 Task: Look for space in Taboão da Serra, Brazil from 12th  August, 2023 to 15th August, 2023 for 3 adults in price range Rs.12000 to Rs.16000. Place can be entire place with 2 bedrooms having 3 beds and 1 bathroom. Property type can be flat. Amenities needed are: washing machine, . Booking option can be shelf check-in. Required host language is Spanish.
Action: Mouse moved to (478, 130)
Screenshot: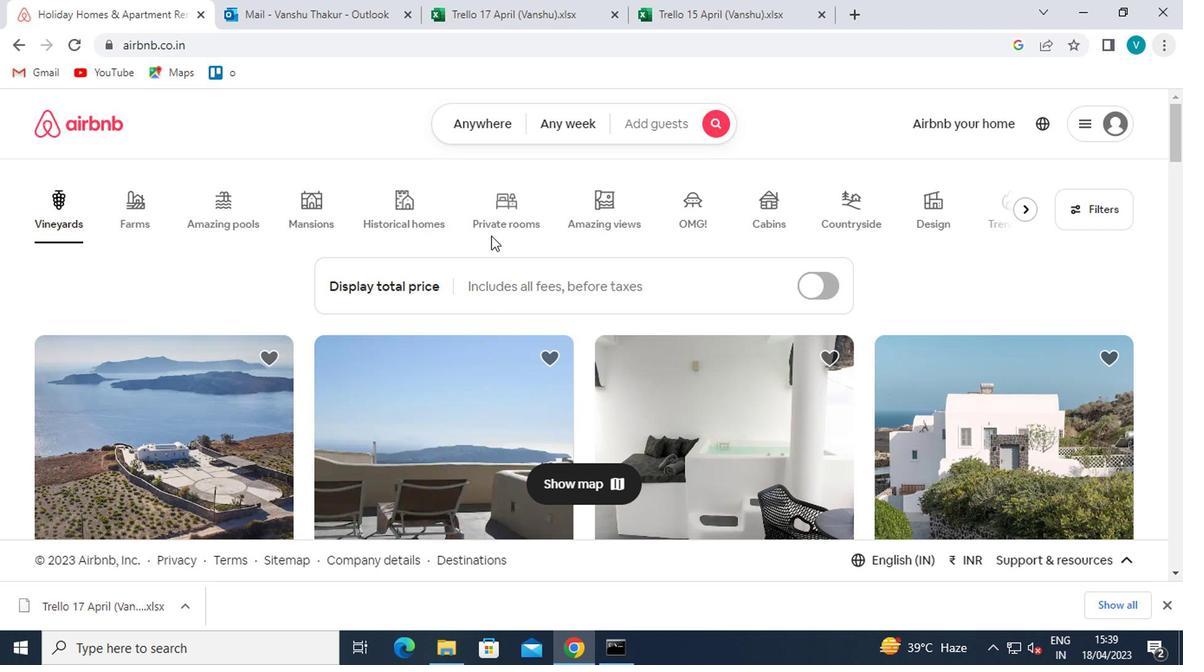 
Action: Mouse pressed left at (478, 130)
Screenshot: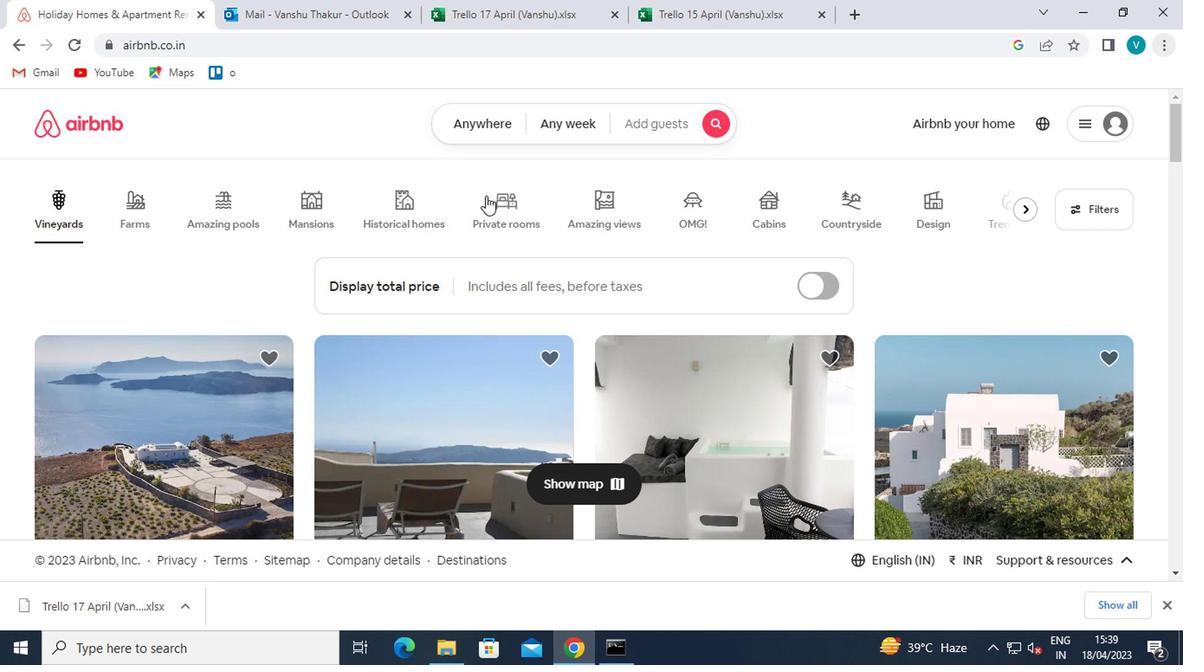 
Action: Mouse moved to (373, 205)
Screenshot: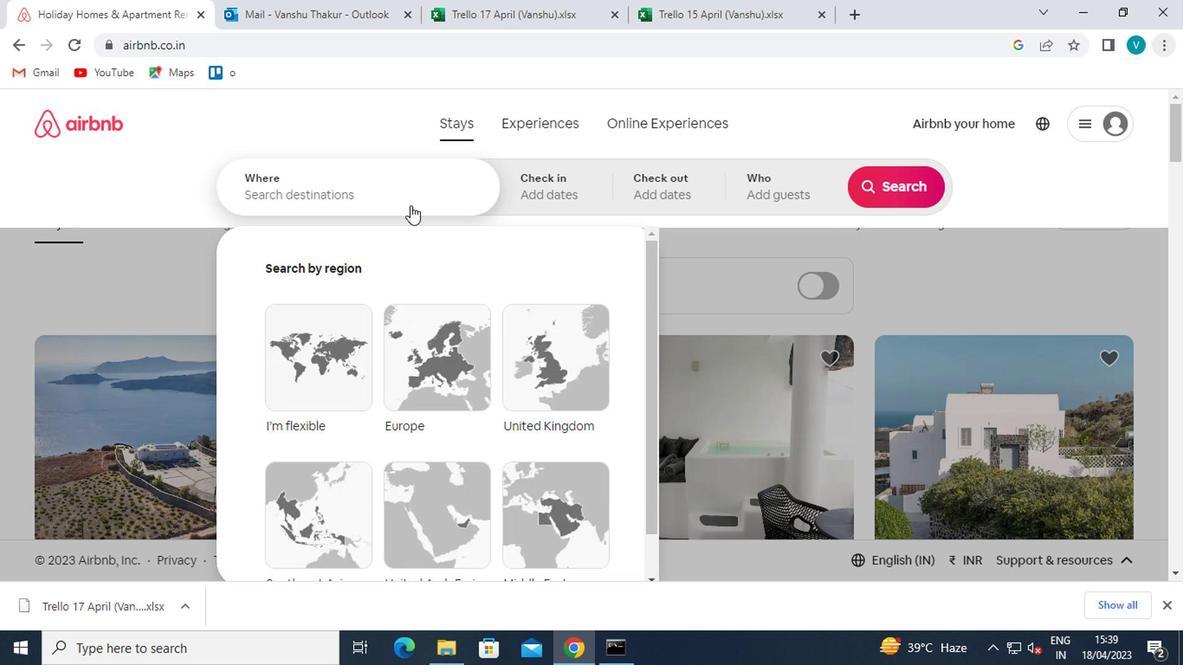 
Action: Mouse pressed left at (373, 205)
Screenshot: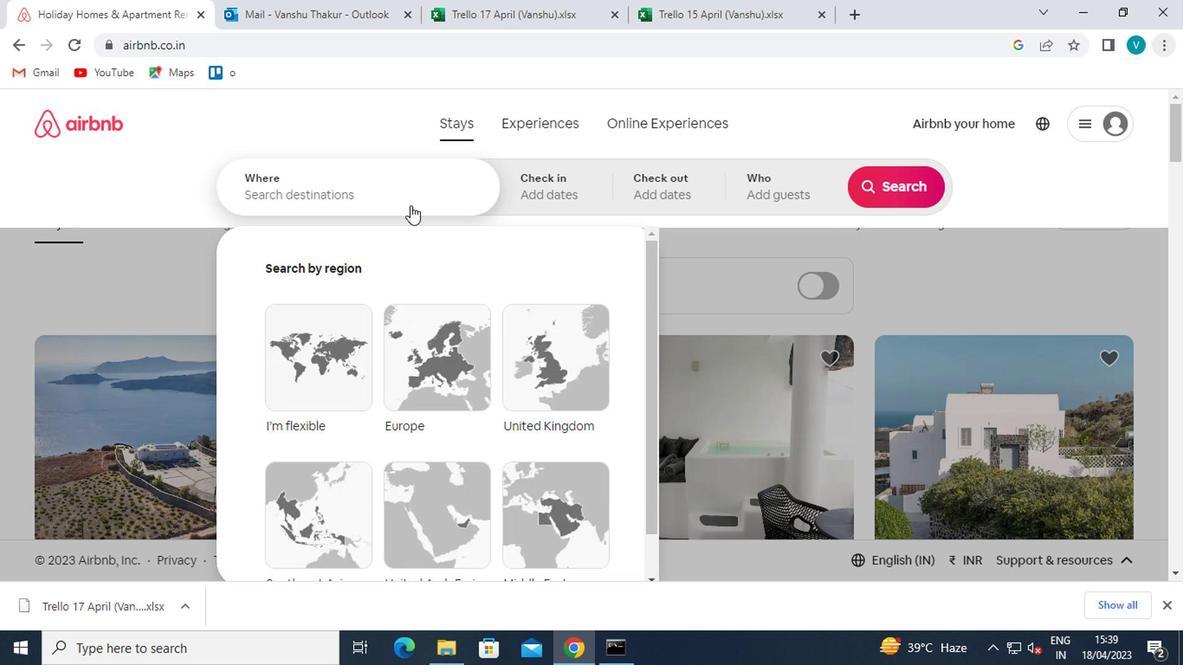 
Action: Mouse moved to (373, 205)
Screenshot: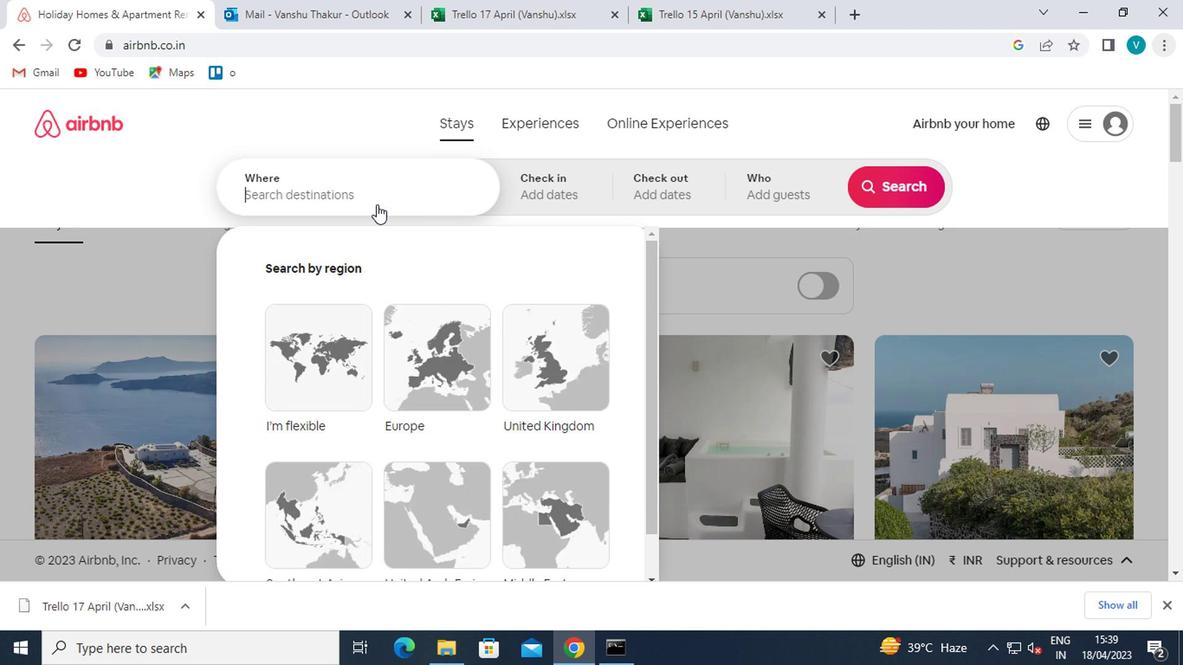 
Action: Key pressed <Key.shift>TABOAO
Screenshot: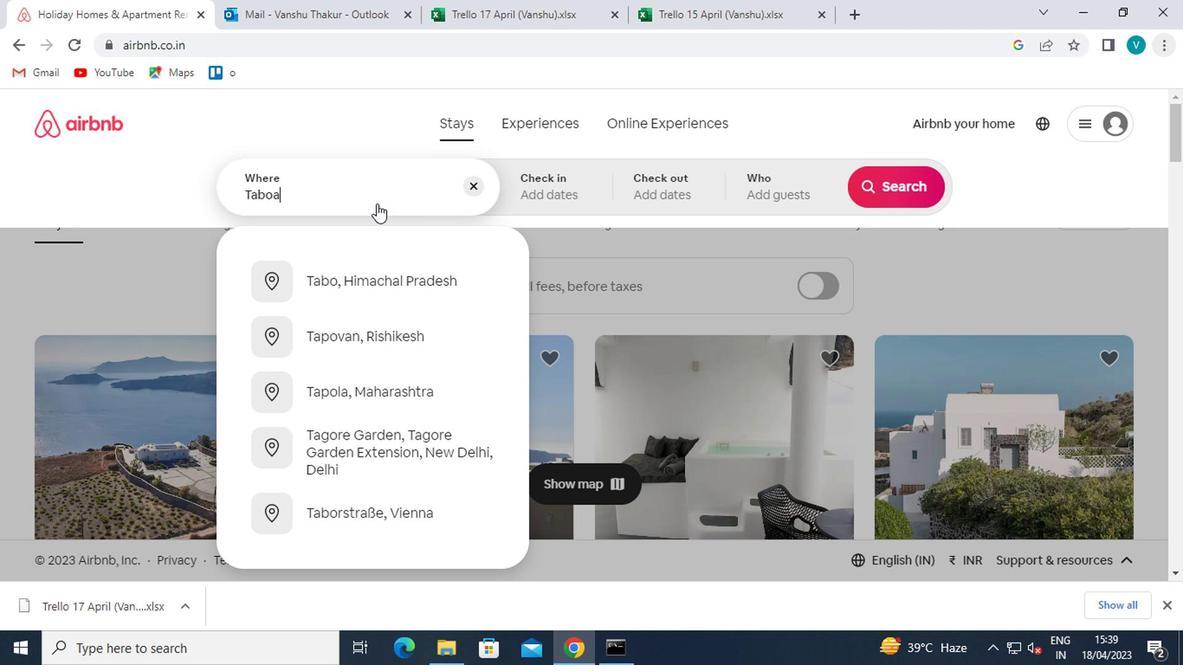 
Action: Mouse moved to (389, 252)
Screenshot: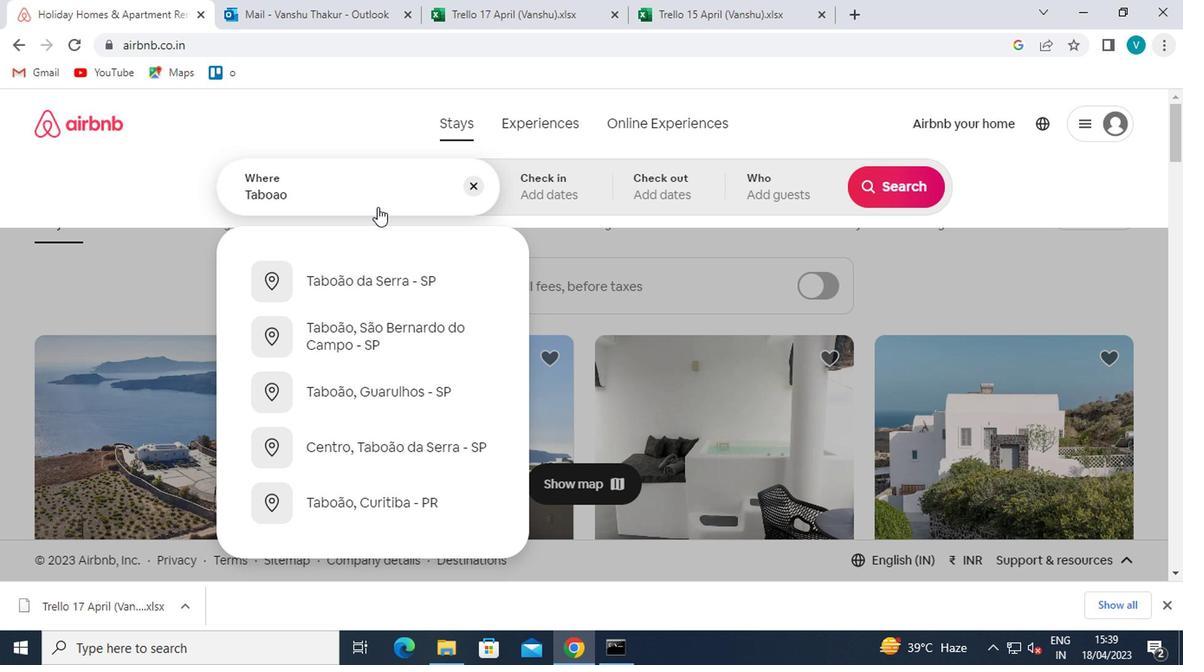 
Action: Mouse pressed left at (389, 252)
Screenshot: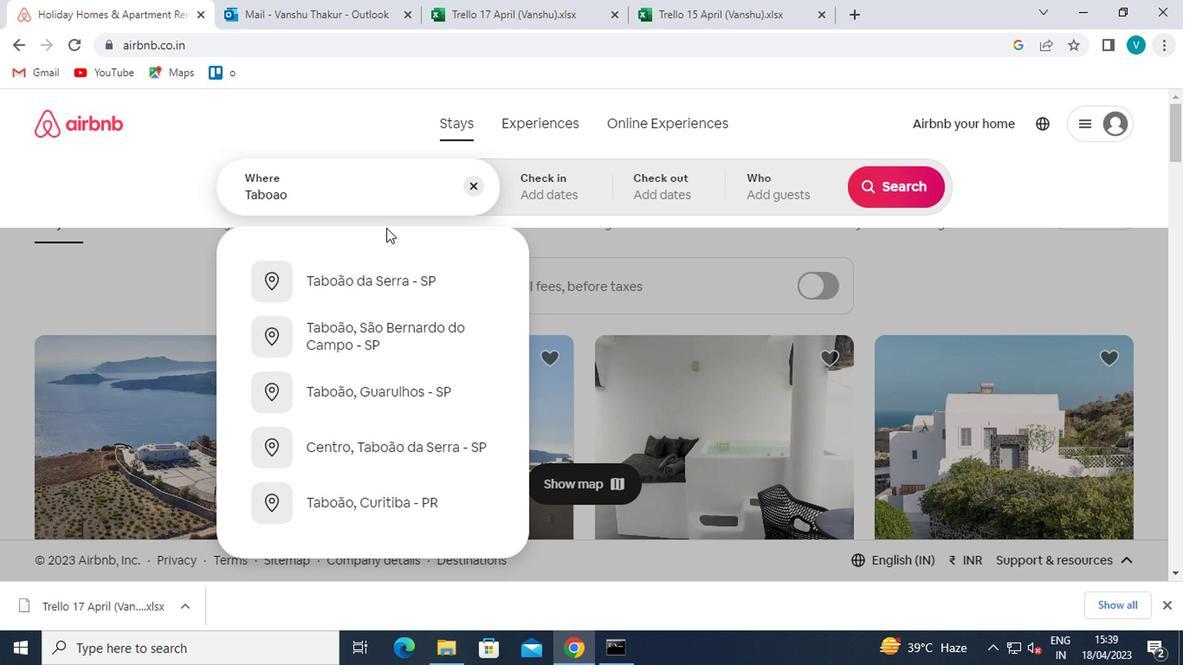 
Action: Mouse moved to (355, 208)
Screenshot: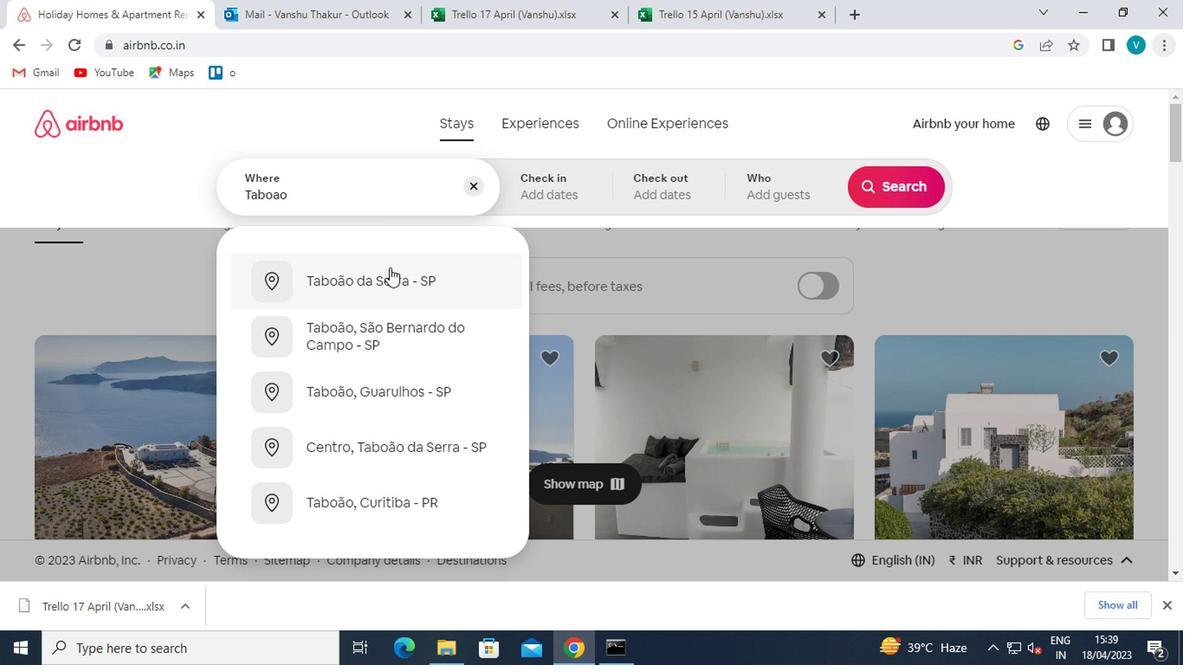 
Action: Mouse pressed left at (355, 208)
Screenshot: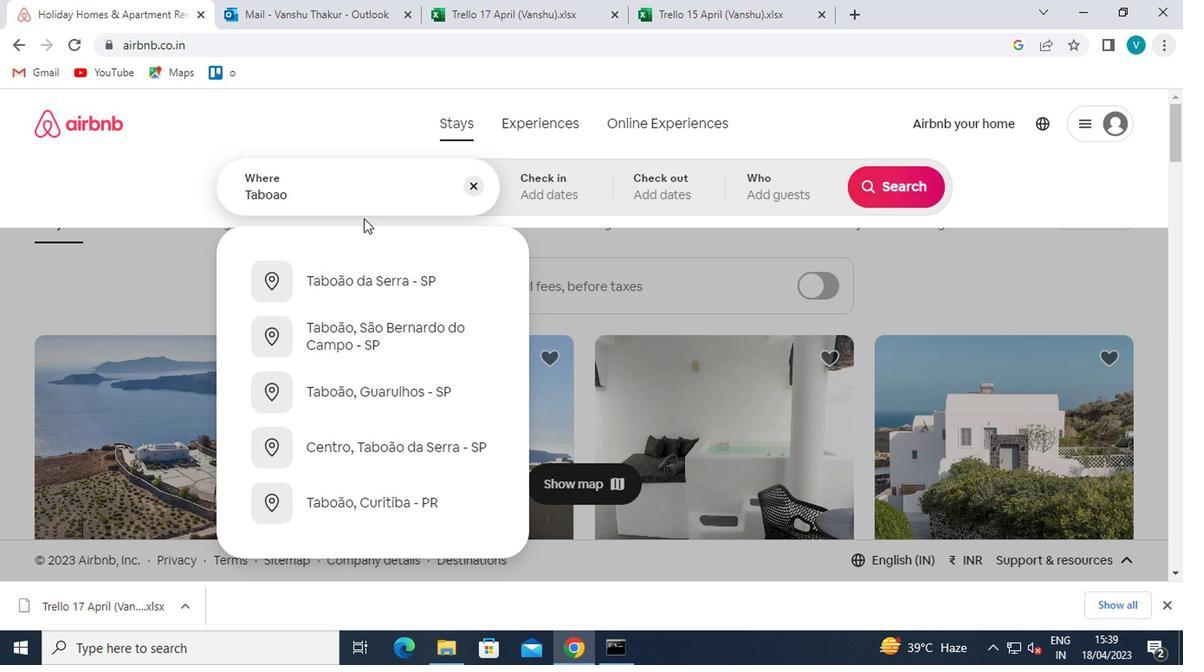 
Action: Mouse moved to (355, 203)
Screenshot: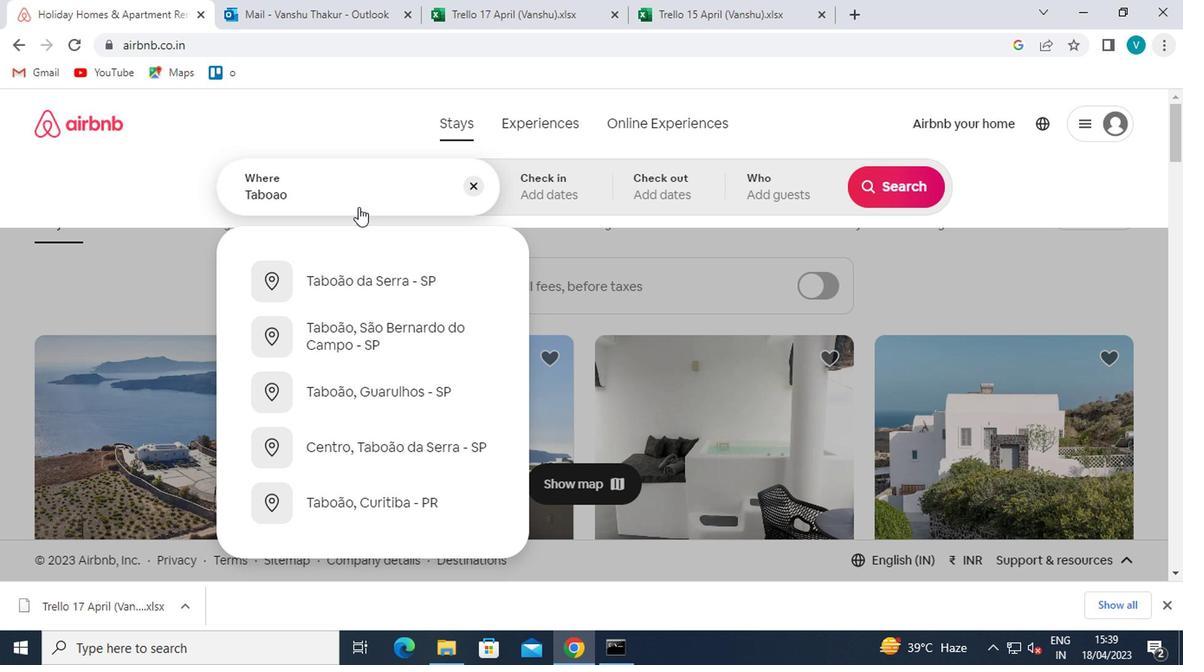 
Action: Mouse pressed left at (355, 203)
Screenshot: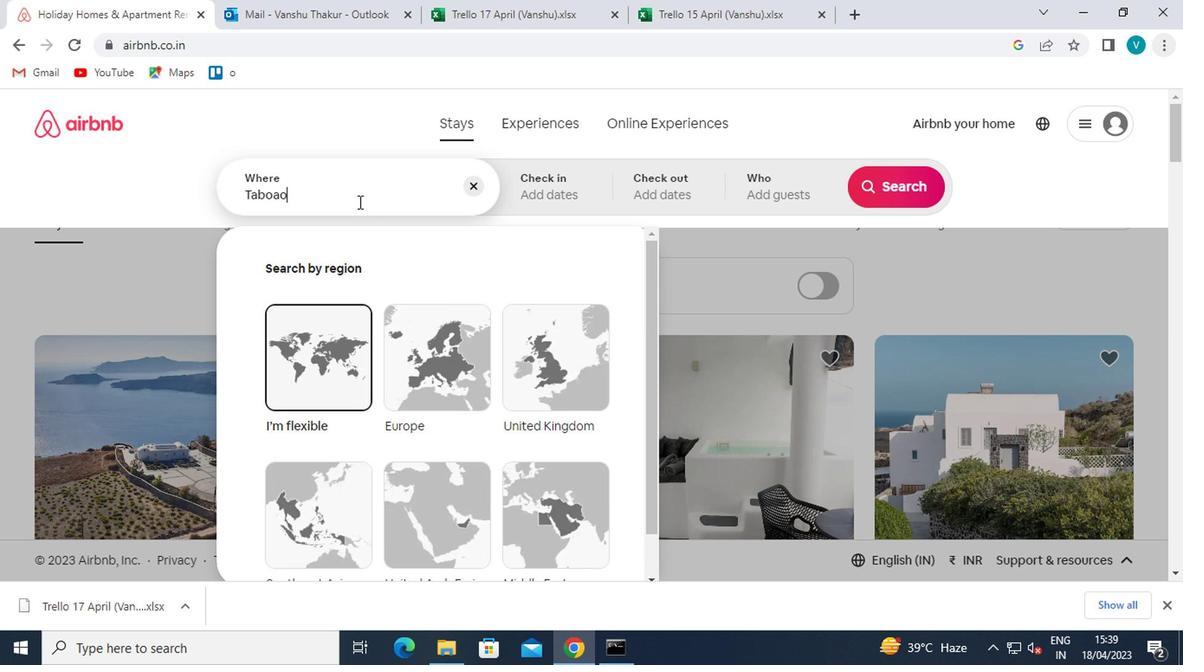 
Action: Key pressed <Key.space>DA<Key.space><Key.shift>SERRA
Screenshot: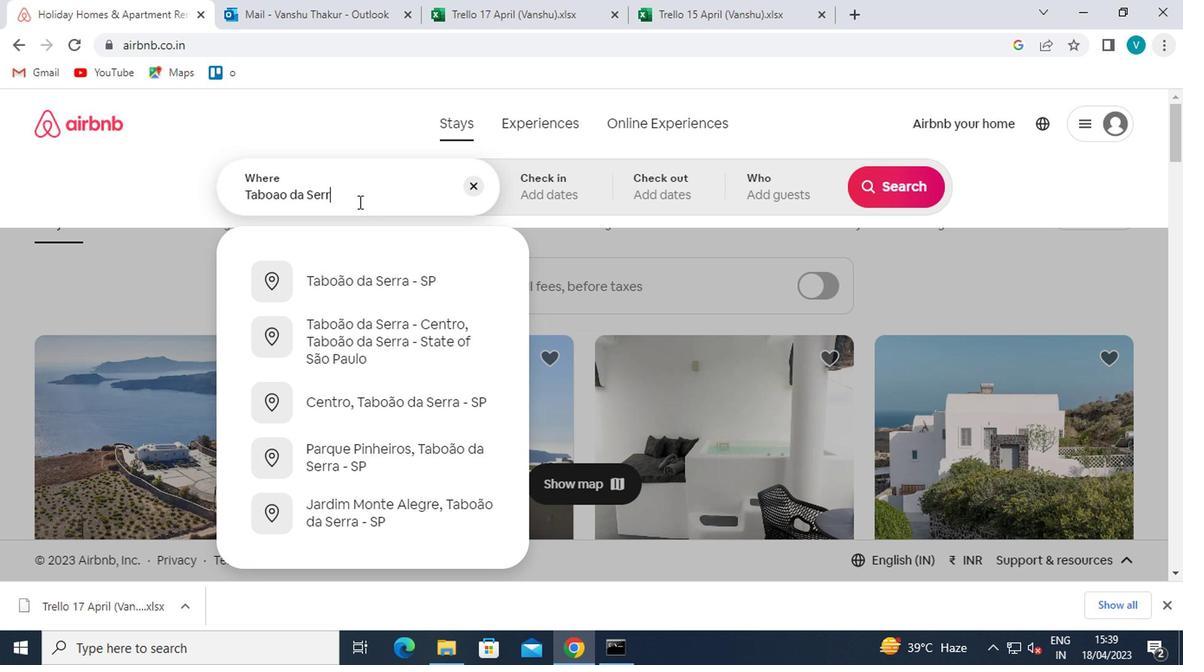 
Action: Mouse moved to (369, 279)
Screenshot: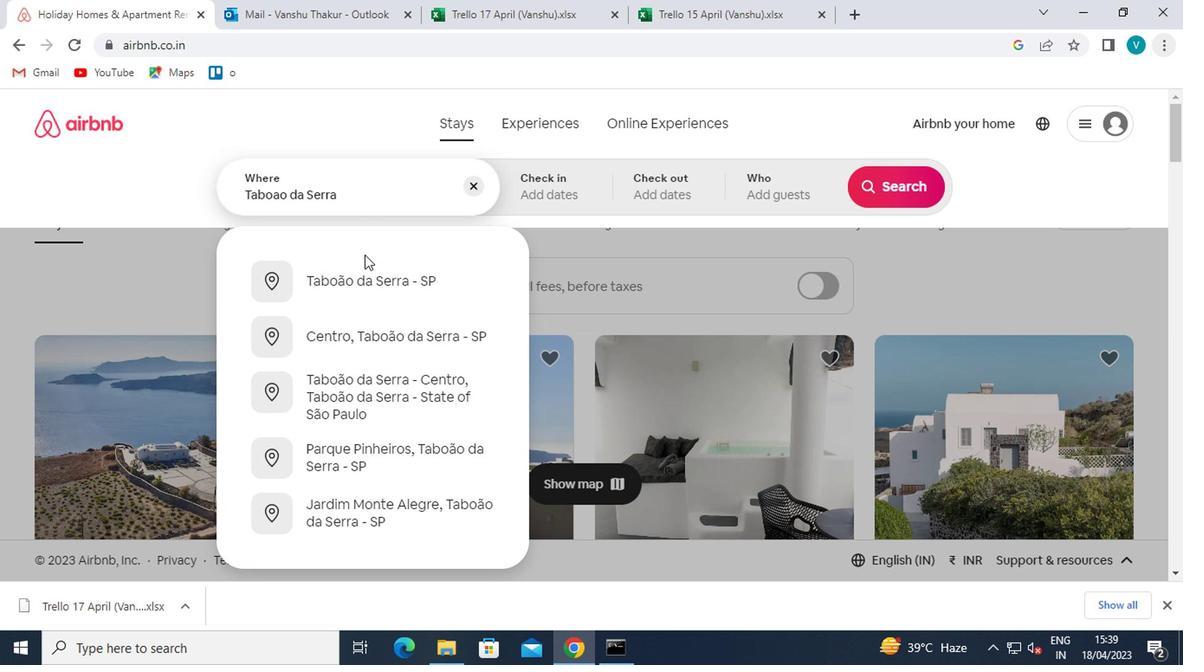 
Action: Mouse pressed left at (369, 279)
Screenshot: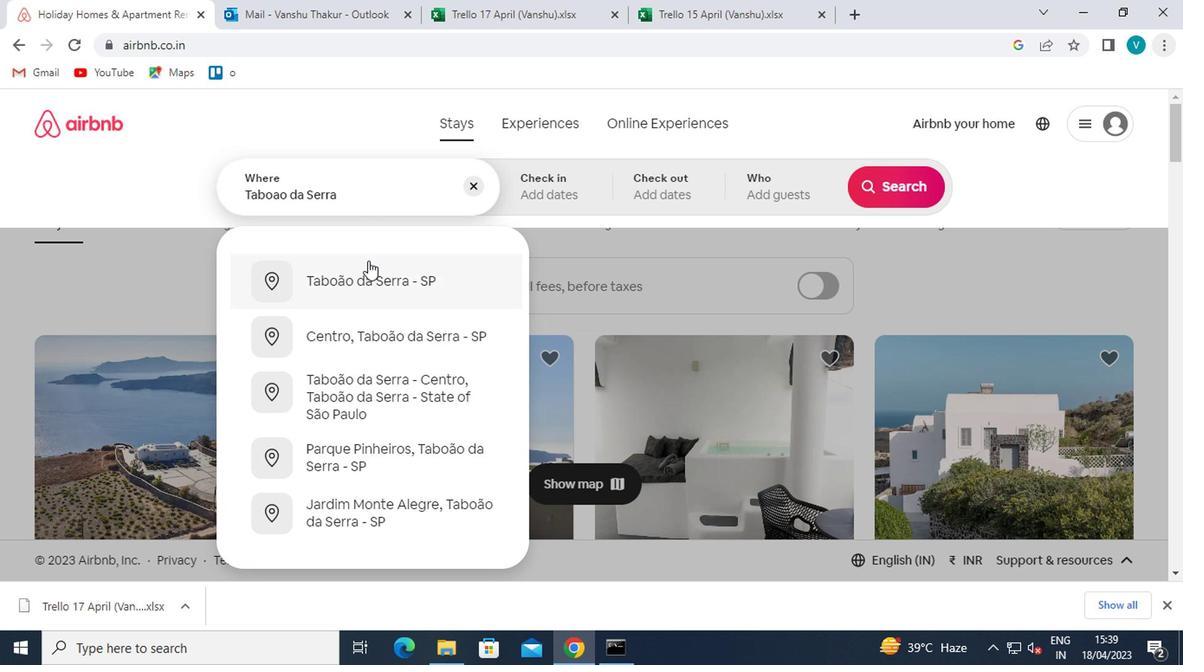 
Action: Mouse moved to (877, 323)
Screenshot: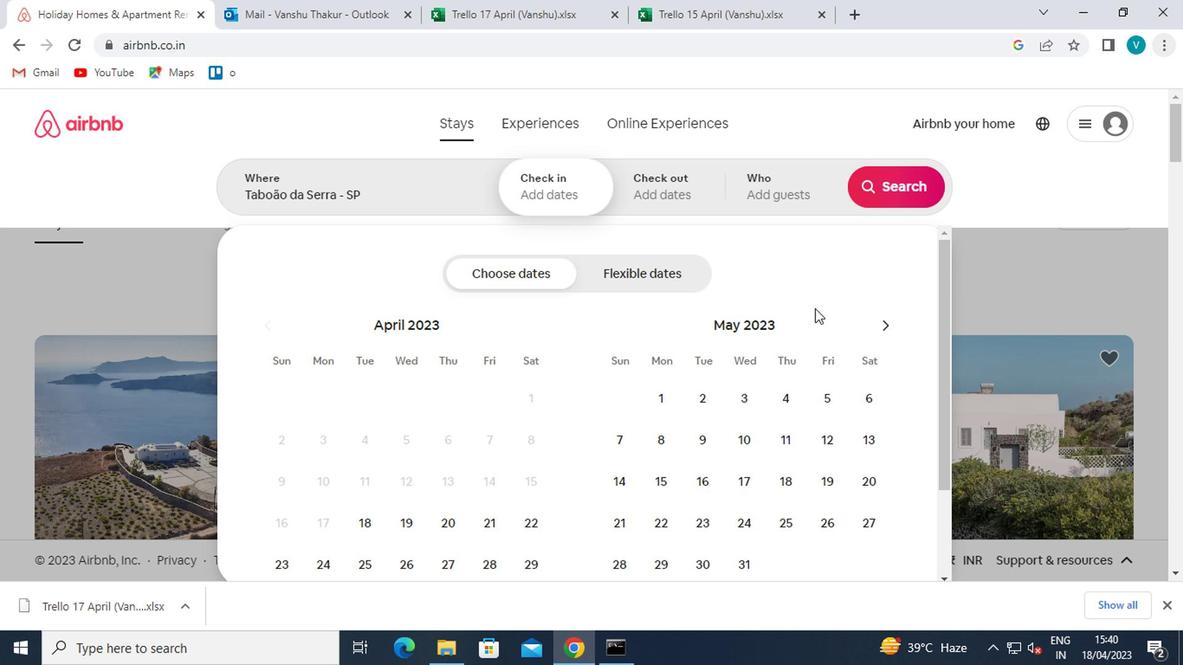 
Action: Mouse pressed left at (877, 323)
Screenshot: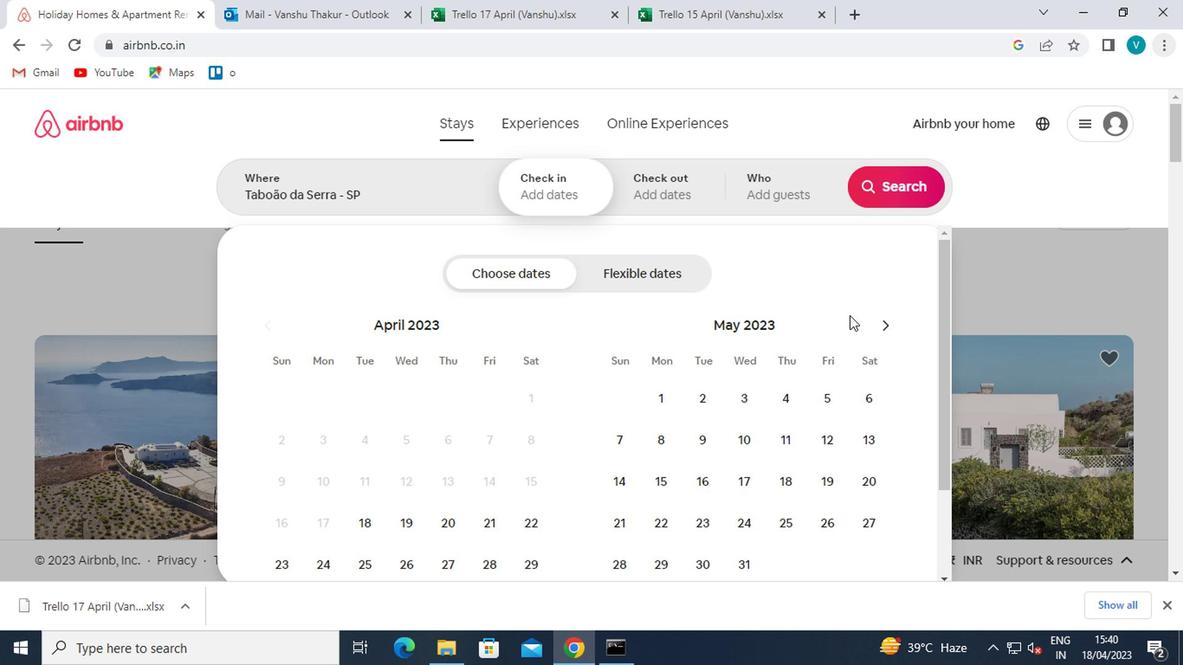 
Action: Mouse pressed left at (877, 323)
Screenshot: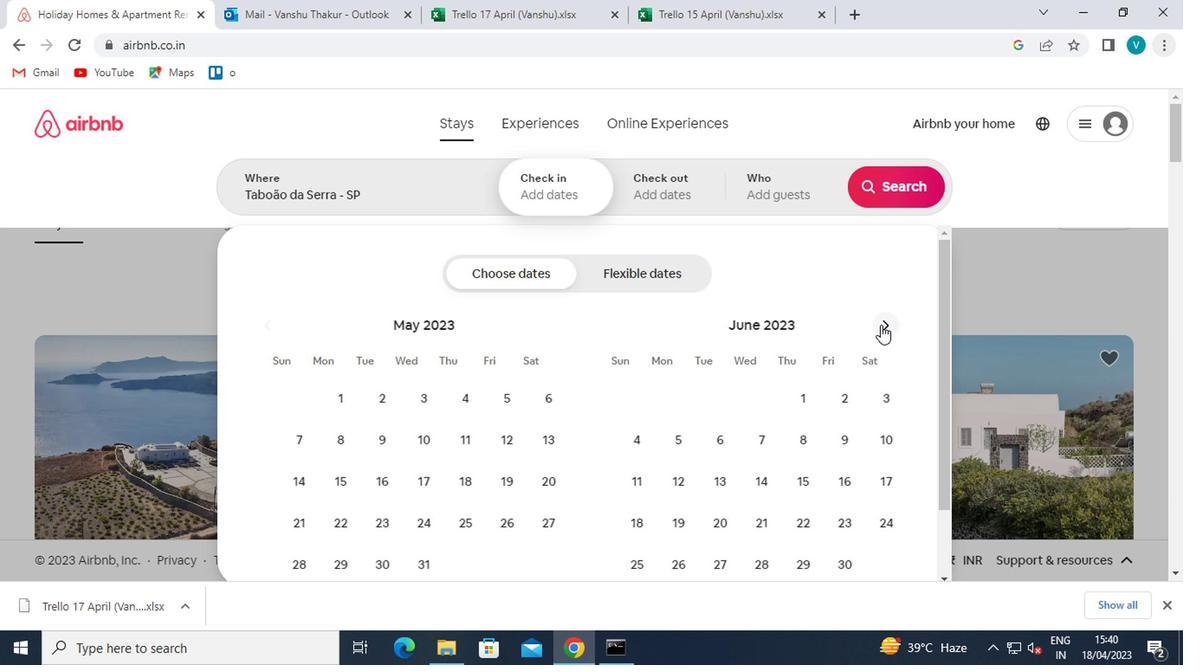
Action: Mouse pressed left at (877, 323)
Screenshot: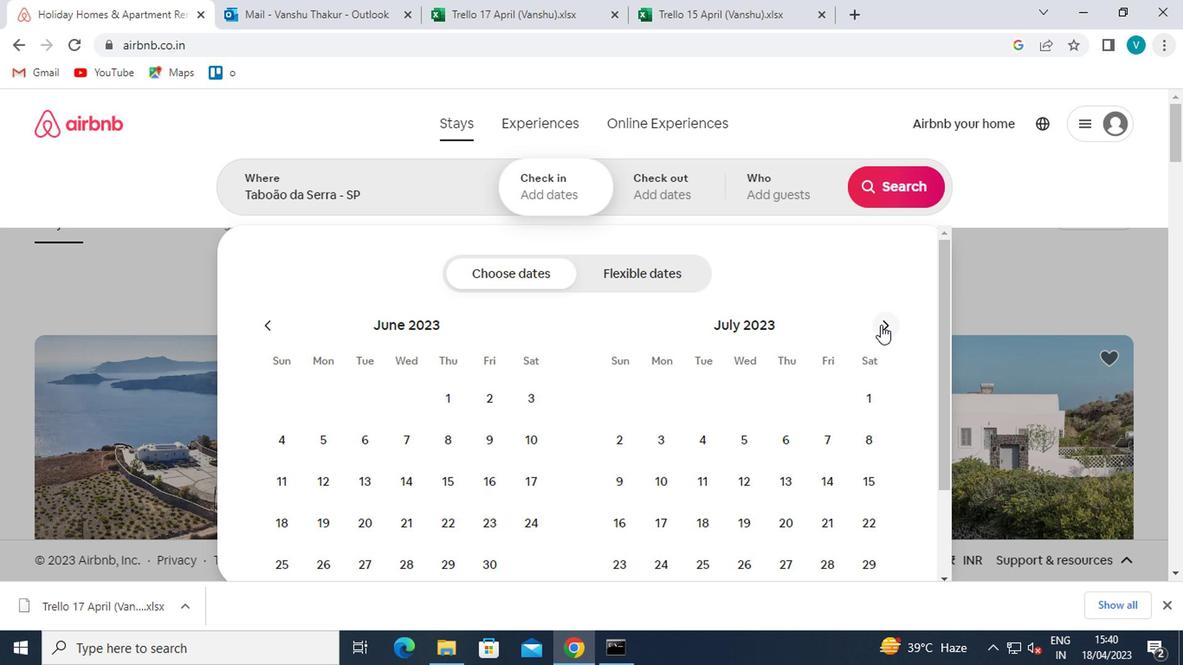 
Action: Mouse moved to (858, 438)
Screenshot: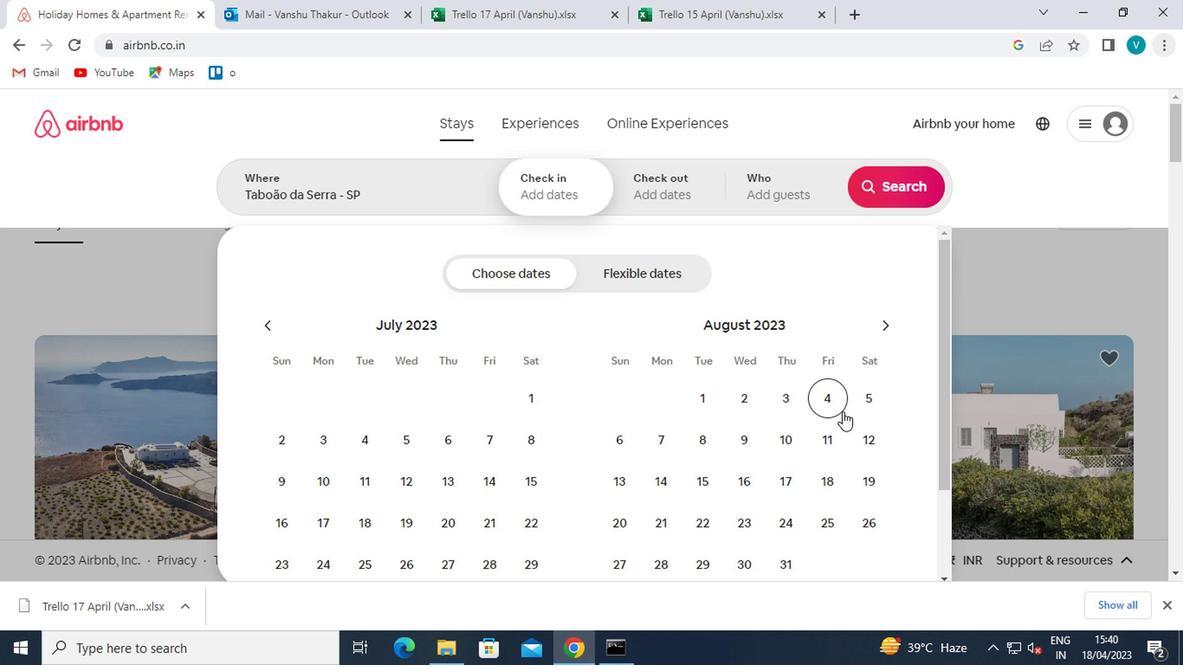 
Action: Mouse pressed left at (858, 438)
Screenshot: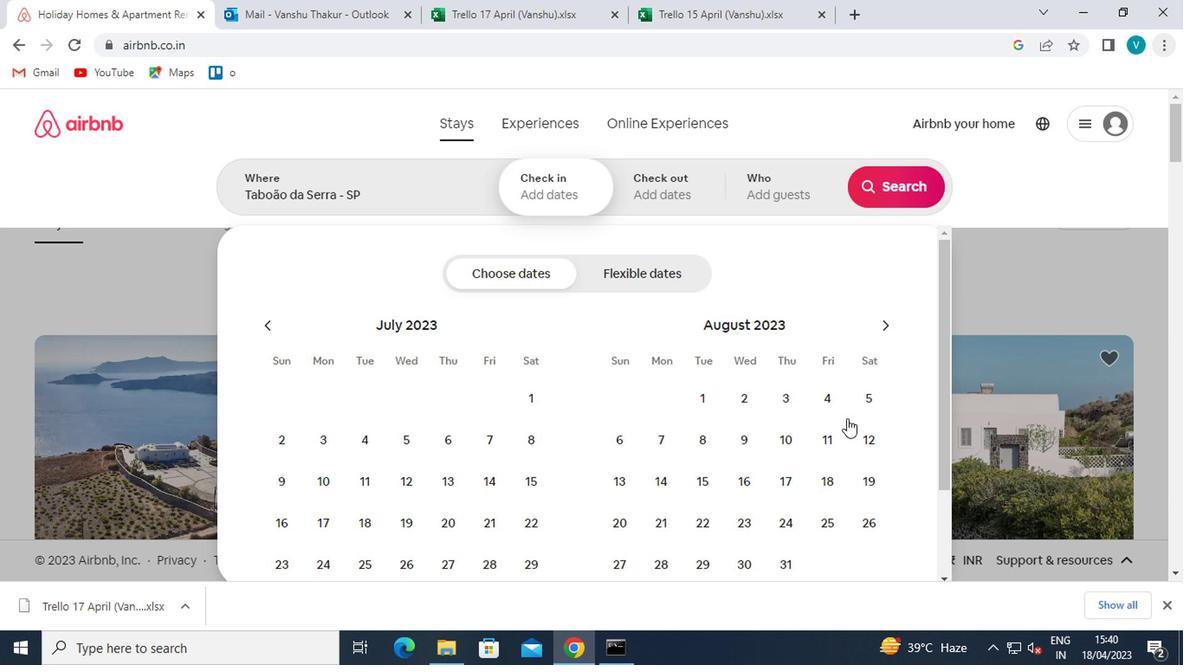 
Action: Mouse moved to (679, 479)
Screenshot: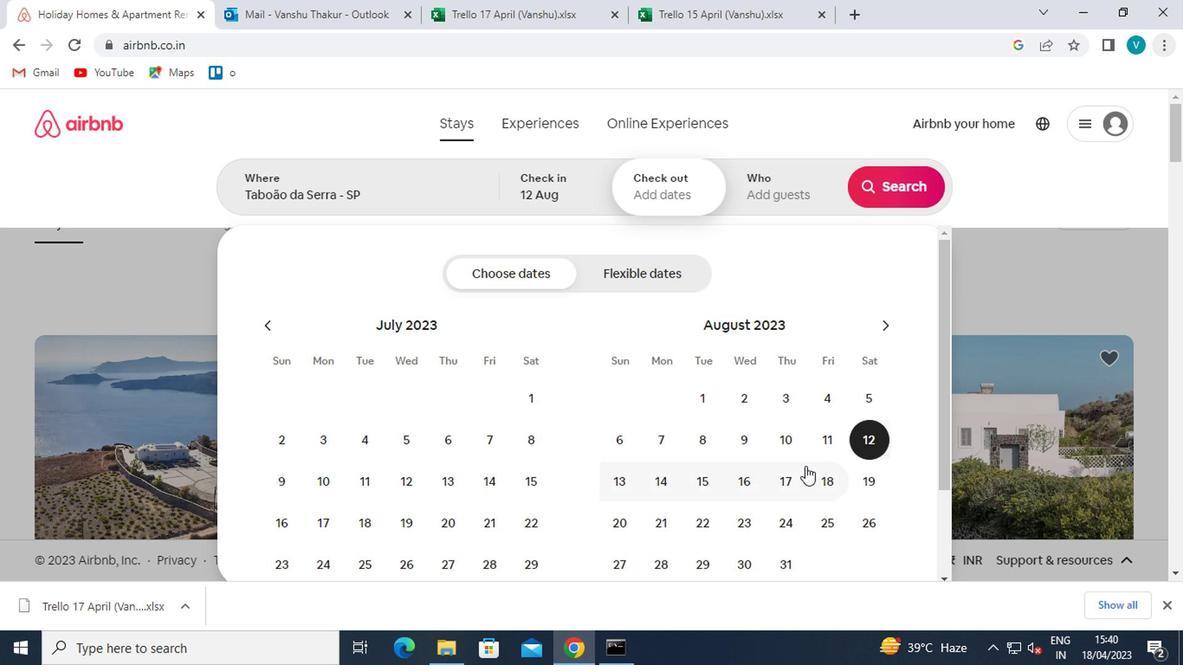 
Action: Mouse pressed left at (679, 479)
Screenshot: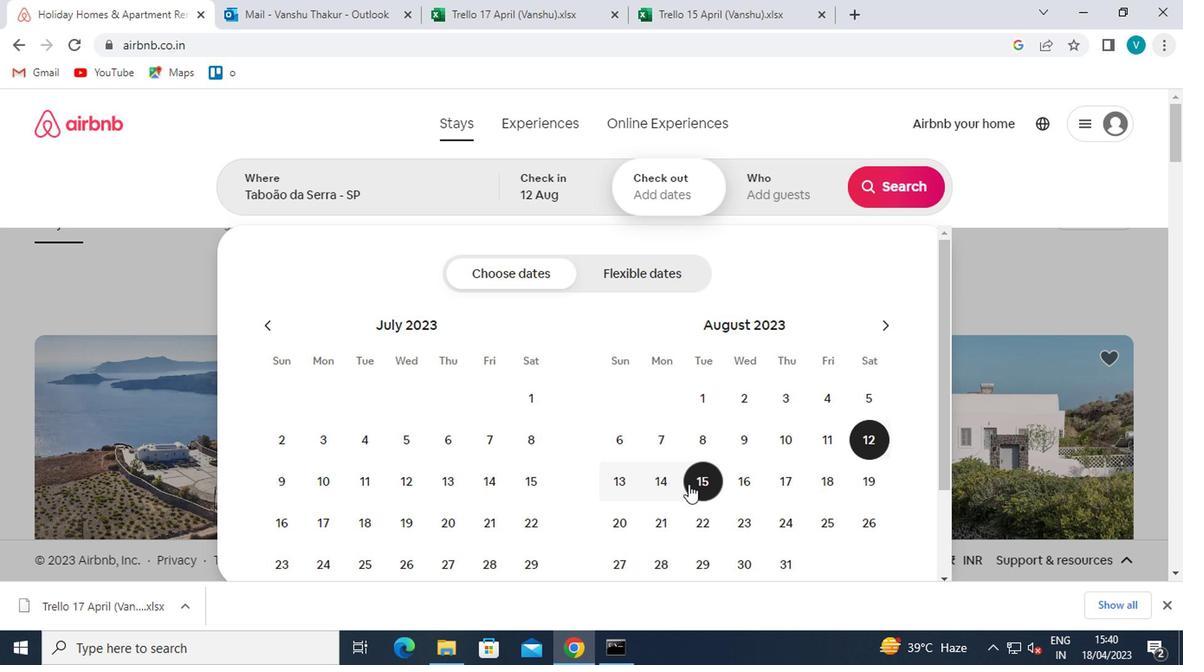 
Action: Mouse moved to (805, 187)
Screenshot: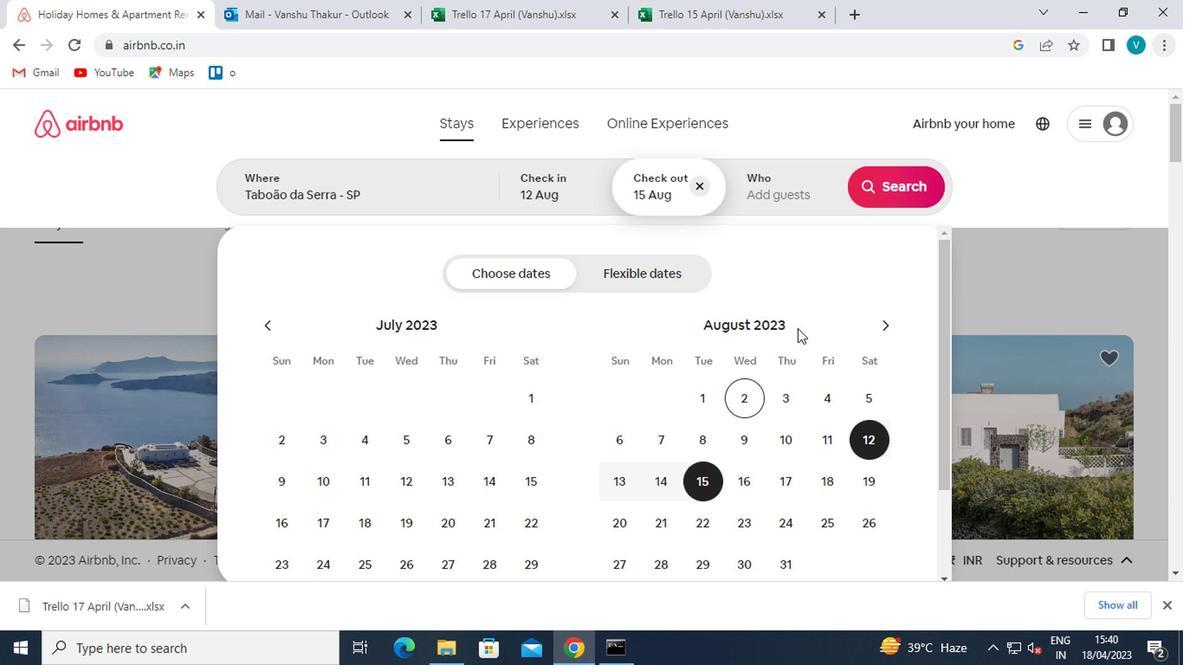 
Action: Mouse pressed left at (805, 187)
Screenshot: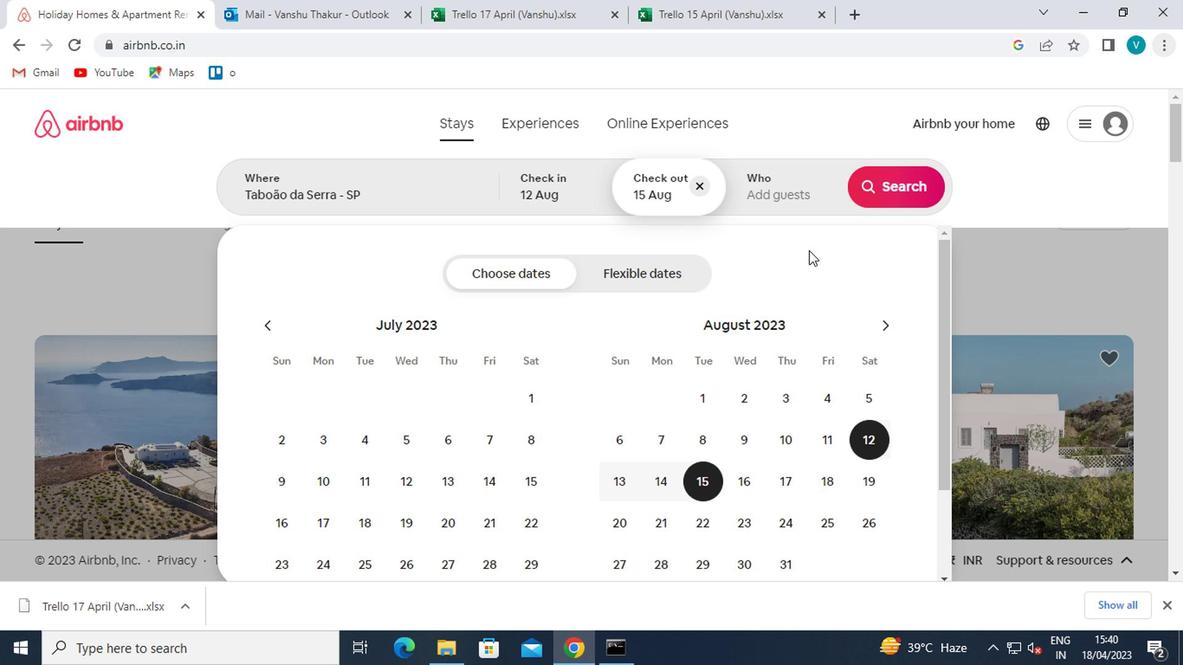 
Action: Mouse moved to (901, 285)
Screenshot: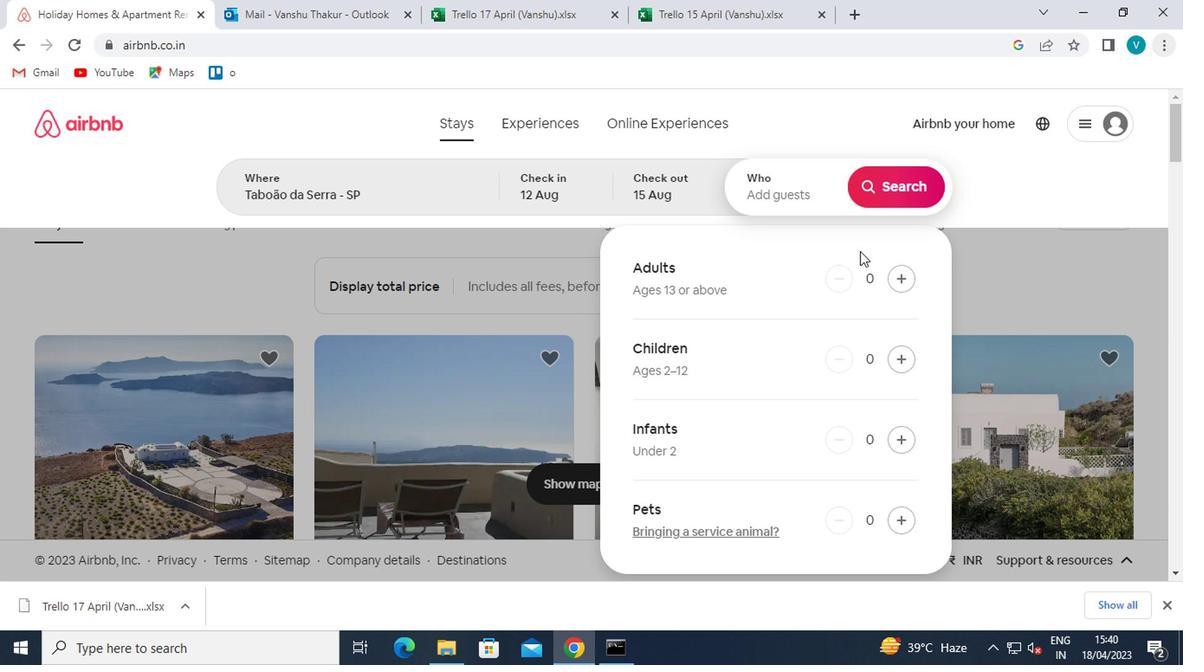 
Action: Mouse pressed left at (901, 285)
Screenshot: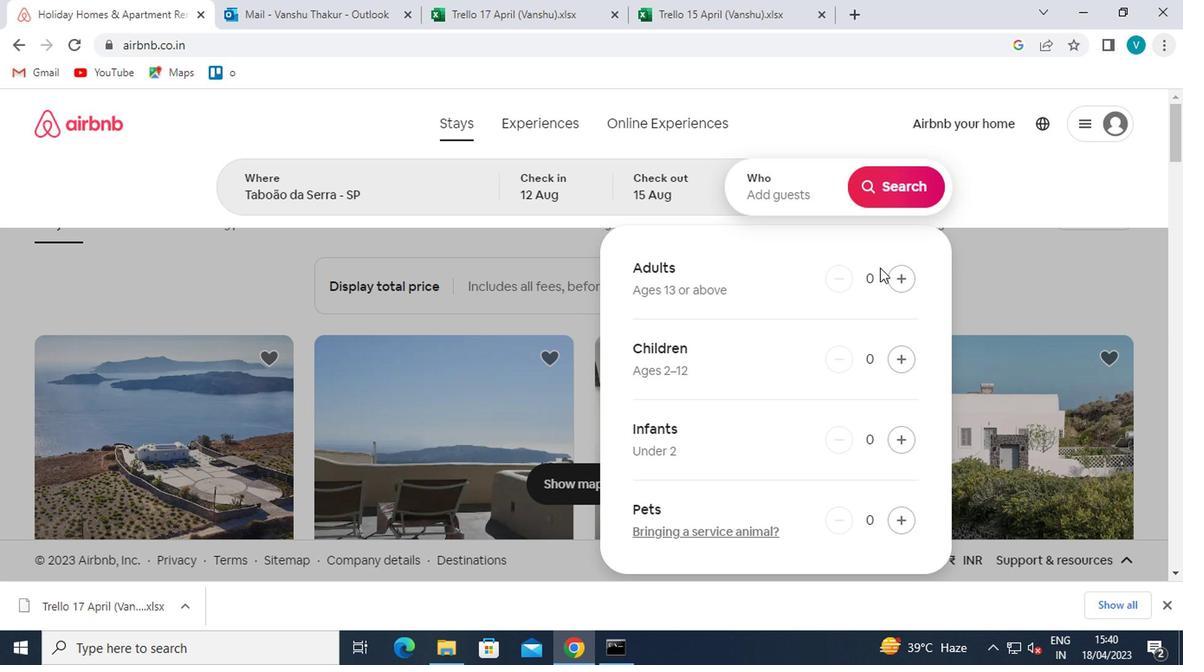 
Action: Mouse pressed left at (901, 285)
Screenshot: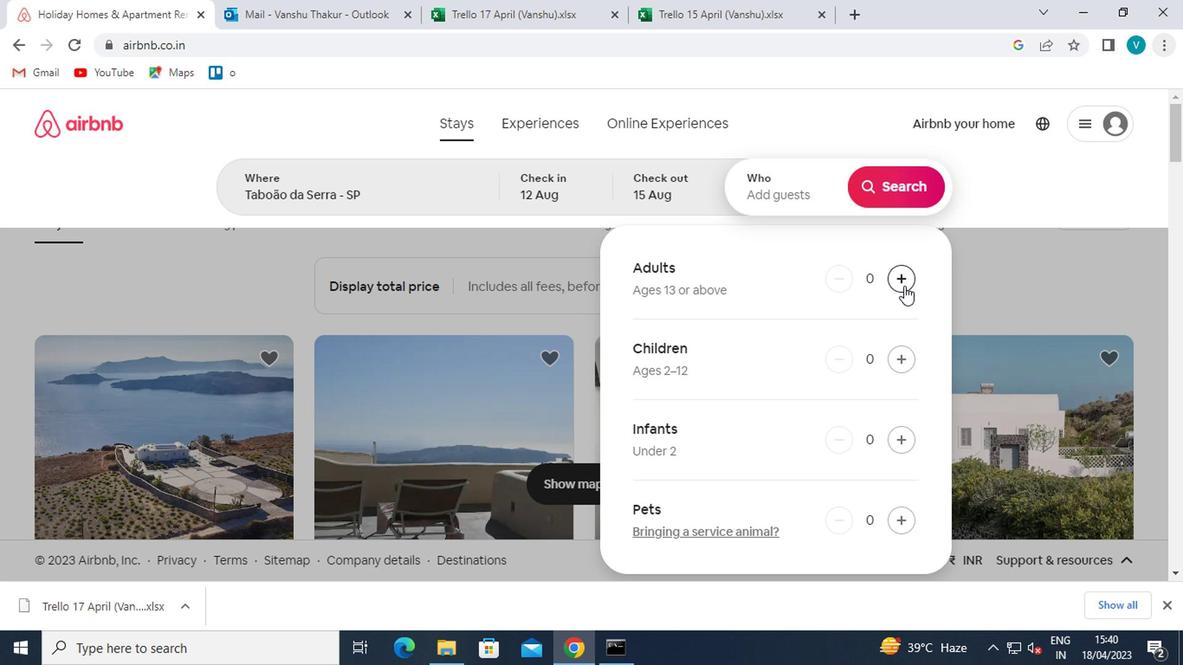 
Action: Mouse pressed left at (901, 285)
Screenshot: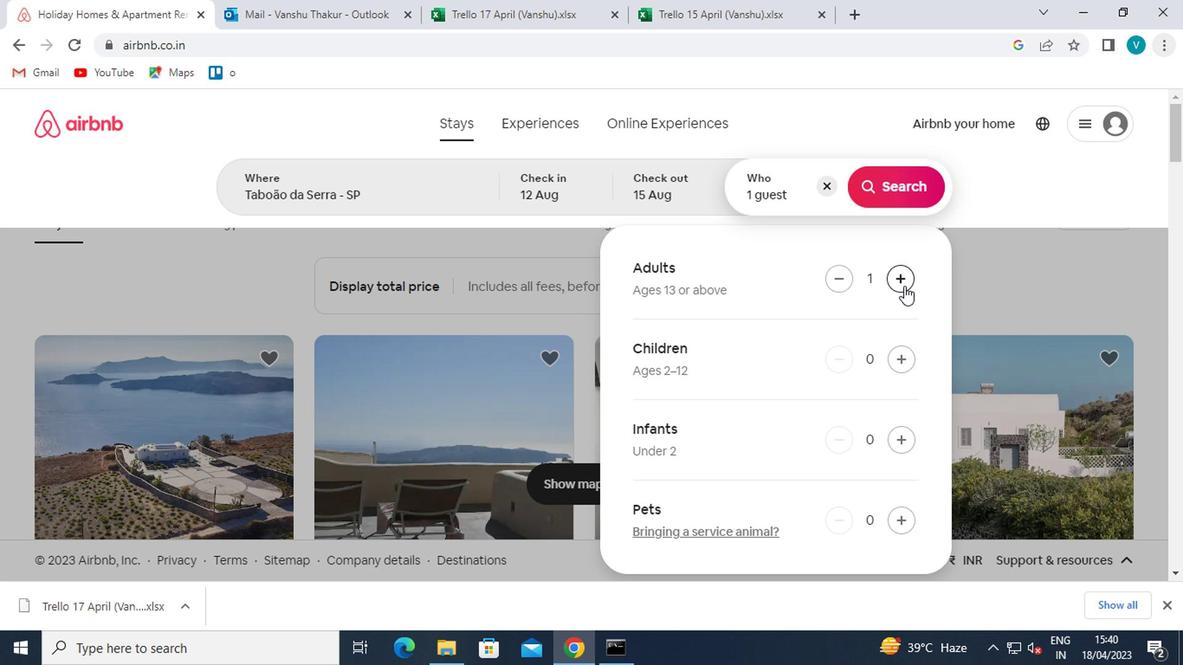 
Action: Mouse moved to (924, 194)
Screenshot: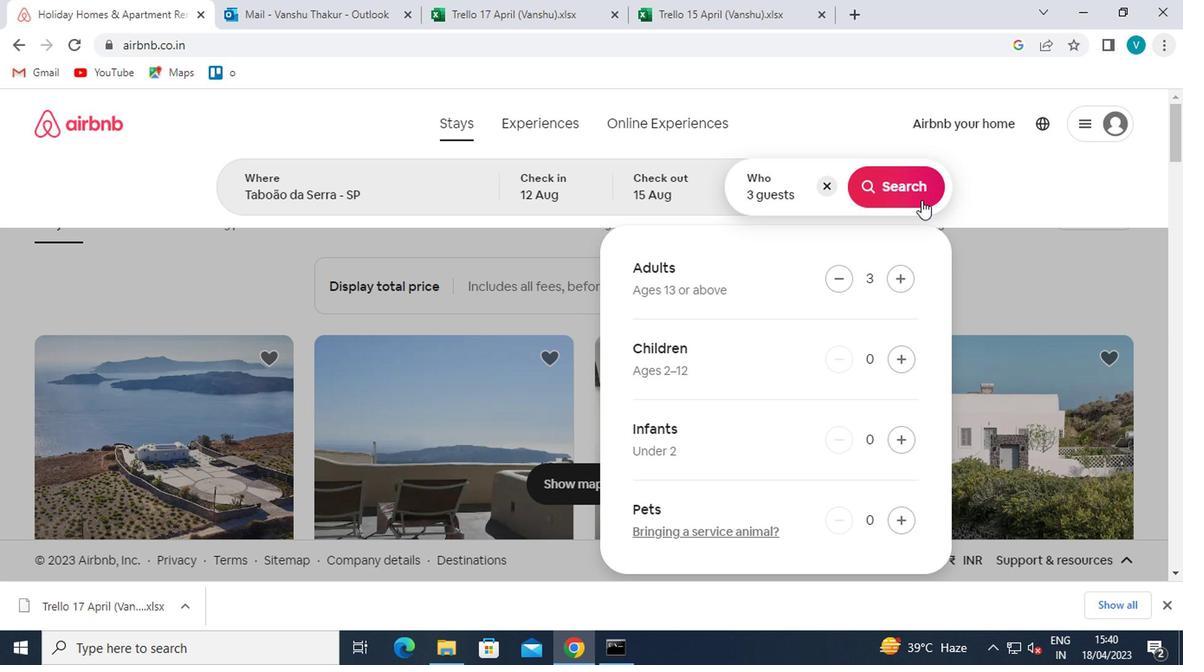 
Action: Mouse pressed left at (924, 194)
Screenshot: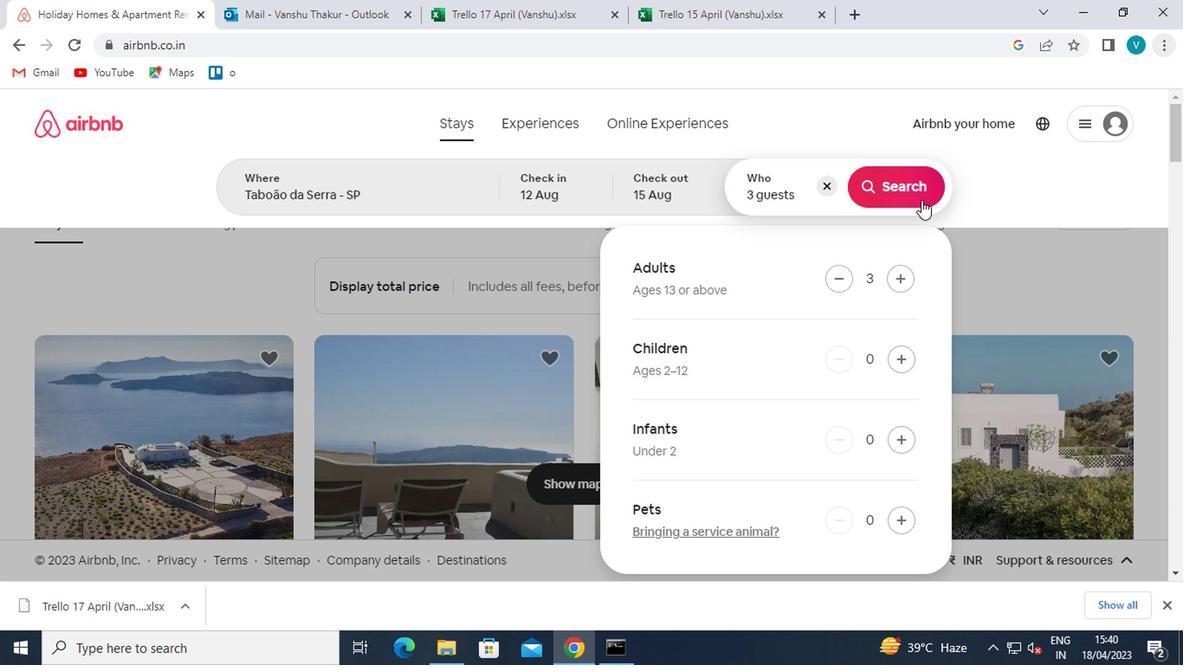 
Action: Mouse moved to (1086, 201)
Screenshot: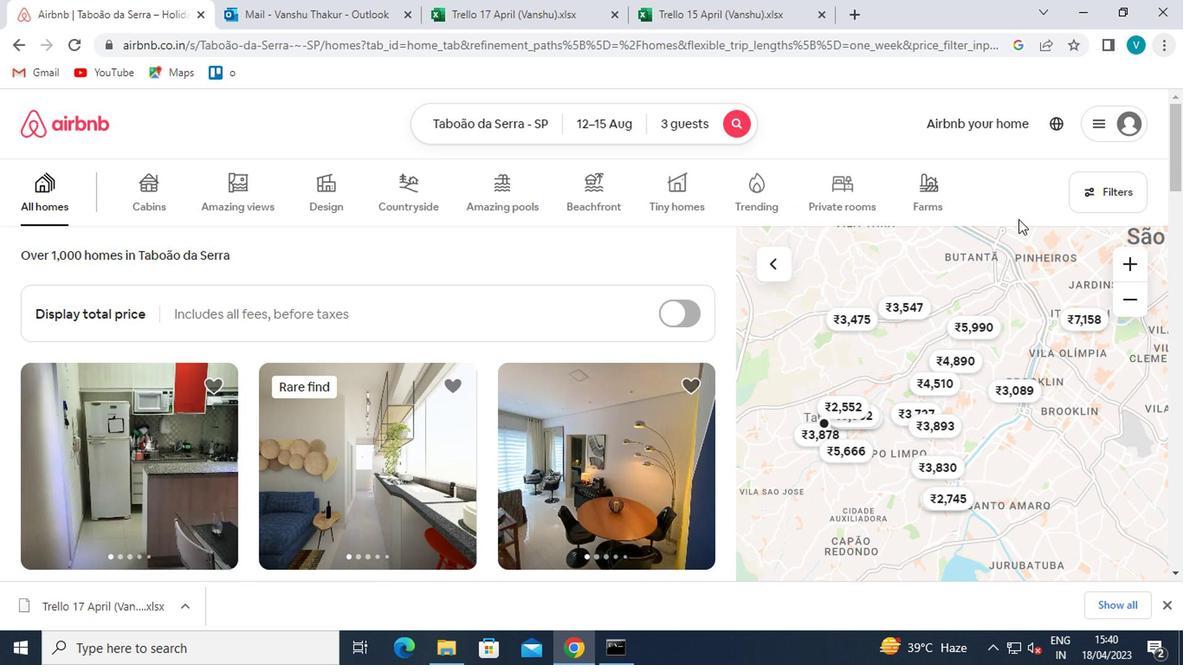 
Action: Mouse pressed left at (1086, 201)
Screenshot: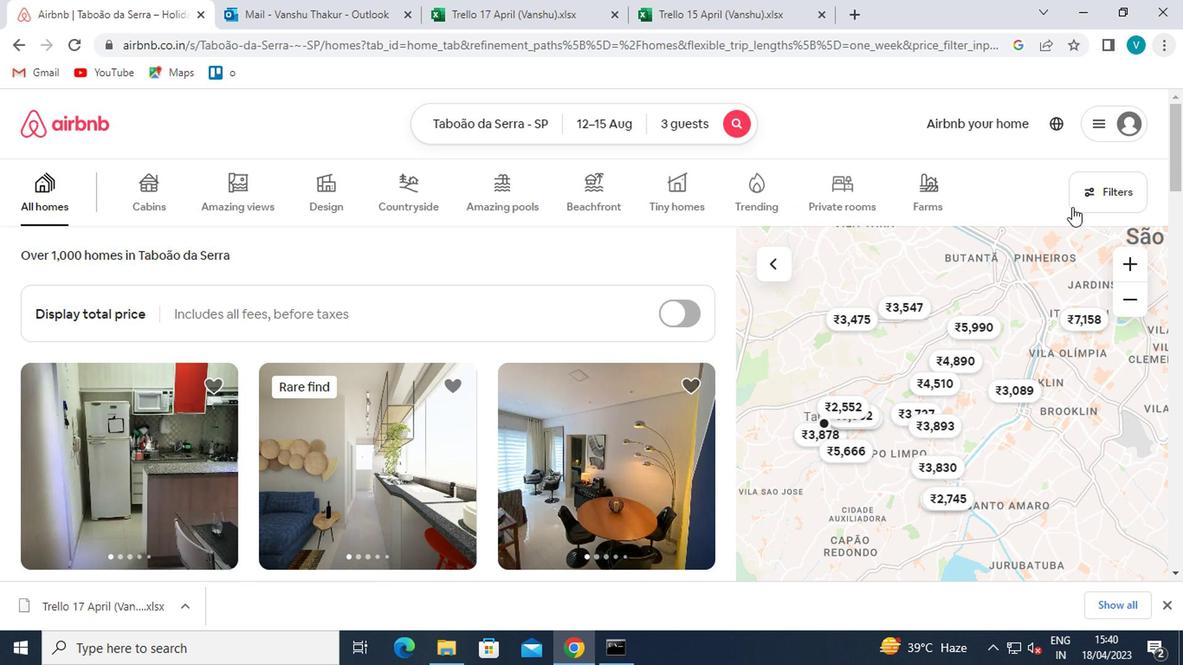 
Action: Mouse moved to (406, 427)
Screenshot: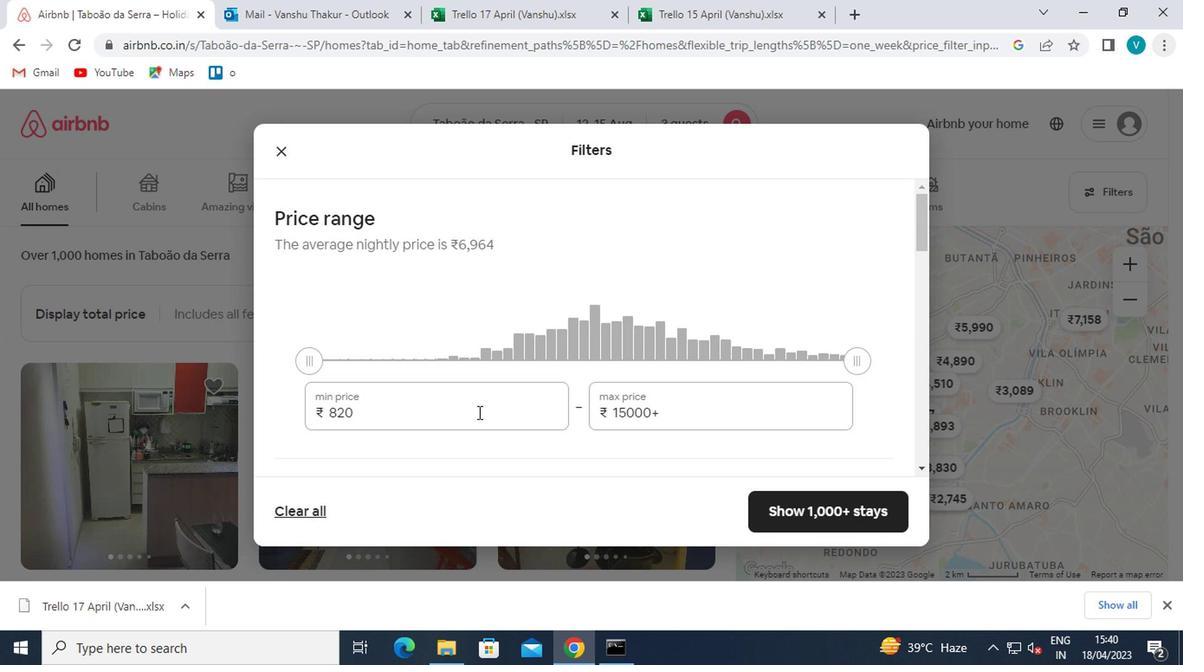 
Action: Mouse pressed left at (406, 427)
Screenshot: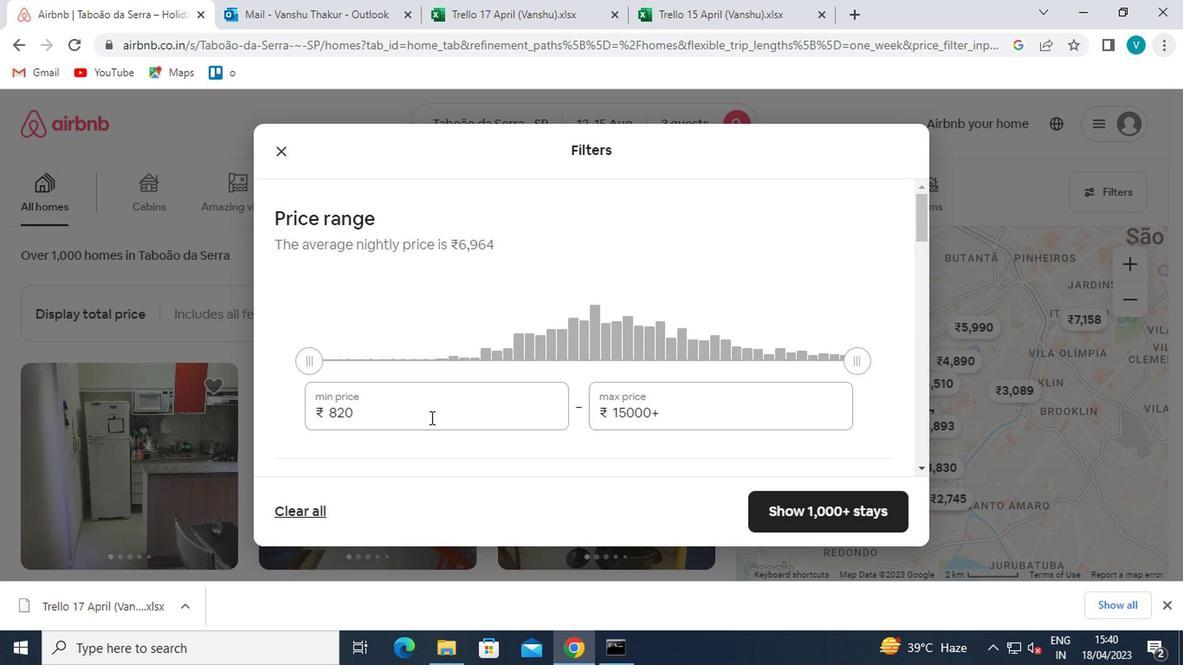 
Action: Mouse moved to (410, 420)
Screenshot: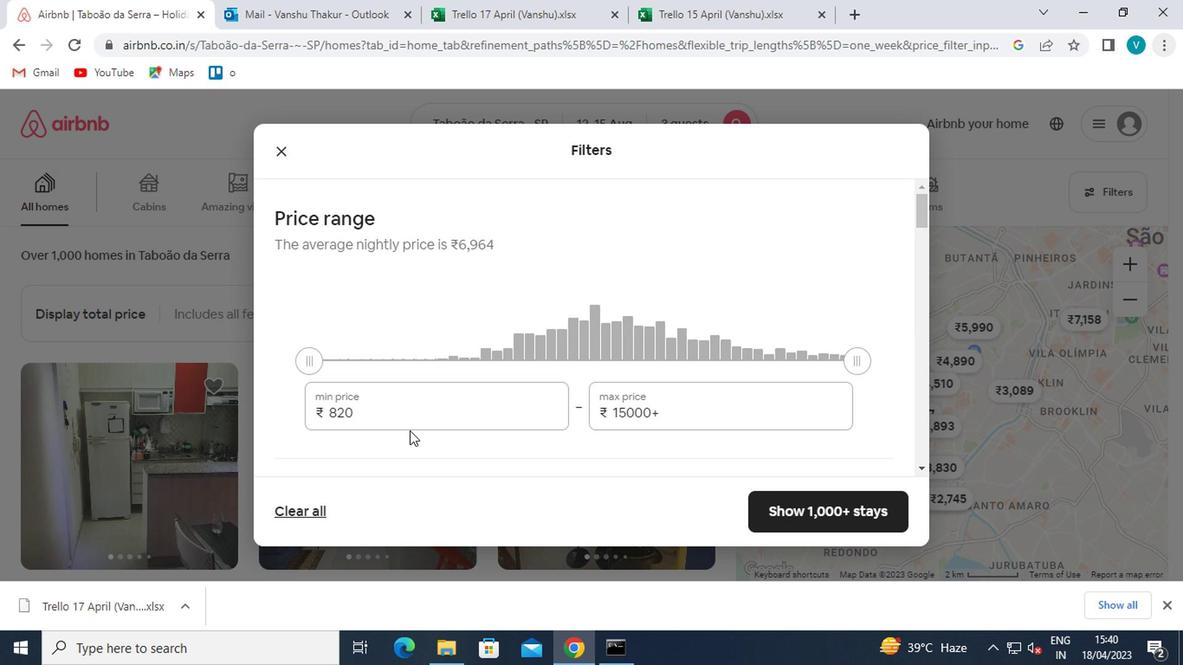 
Action: Mouse pressed left at (410, 420)
Screenshot: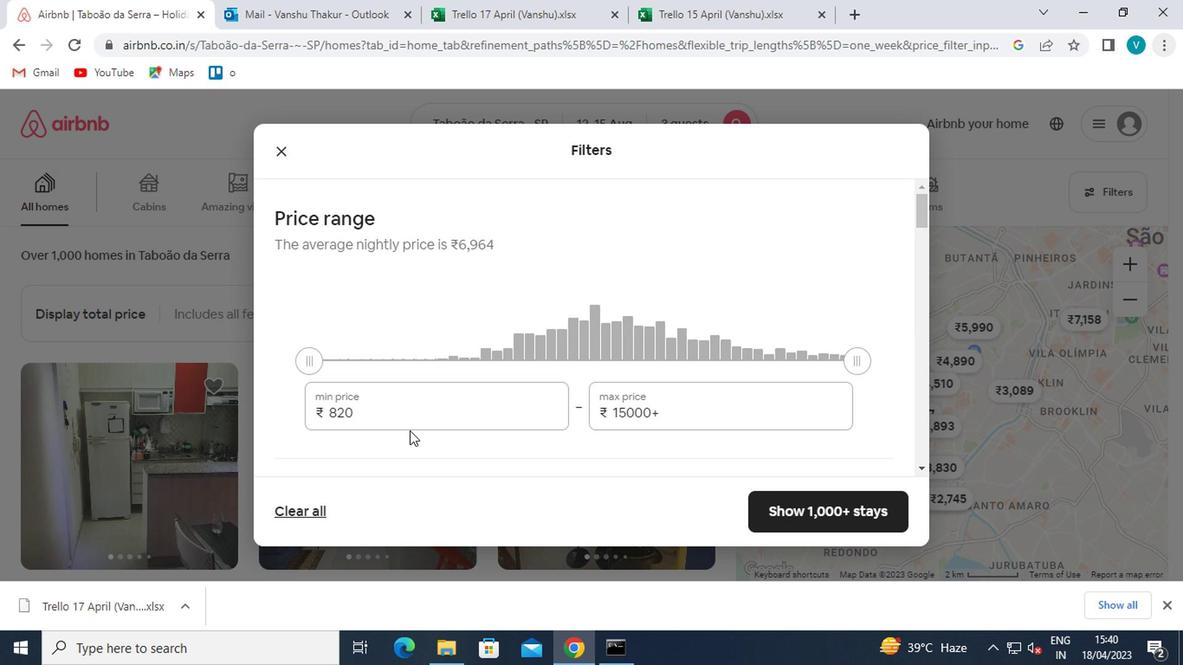 
Action: Mouse moved to (409, 415)
Screenshot: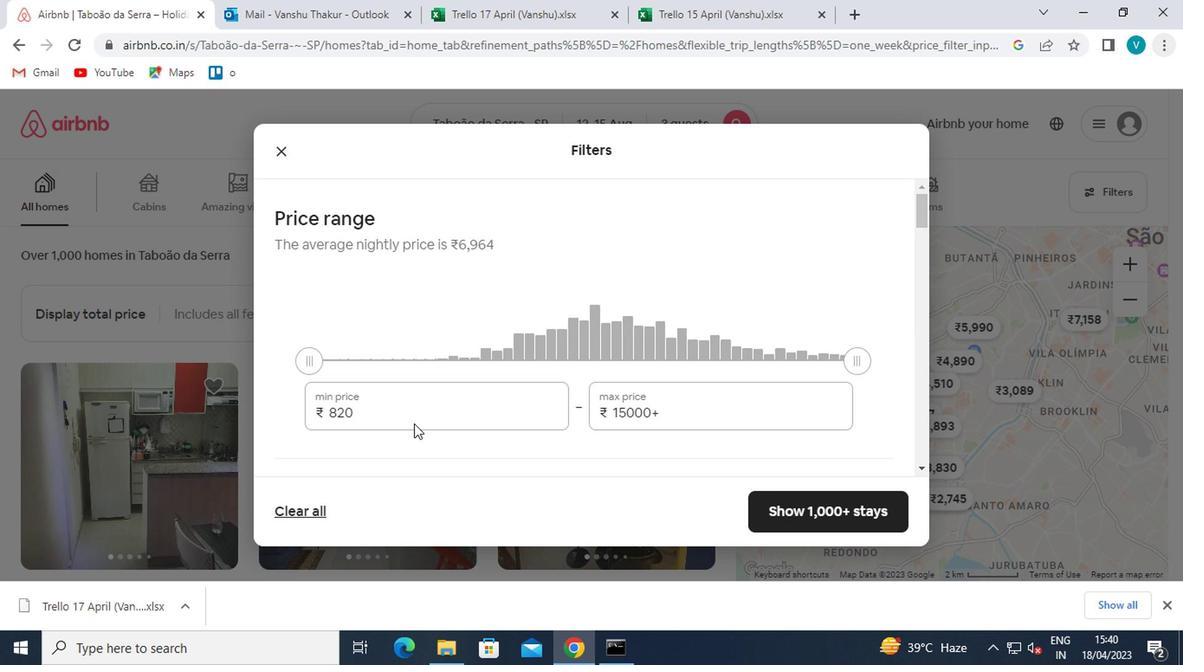 
Action: Key pressed <Key.backspace><Key.backspace><Key.backspace>12000
Screenshot: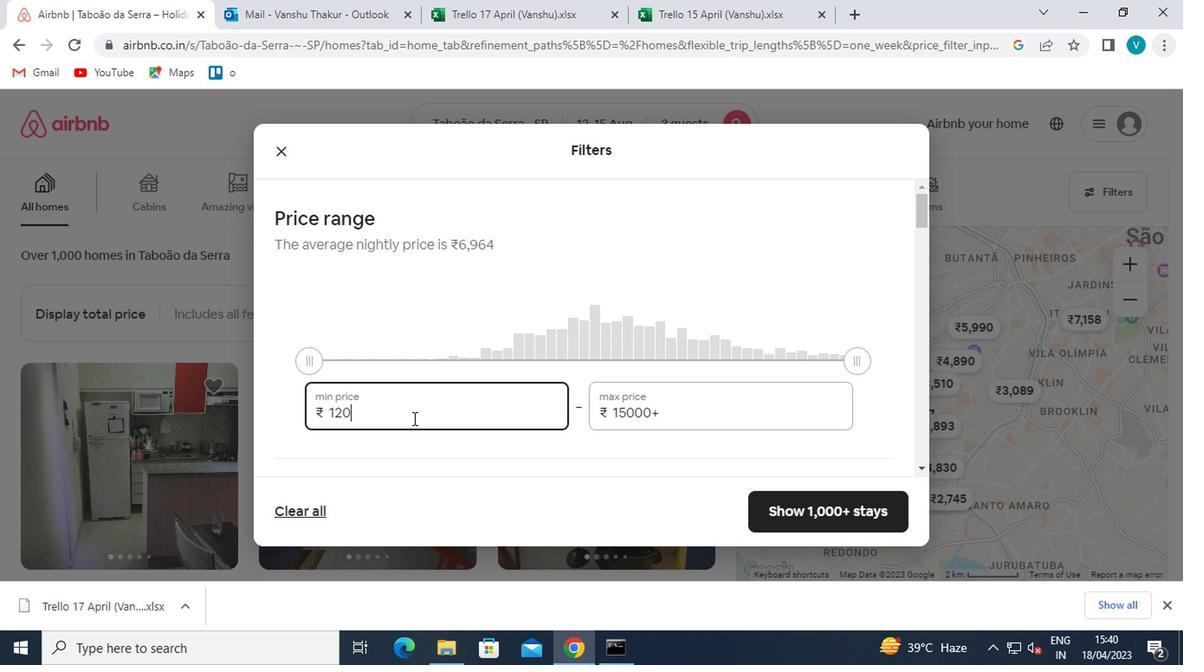 
Action: Mouse moved to (697, 409)
Screenshot: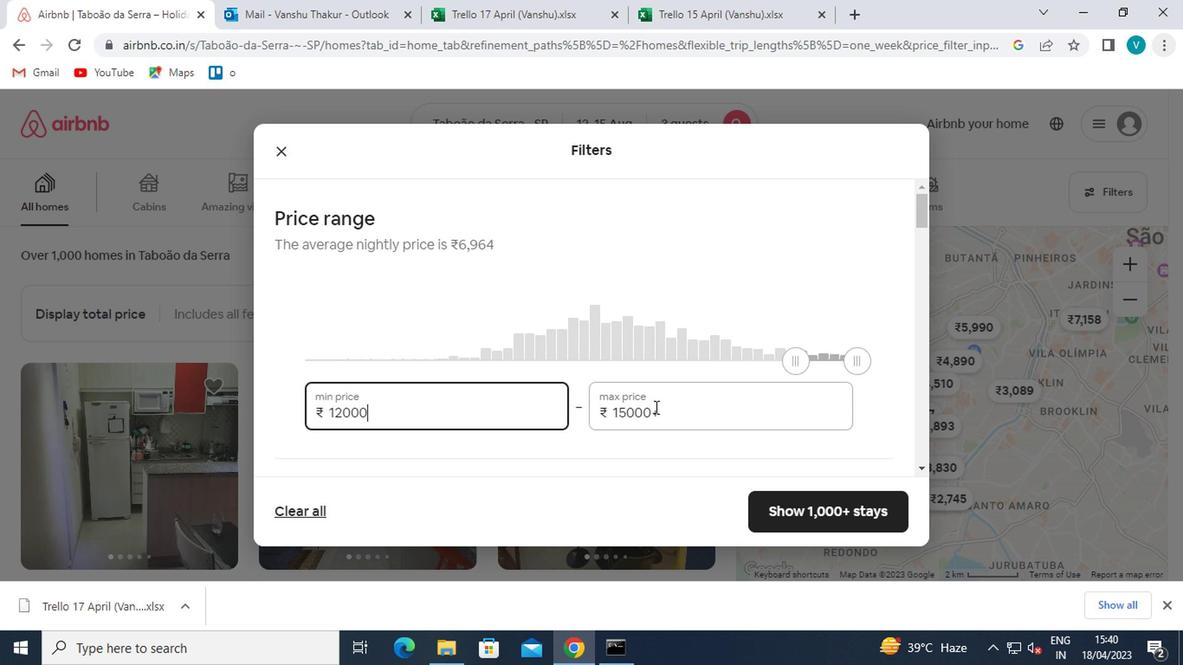 
Action: Mouse pressed left at (697, 409)
Screenshot: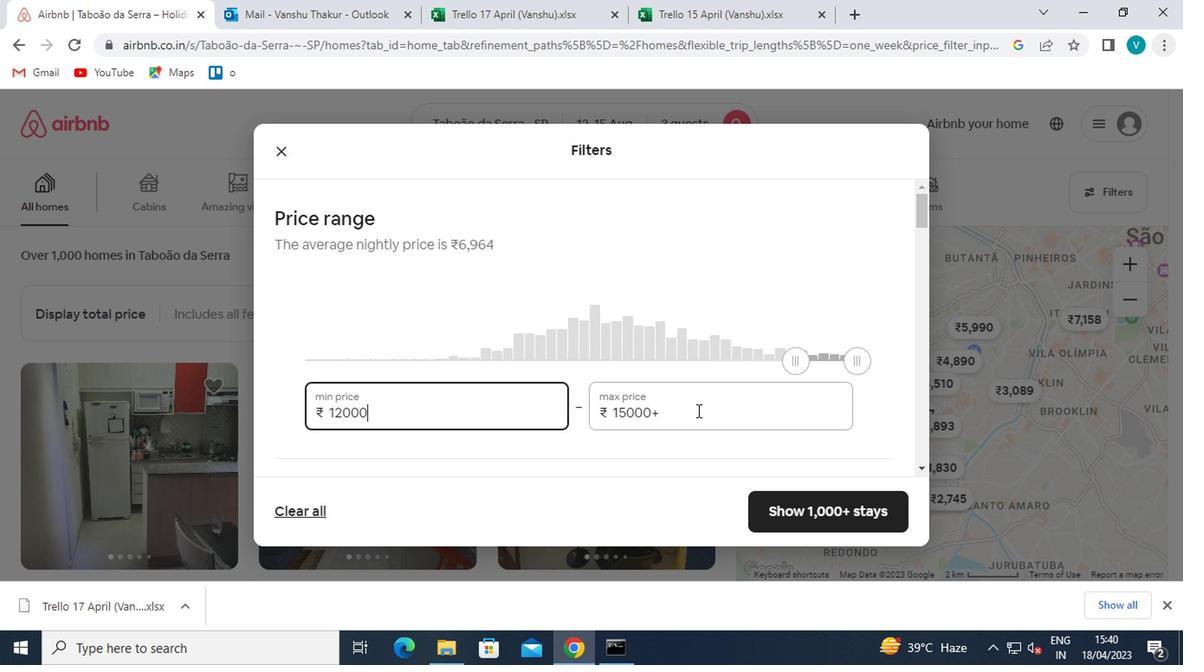 
Action: Mouse moved to (666, 403)
Screenshot: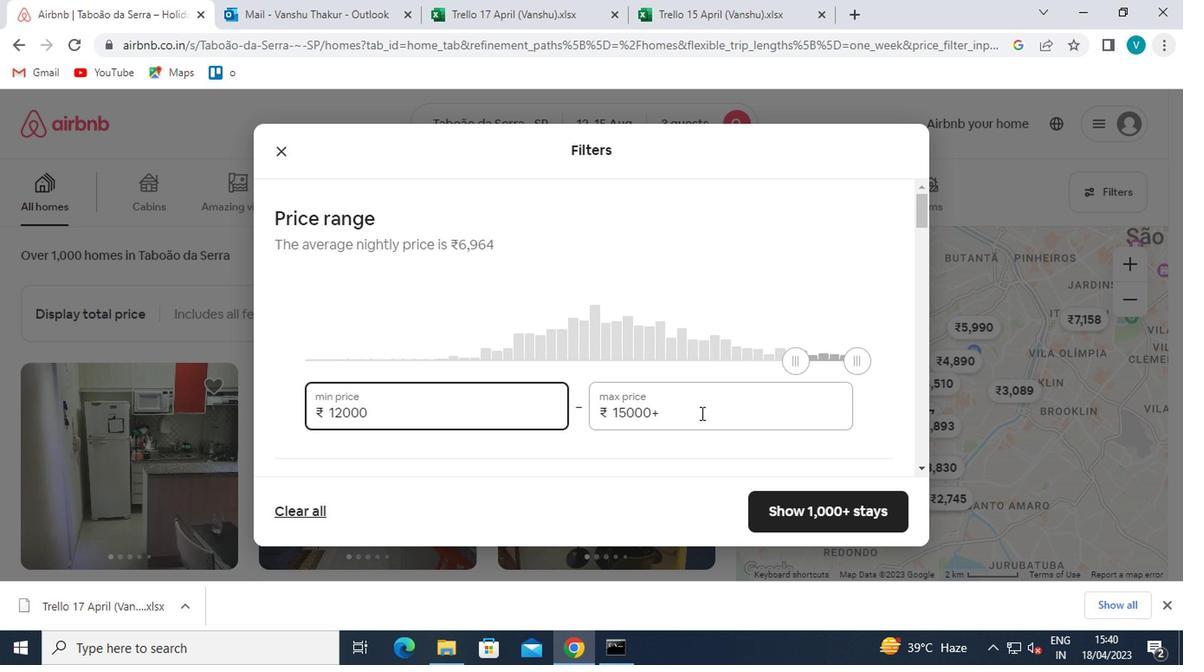 
Action: Key pressed <Key.backspace><Key.backspace><Key.backspace><Key.backspace><Key.backspace><Key.backspace>16000
Screenshot: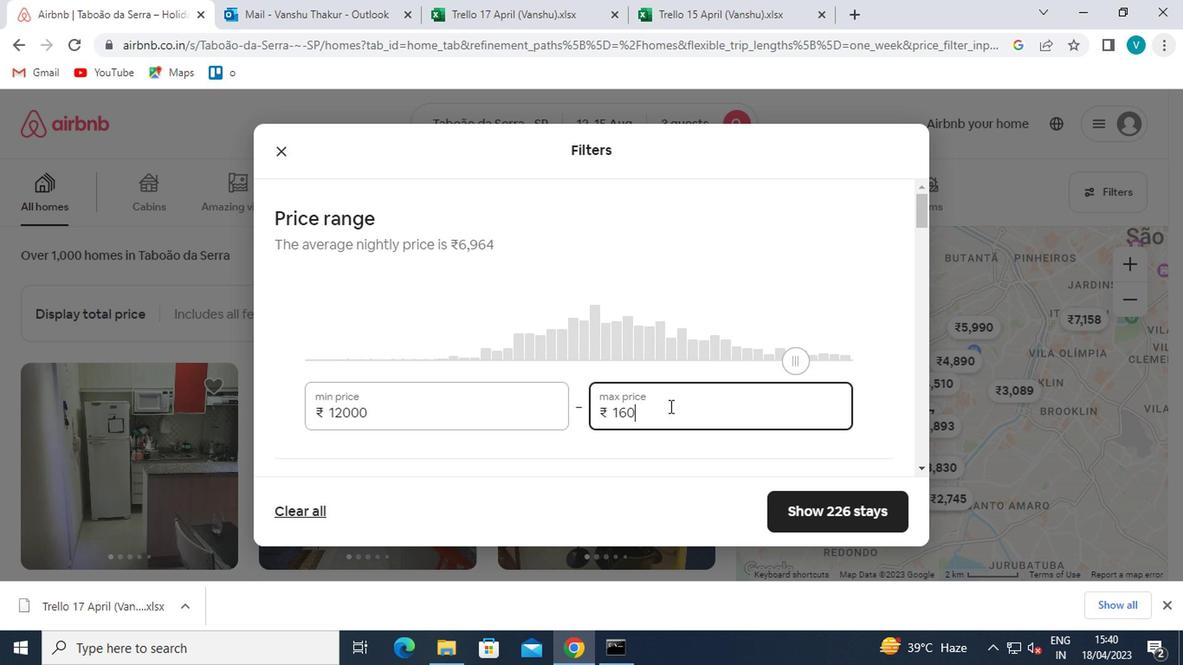 
Action: Mouse moved to (645, 413)
Screenshot: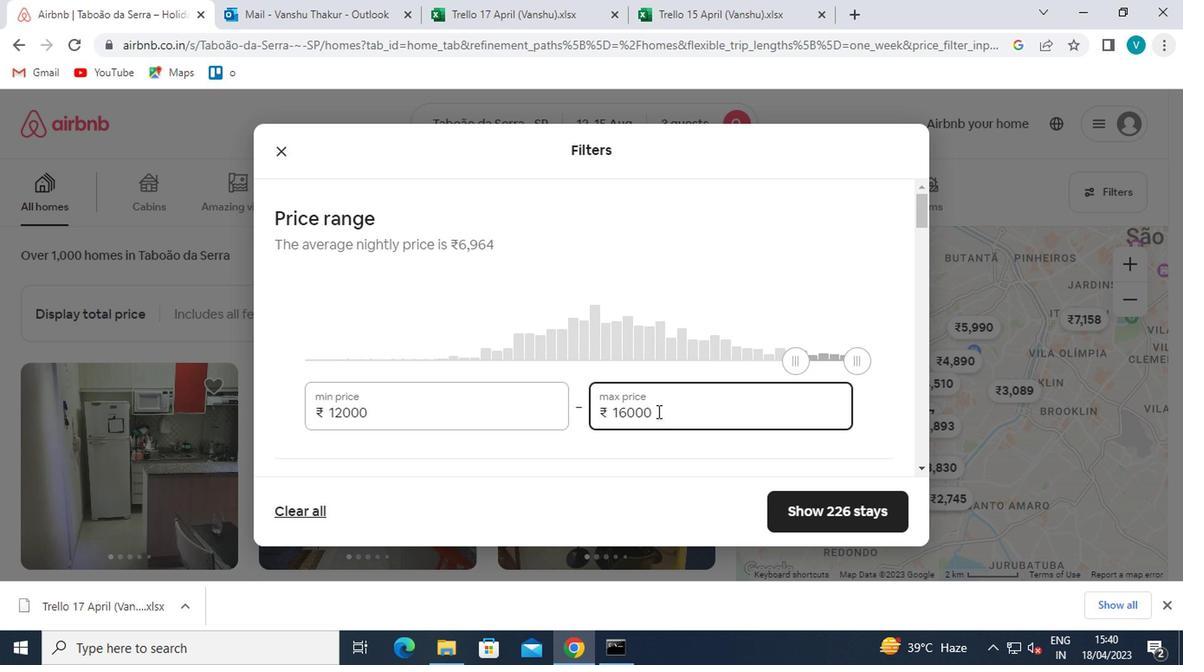 
Action: Mouse scrolled (645, 411) with delta (0, -1)
Screenshot: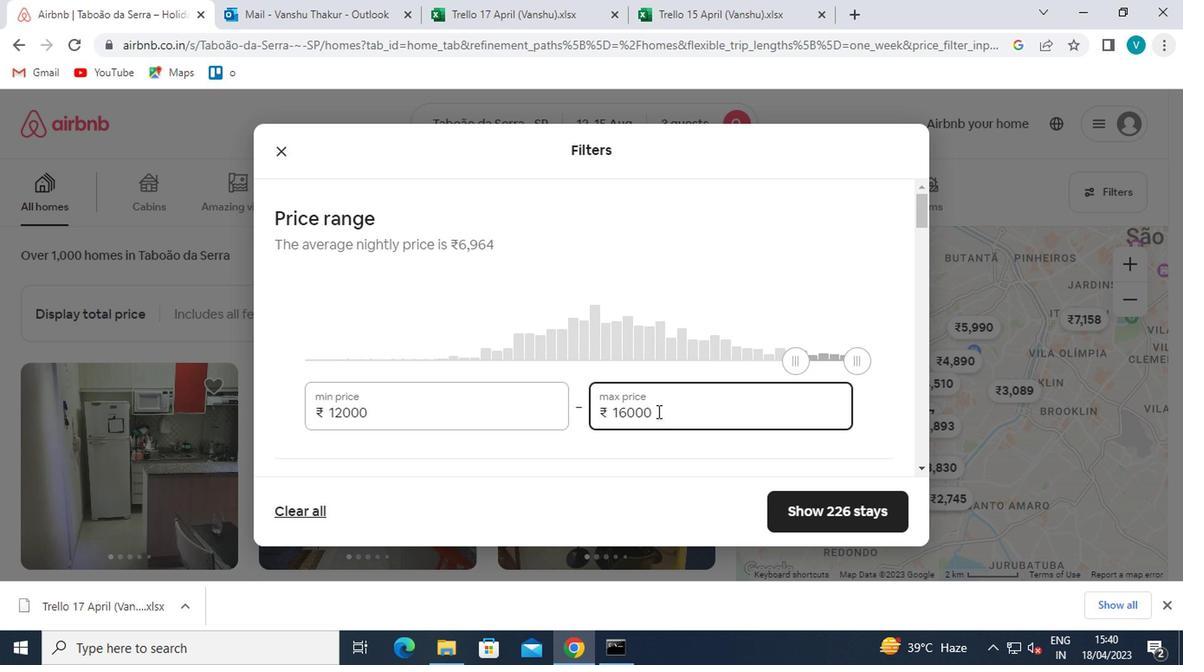 
Action: Mouse moved to (638, 414)
Screenshot: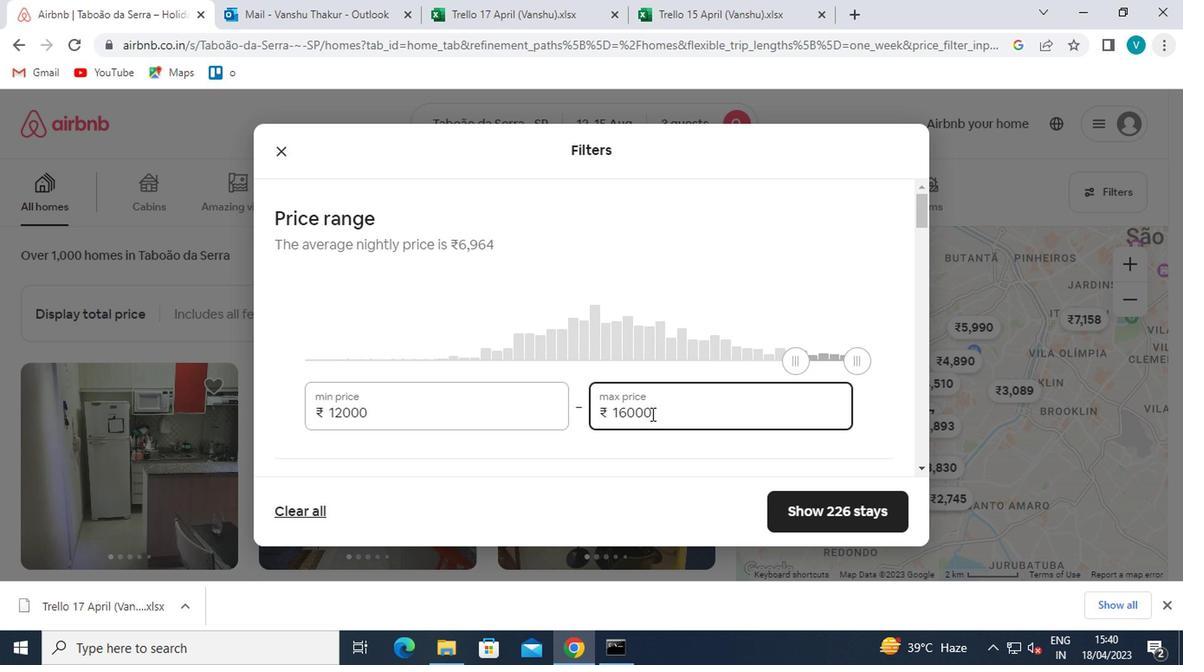 
Action: Mouse scrolled (638, 413) with delta (0, 0)
Screenshot: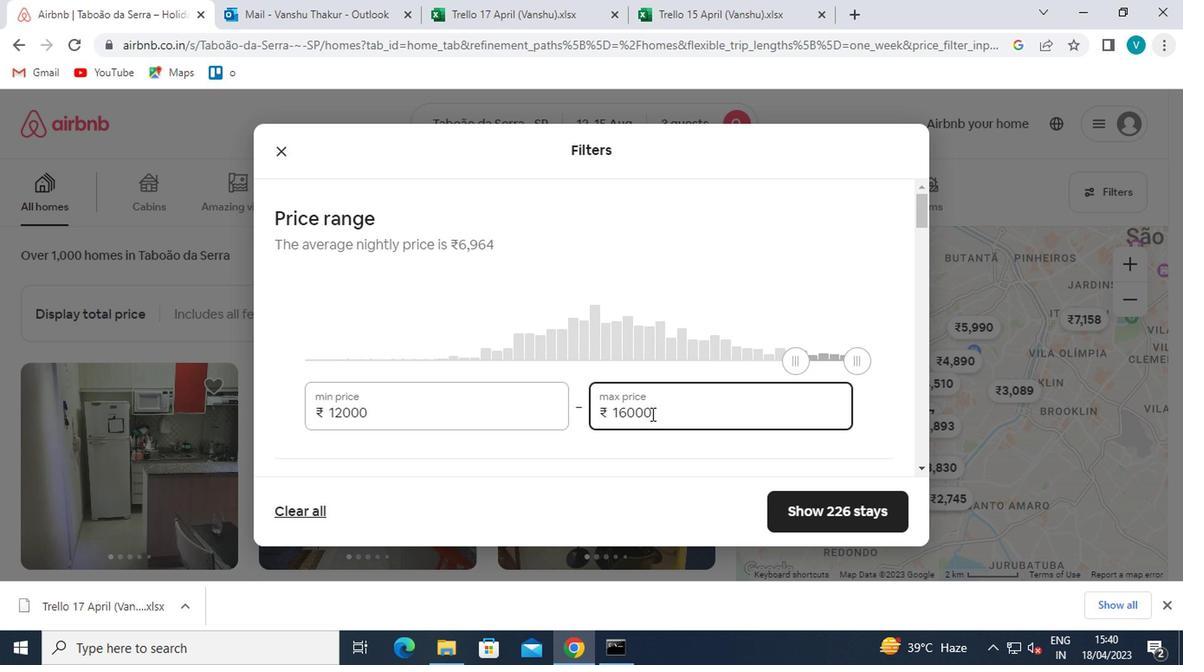 
Action: Mouse moved to (270, 379)
Screenshot: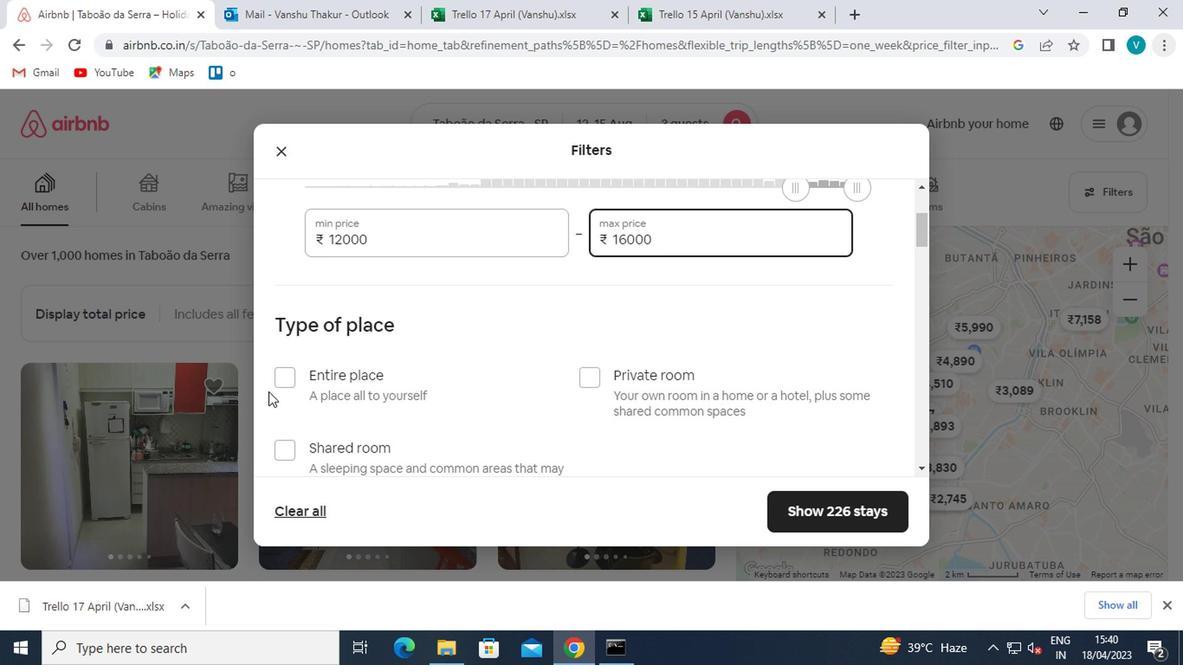 
Action: Mouse pressed left at (270, 379)
Screenshot: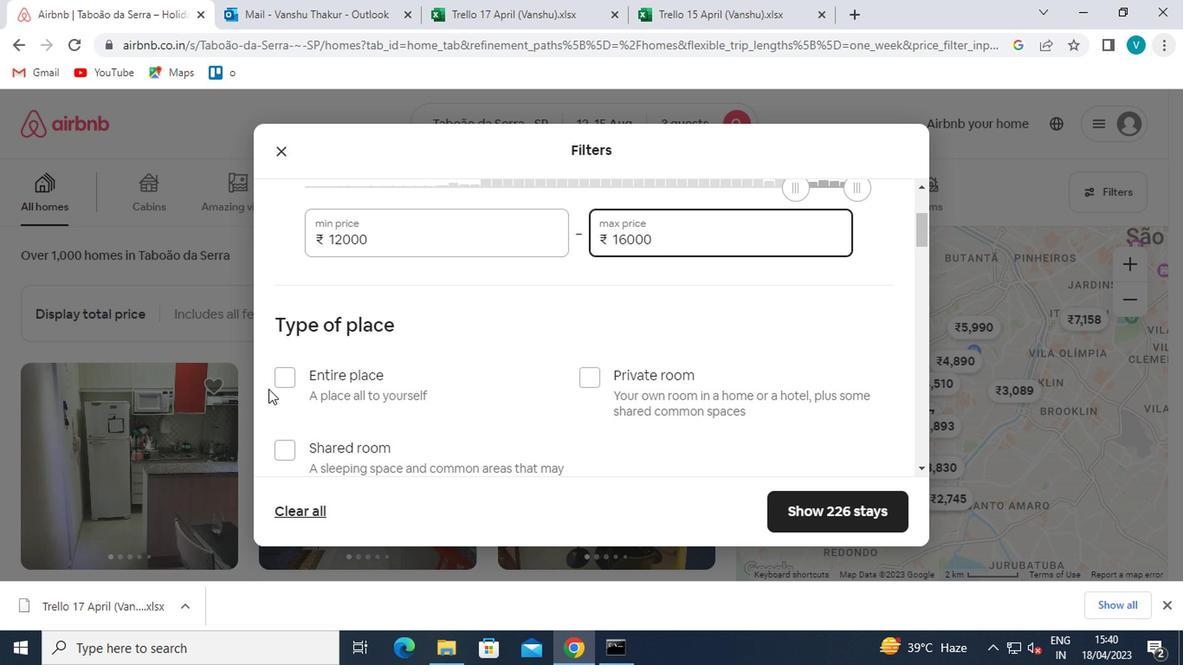 
Action: Mouse moved to (281, 379)
Screenshot: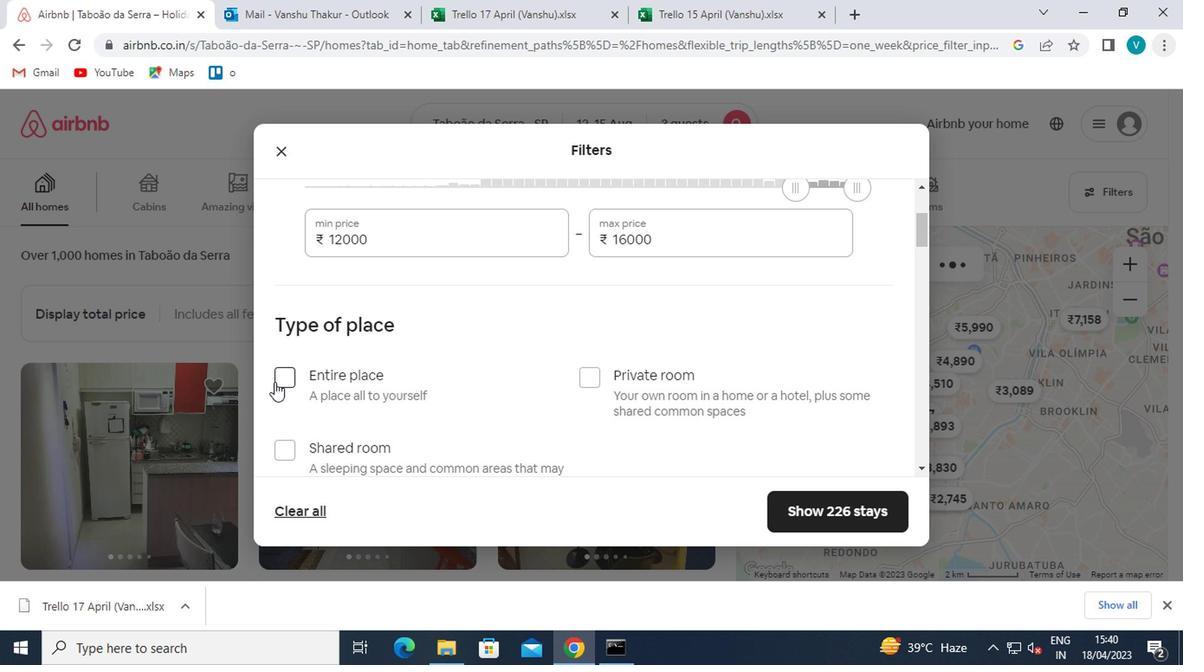 
Action: Mouse pressed left at (281, 379)
Screenshot: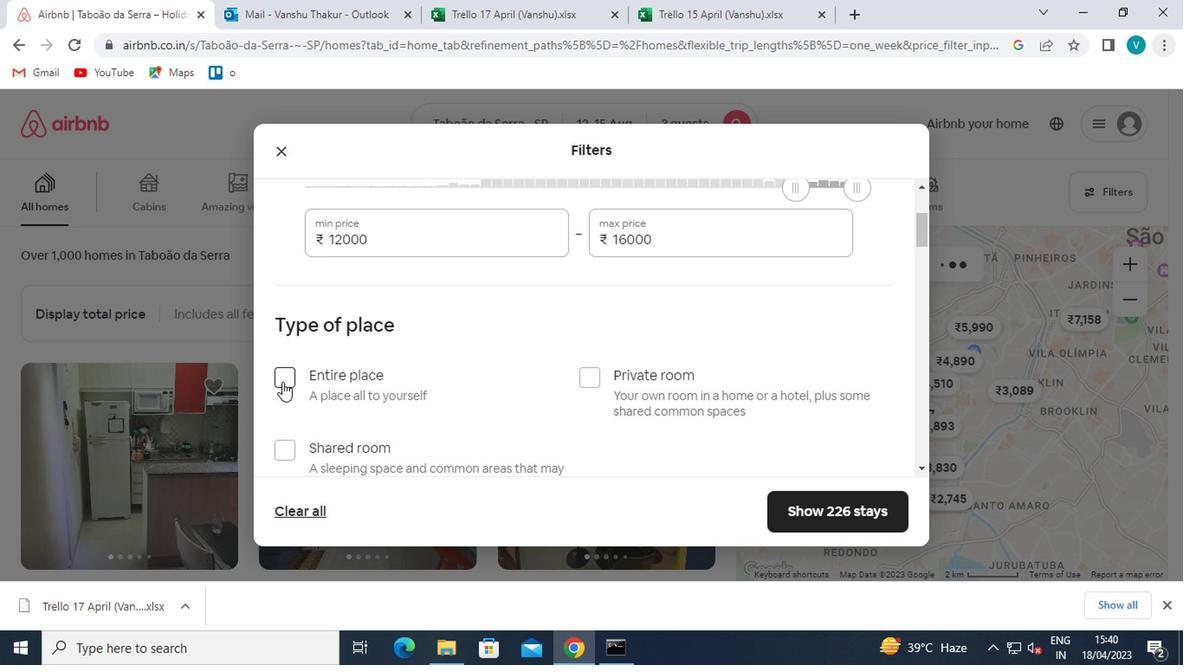 
Action: Mouse moved to (295, 379)
Screenshot: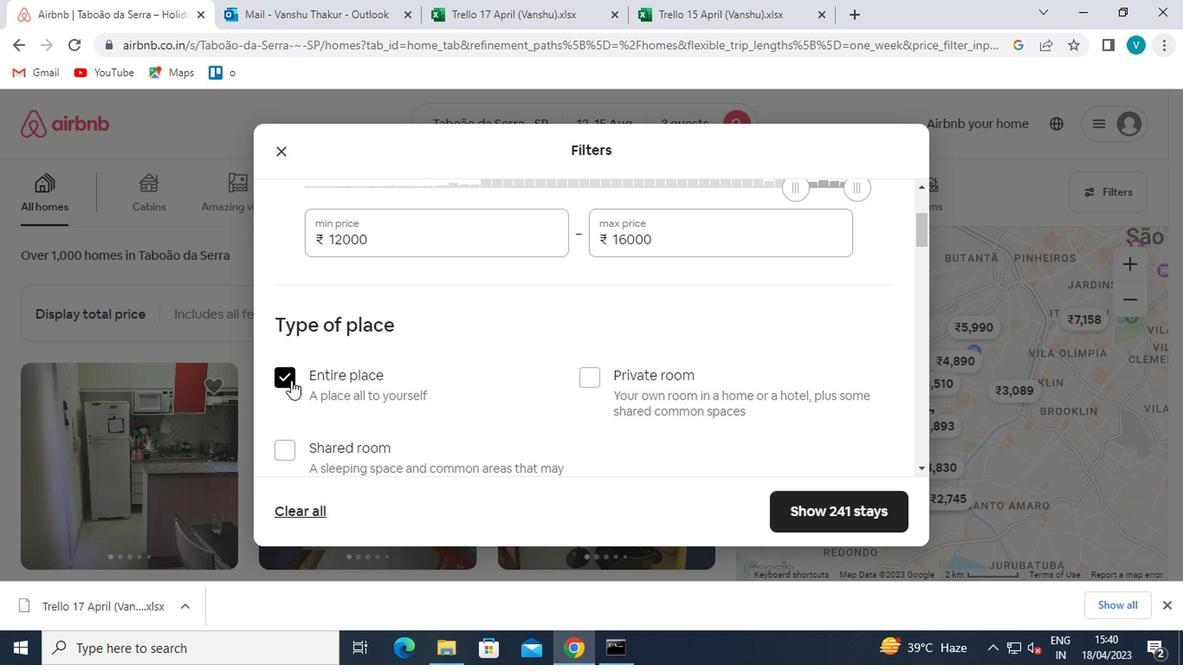 
Action: Mouse scrolled (295, 378) with delta (0, -1)
Screenshot: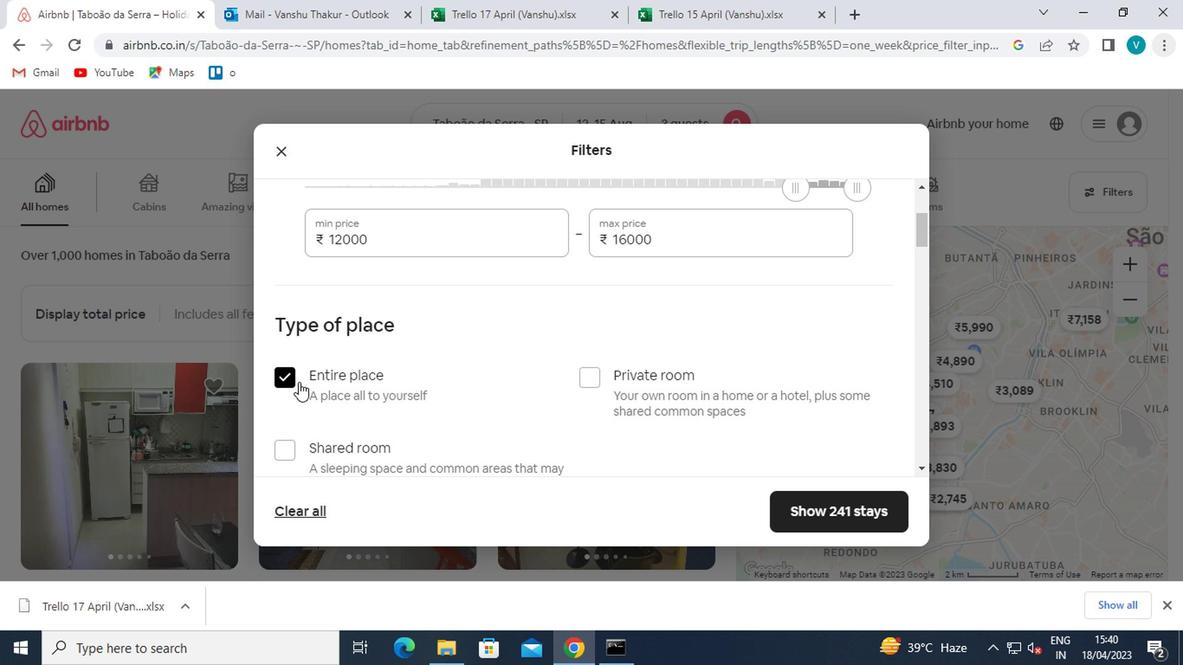 
Action: Mouse scrolled (295, 378) with delta (0, -1)
Screenshot: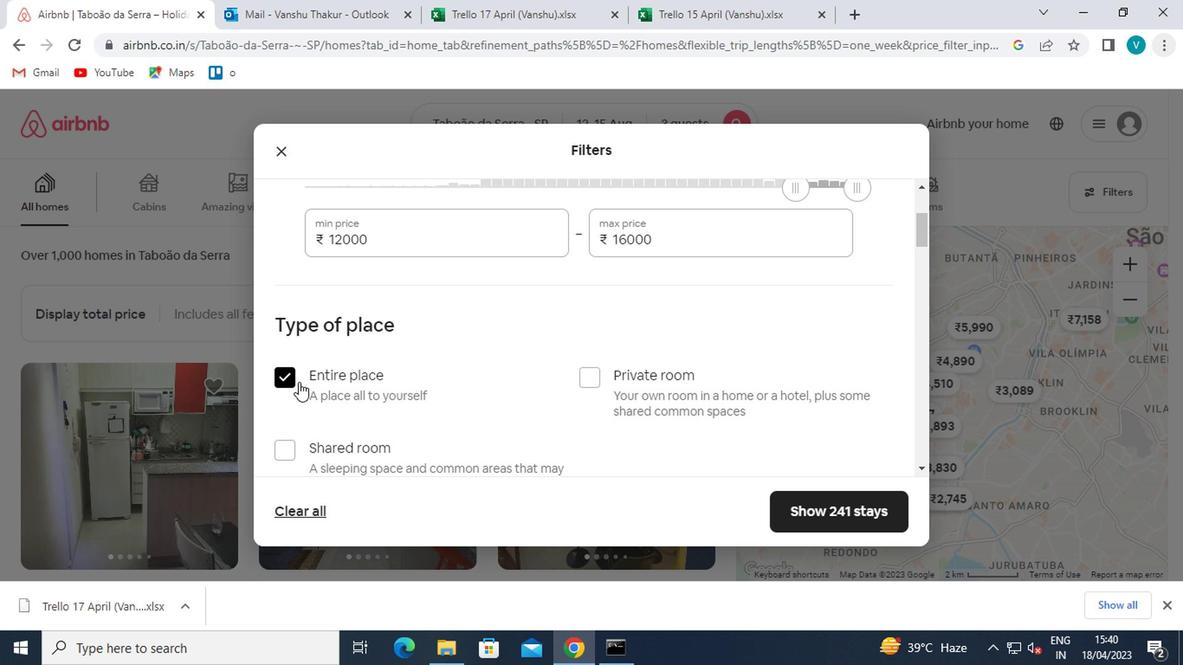 
Action: Mouse moved to (364, 393)
Screenshot: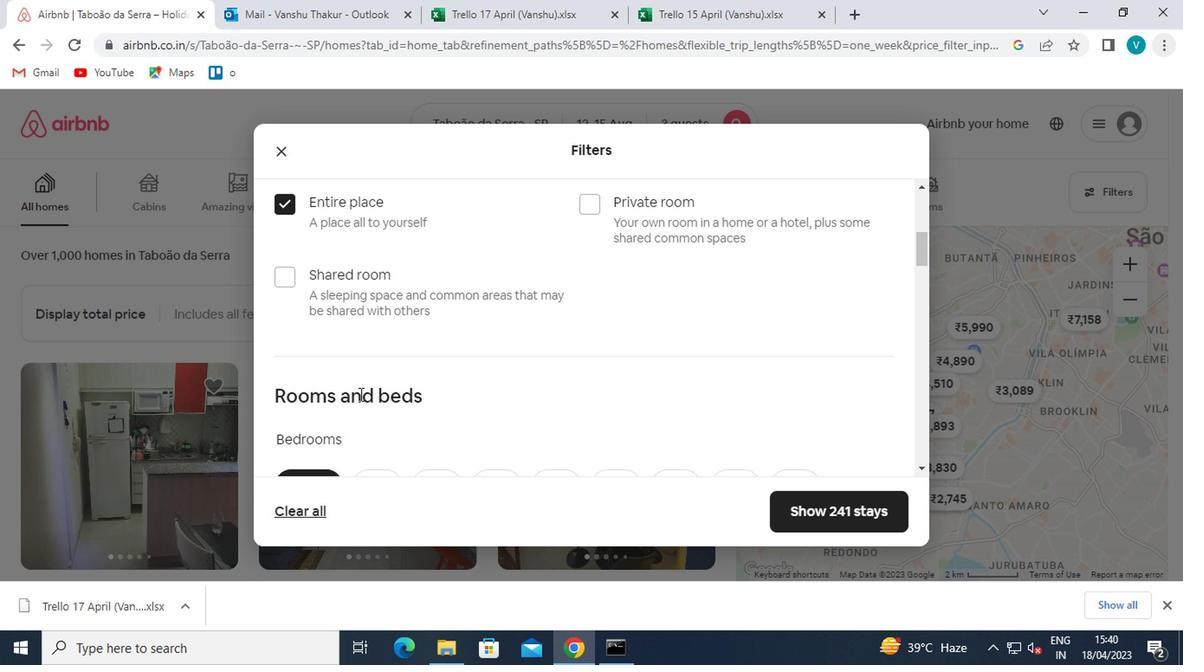 
Action: Mouse scrolled (364, 393) with delta (0, 0)
Screenshot: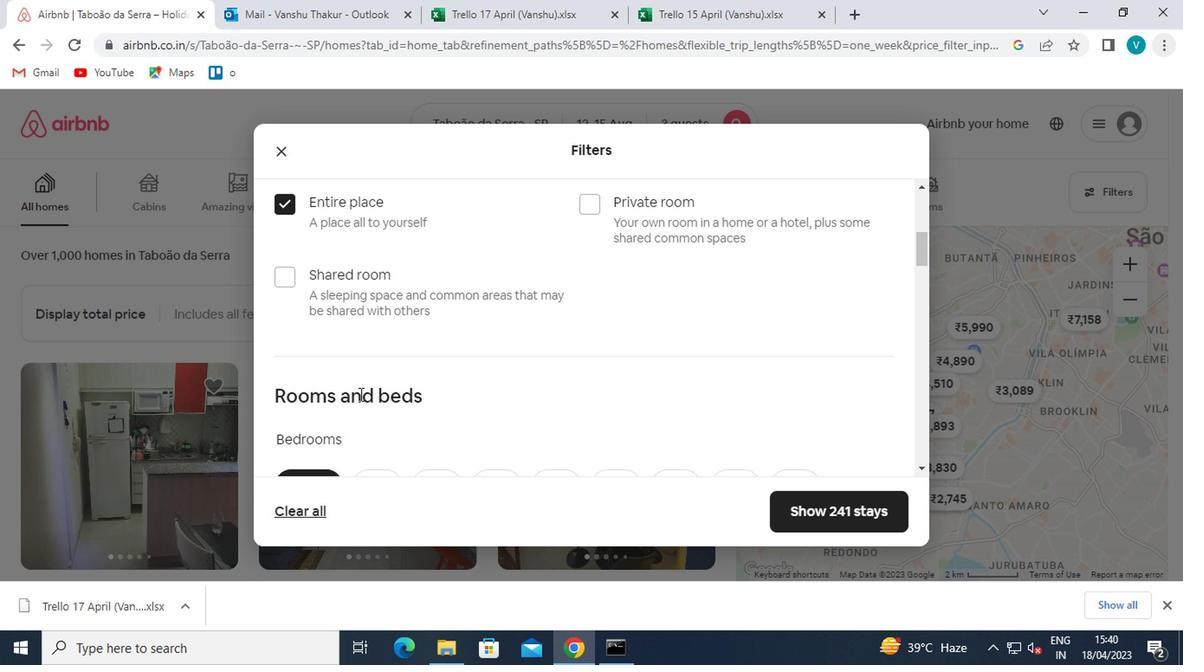
Action: Mouse moved to (366, 395)
Screenshot: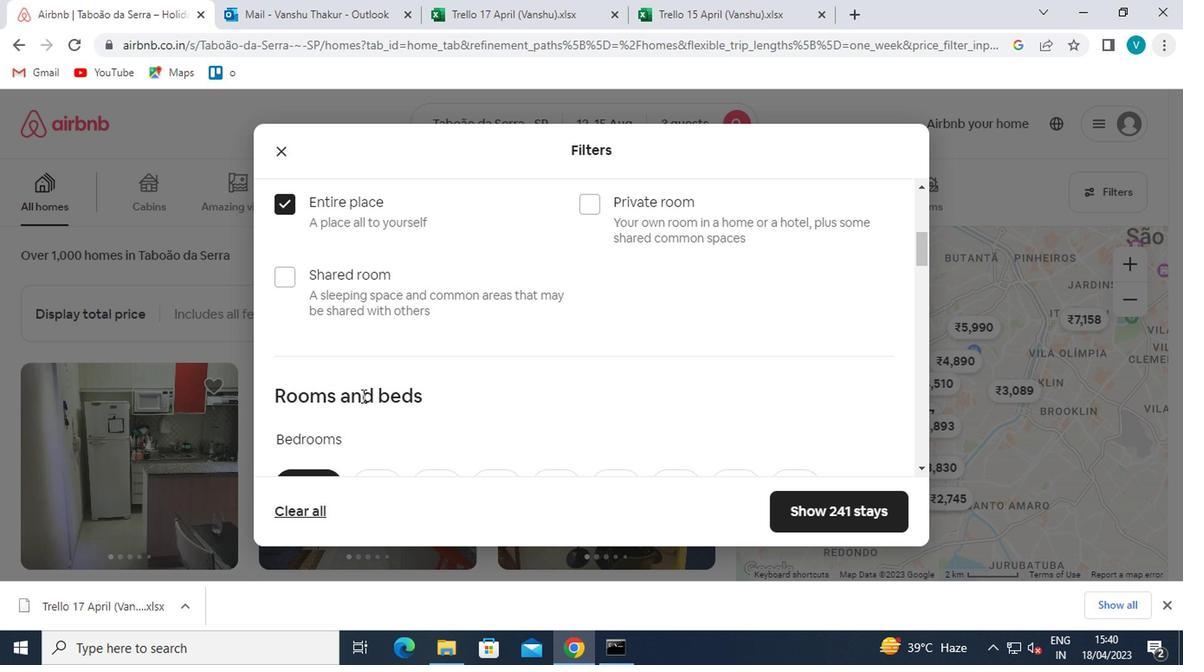 
Action: Mouse scrolled (366, 395) with delta (0, 0)
Screenshot: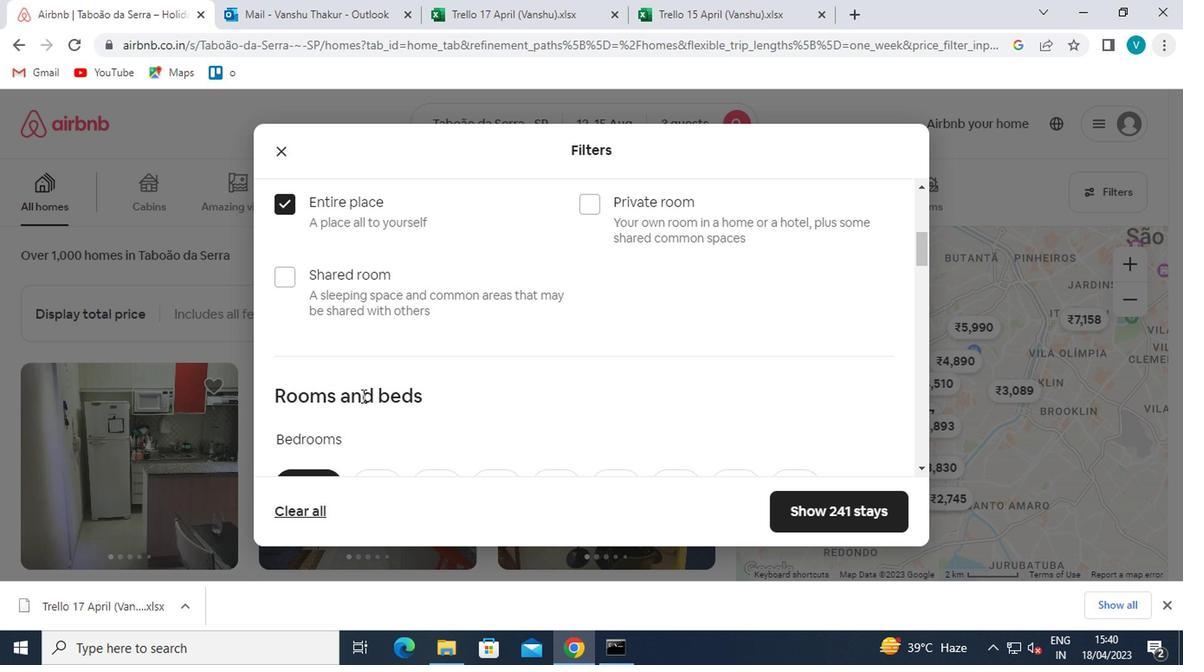 
Action: Mouse moved to (422, 320)
Screenshot: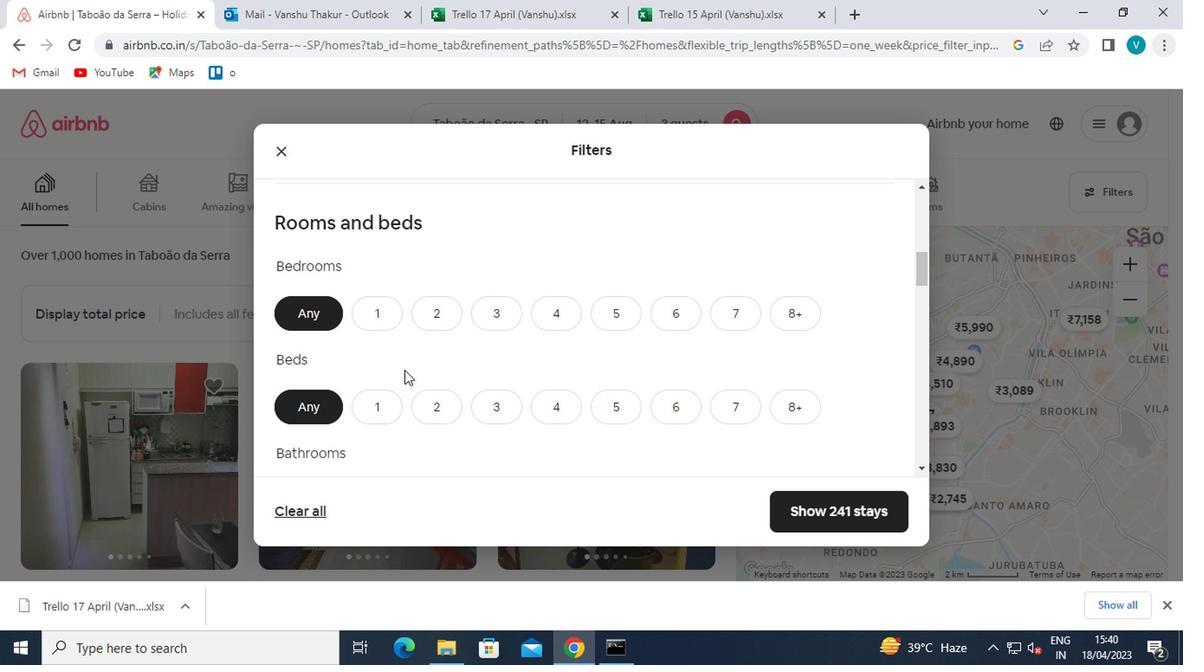 
Action: Mouse pressed left at (422, 320)
Screenshot: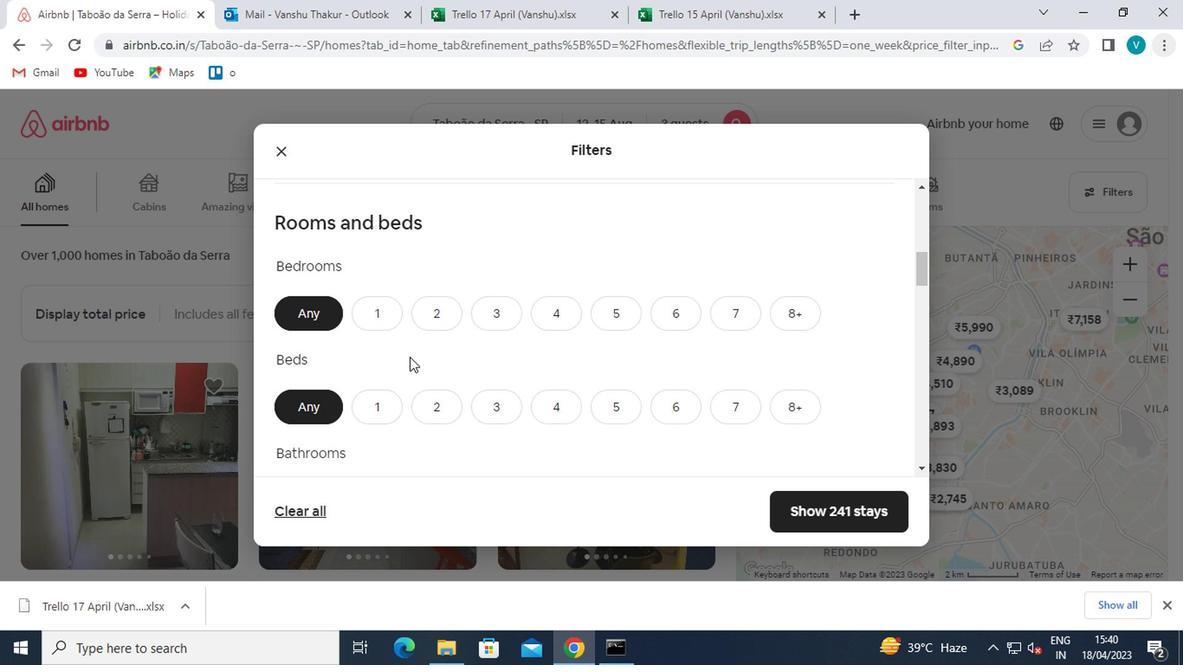 
Action: Mouse moved to (427, 323)
Screenshot: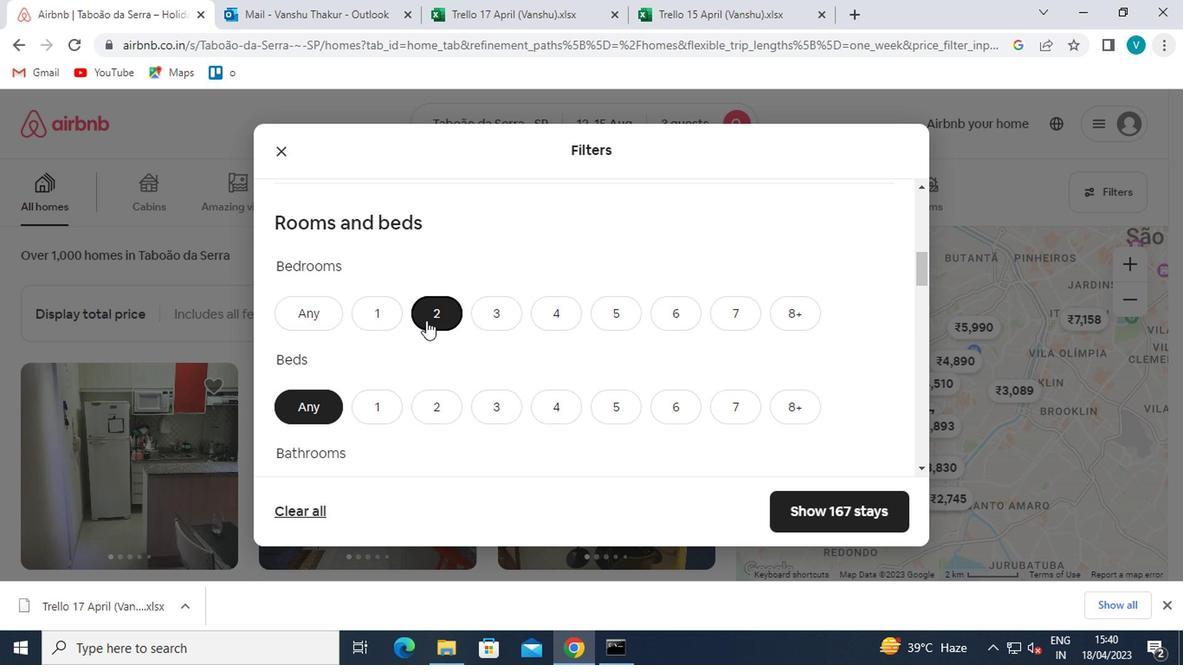 
Action: Mouse scrolled (427, 323) with delta (0, 0)
Screenshot: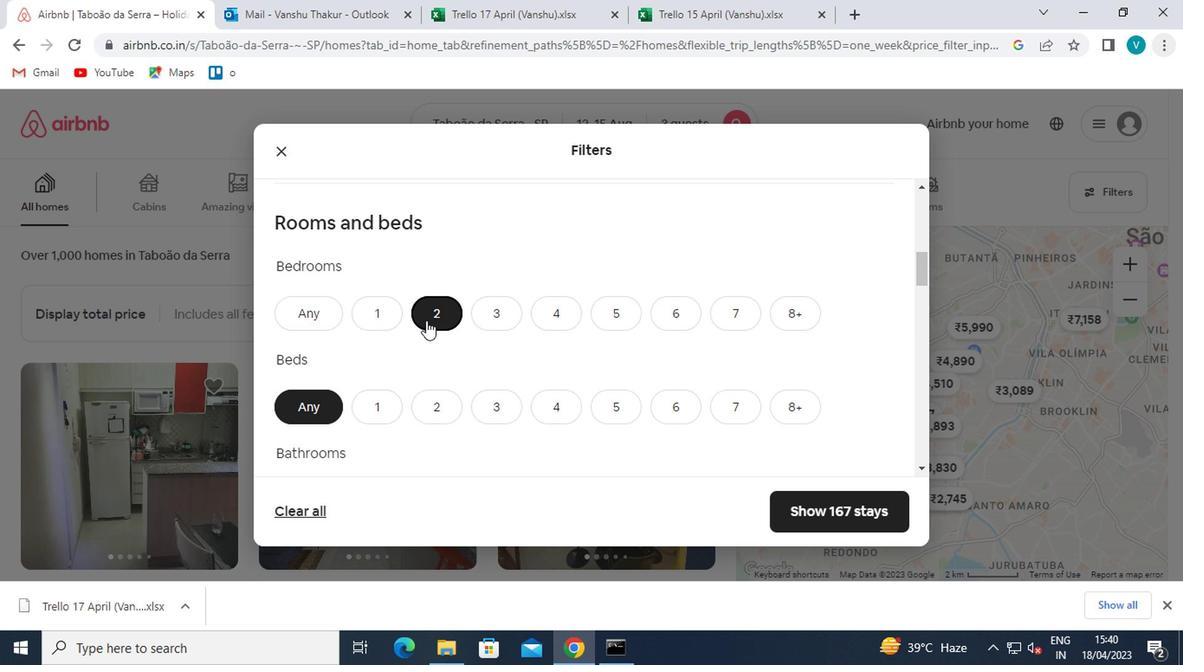 
Action: Mouse moved to (427, 326)
Screenshot: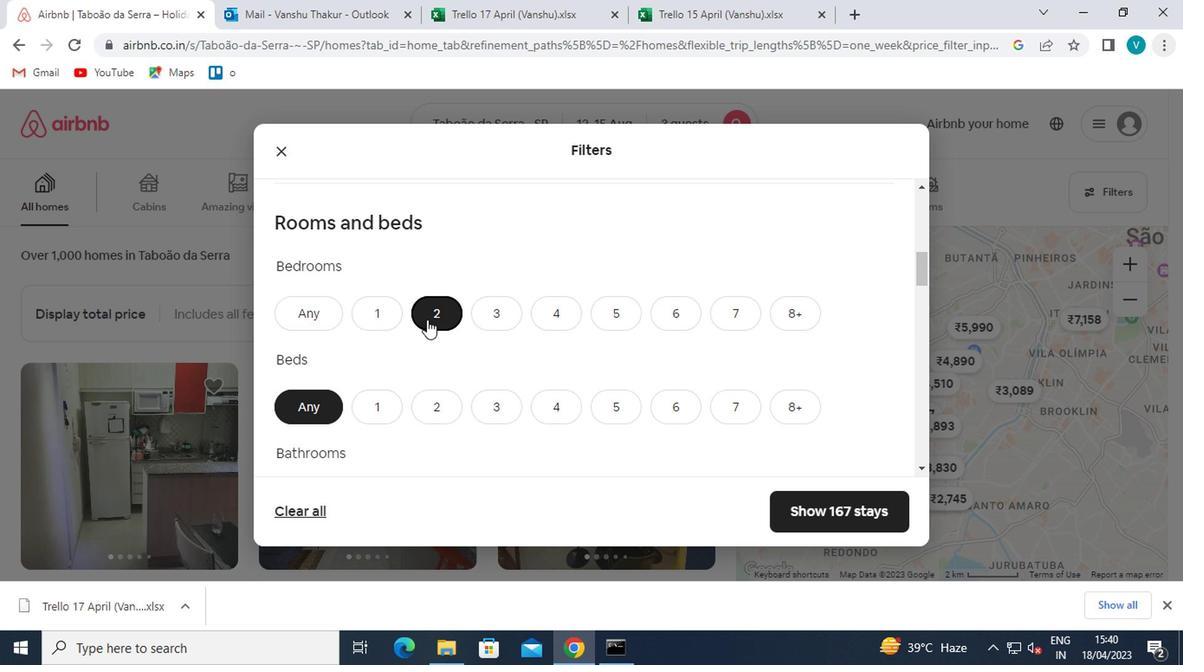 
Action: Mouse scrolled (427, 325) with delta (0, 0)
Screenshot: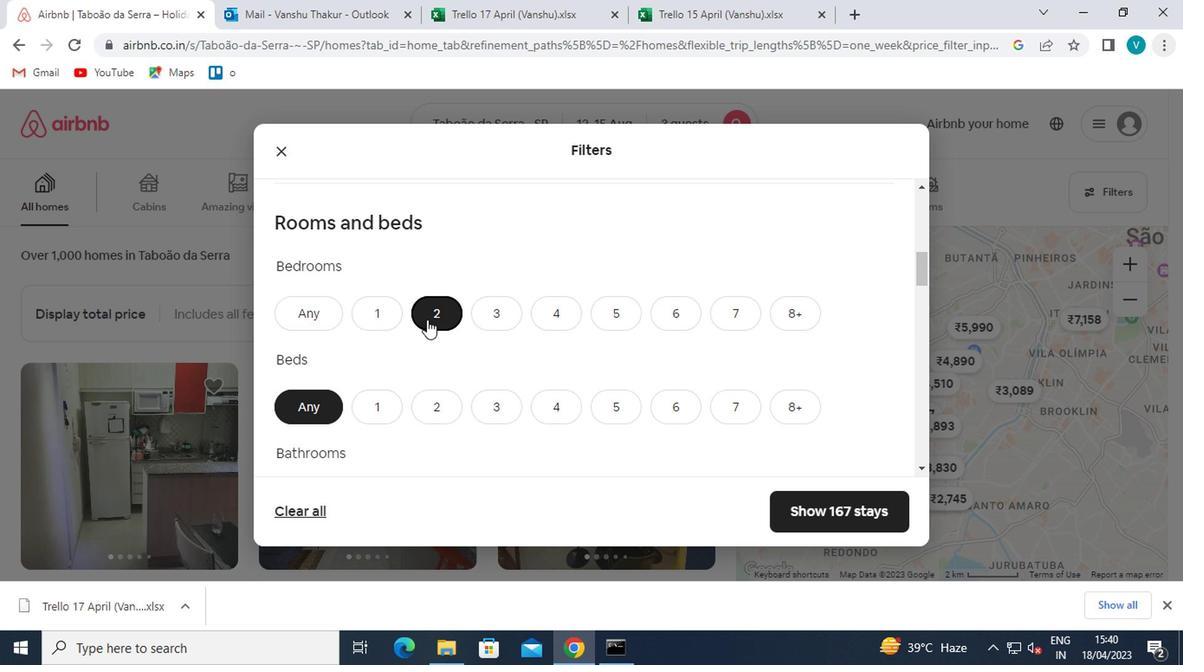 
Action: Mouse moved to (497, 244)
Screenshot: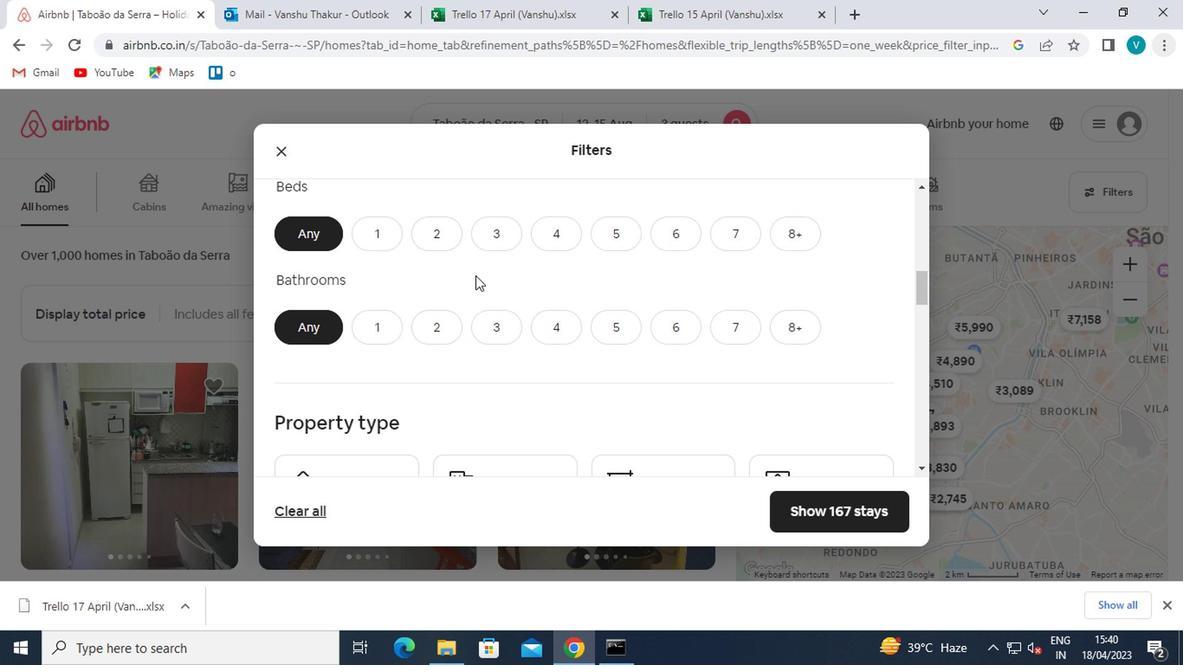 
Action: Mouse pressed left at (497, 244)
Screenshot: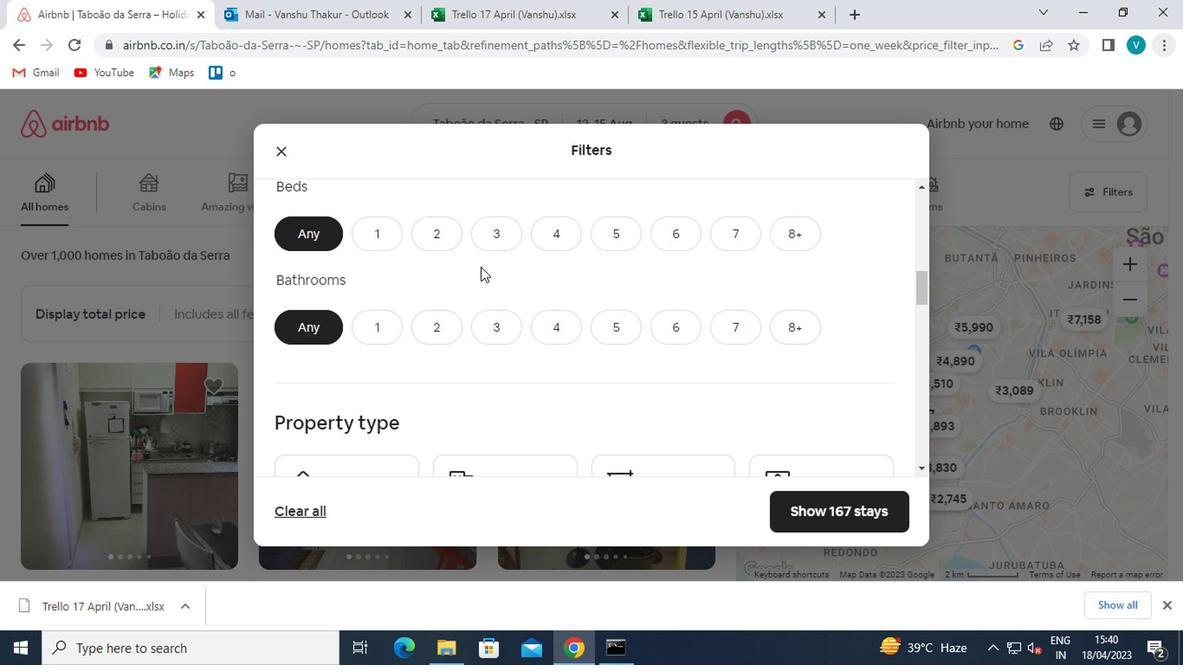 
Action: Mouse moved to (499, 248)
Screenshot: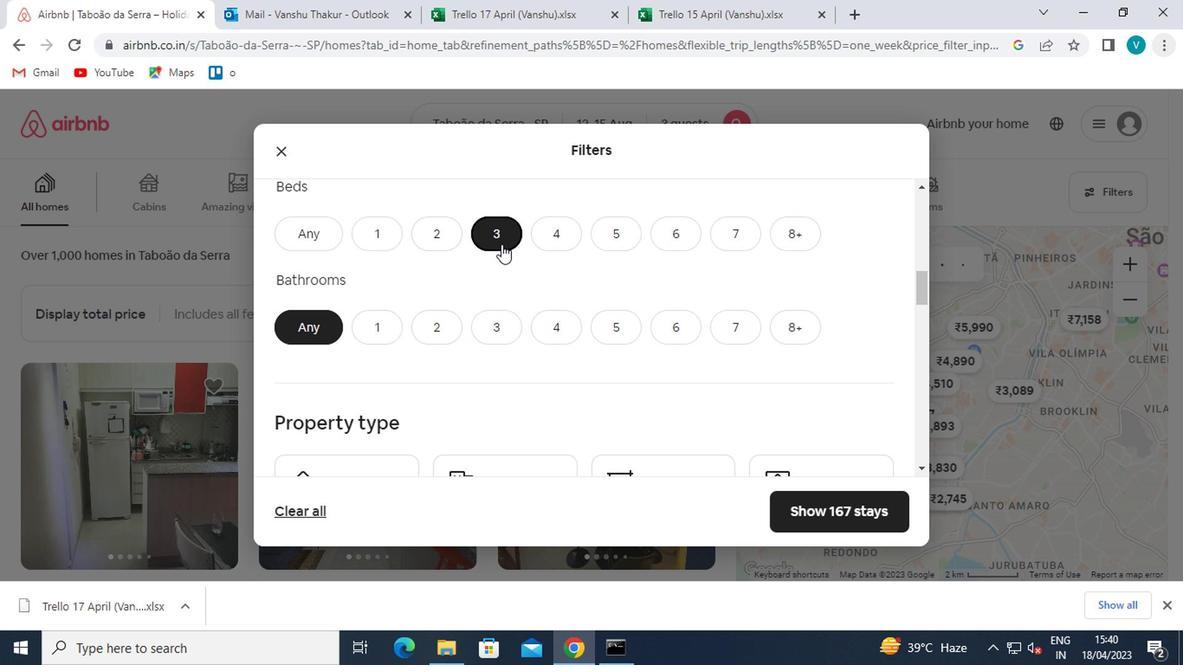 
Action: Mouse scrolled (499, 247) with delta (0, -1)
Screenshot: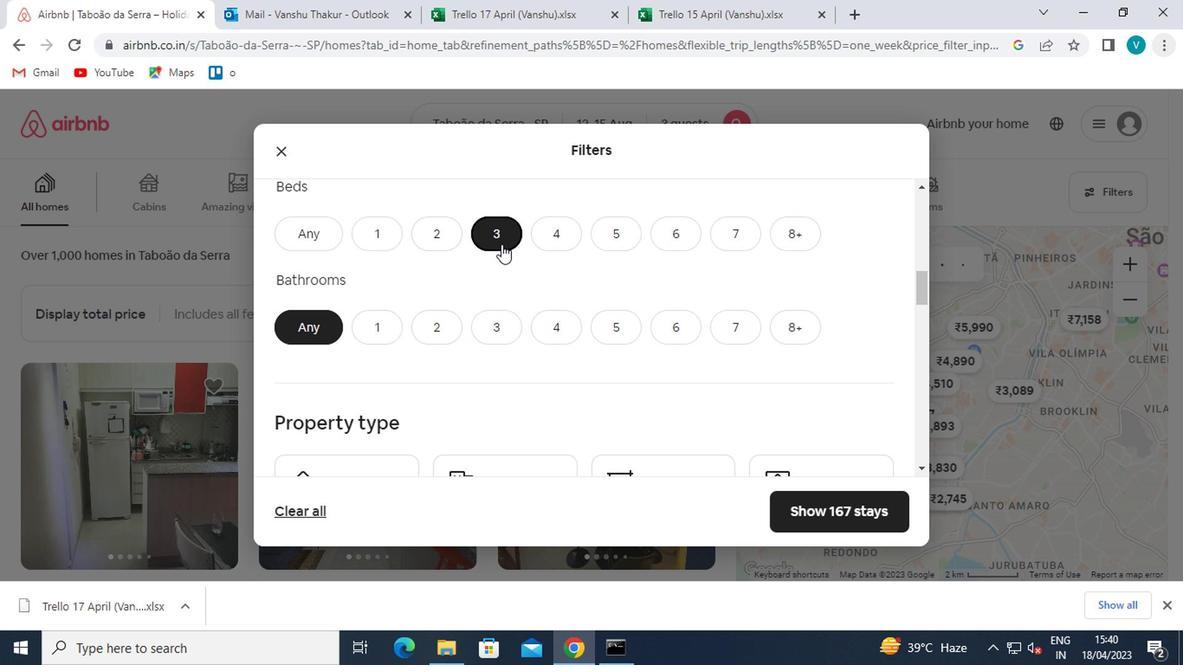 
Action: Mouse moved to (373, 233)
Screenshot: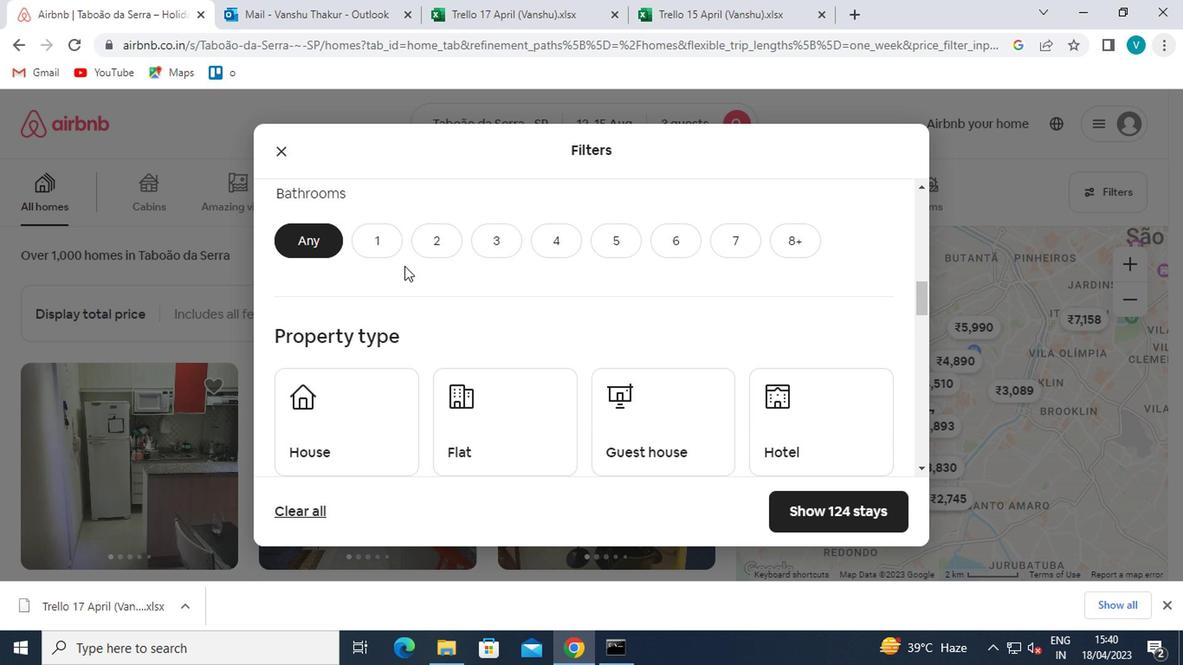 
Action: Mouse pressed left at (373, 233)
Screenshot: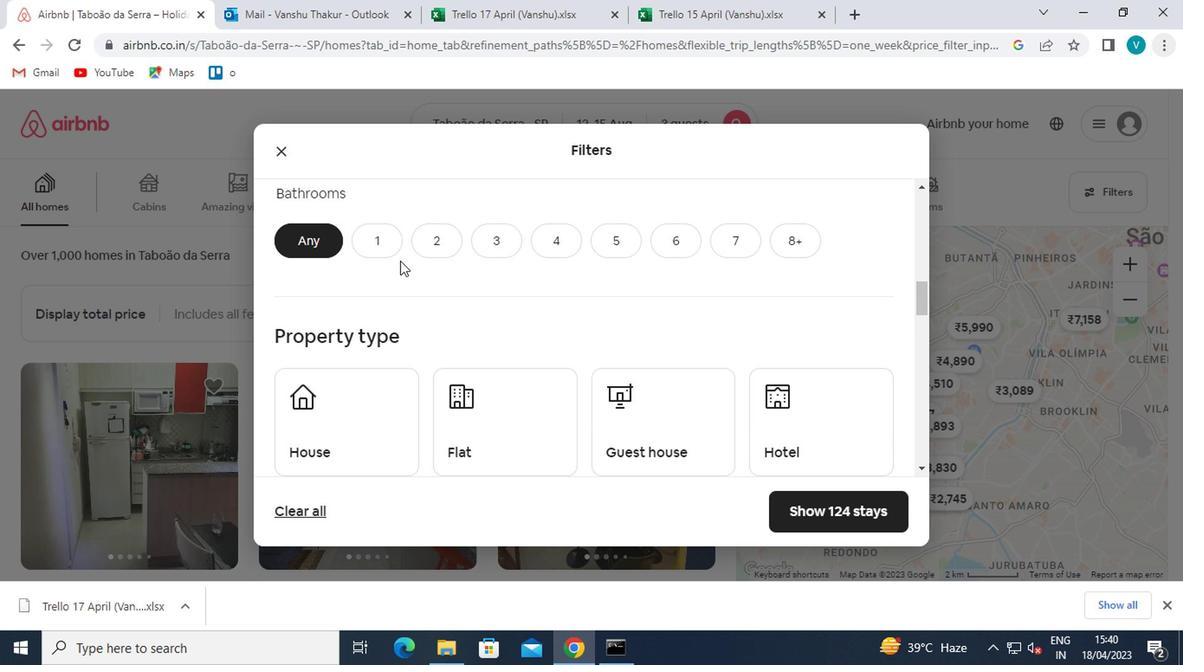 
Action: Mouse moved to (429, 237)
Screenshot: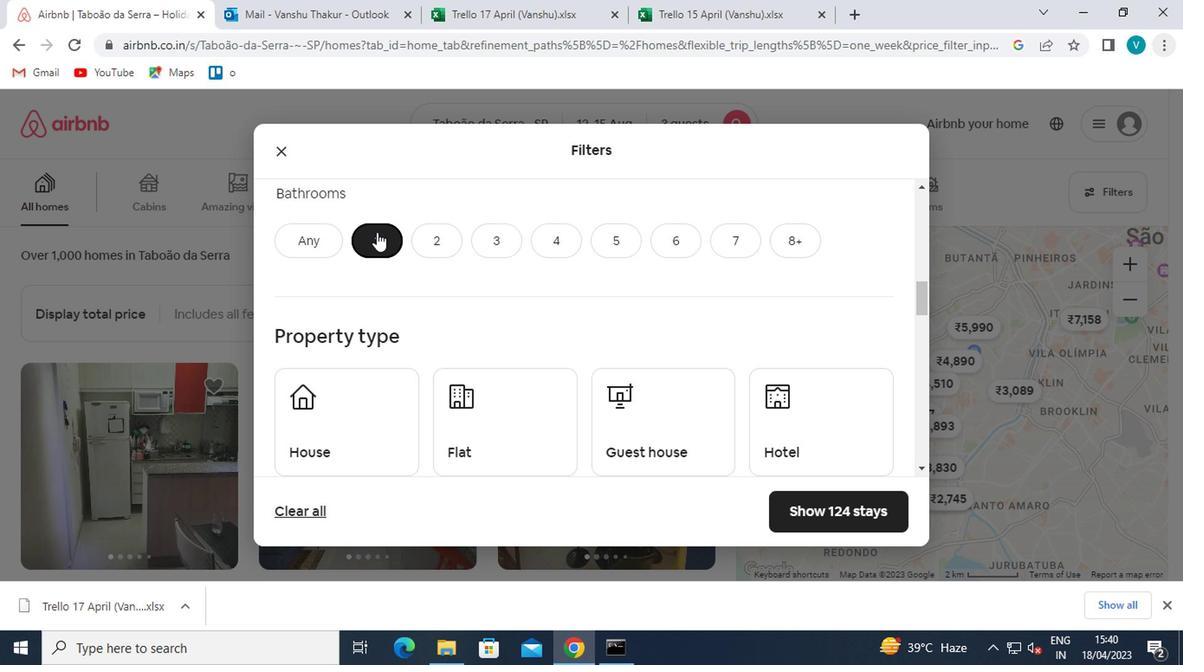 
Action: Mouse scrolled (429, 236) with delta (0, -1)
Screenshot: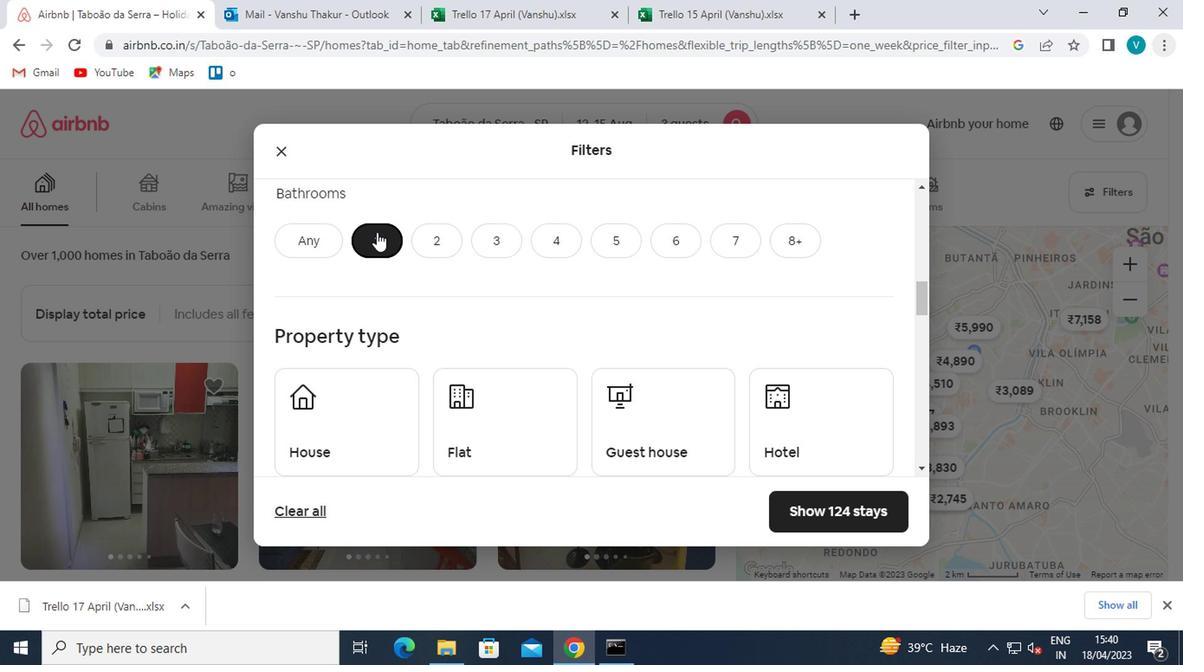 
Action: Mouse moved to (441, 242)
Screenshot: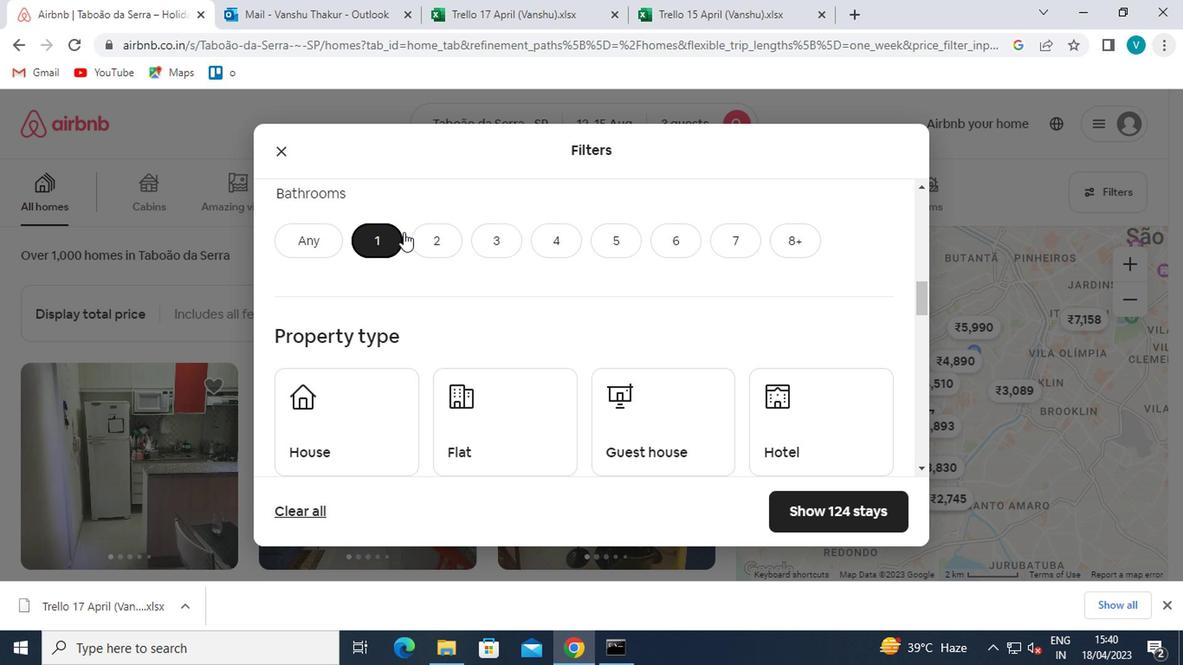 
Action: Mouse scrolled (441, 242) with delta (0, 0)
Screenshot: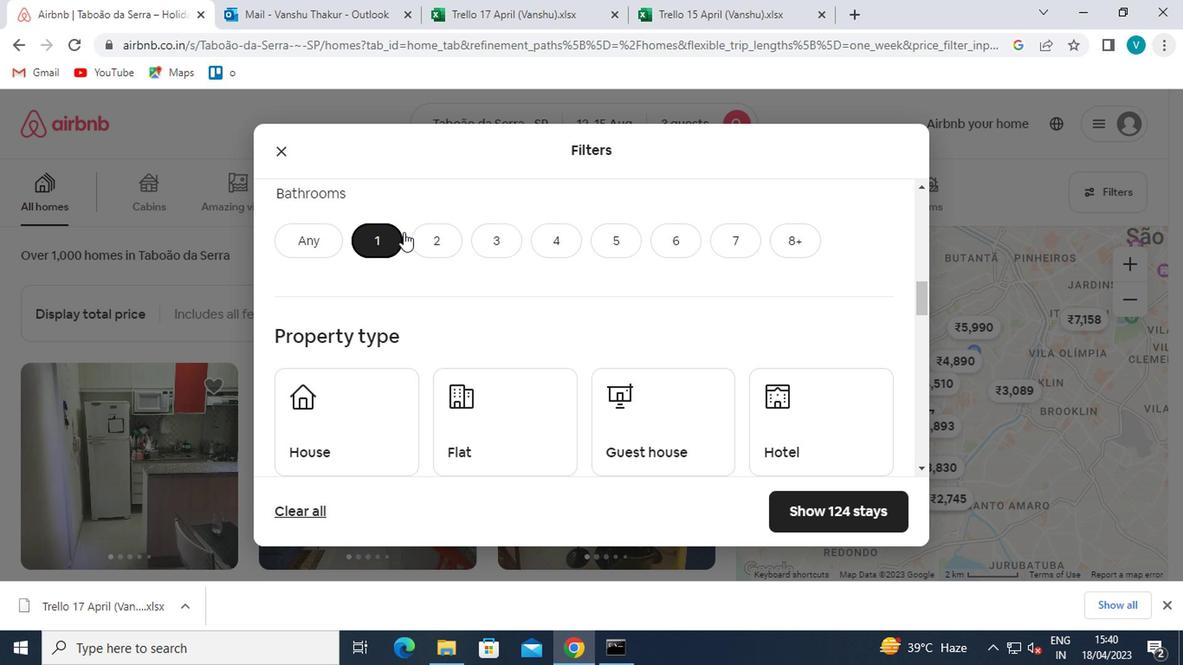 
Action: Mouse moved to (452, 260)
Screenshot: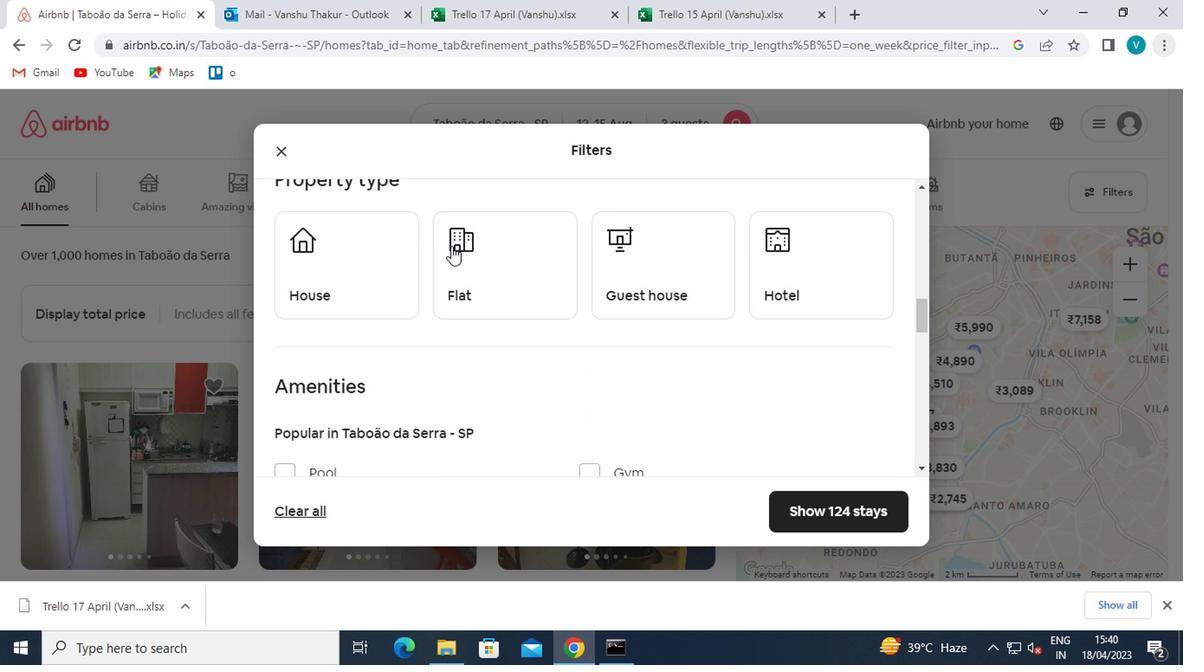 
Action: Mouse pressed left at (452, 260)
Screenshot: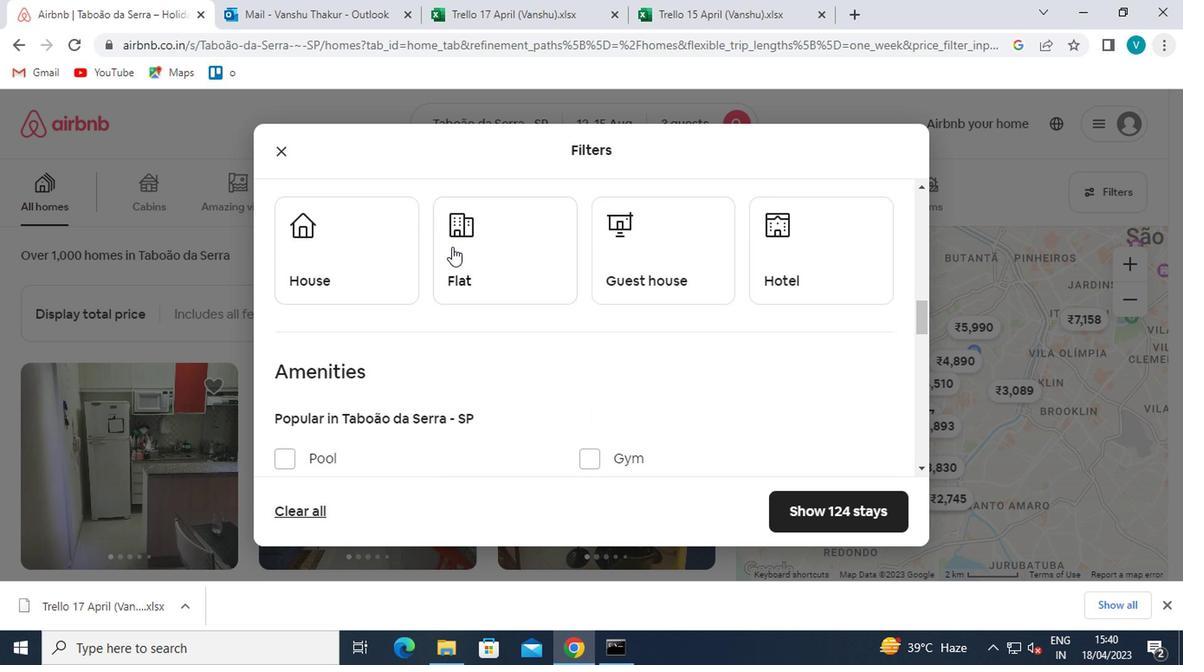 
Action: Mouse scrolled (452, 259) with delta (0, 0)
Screenshot: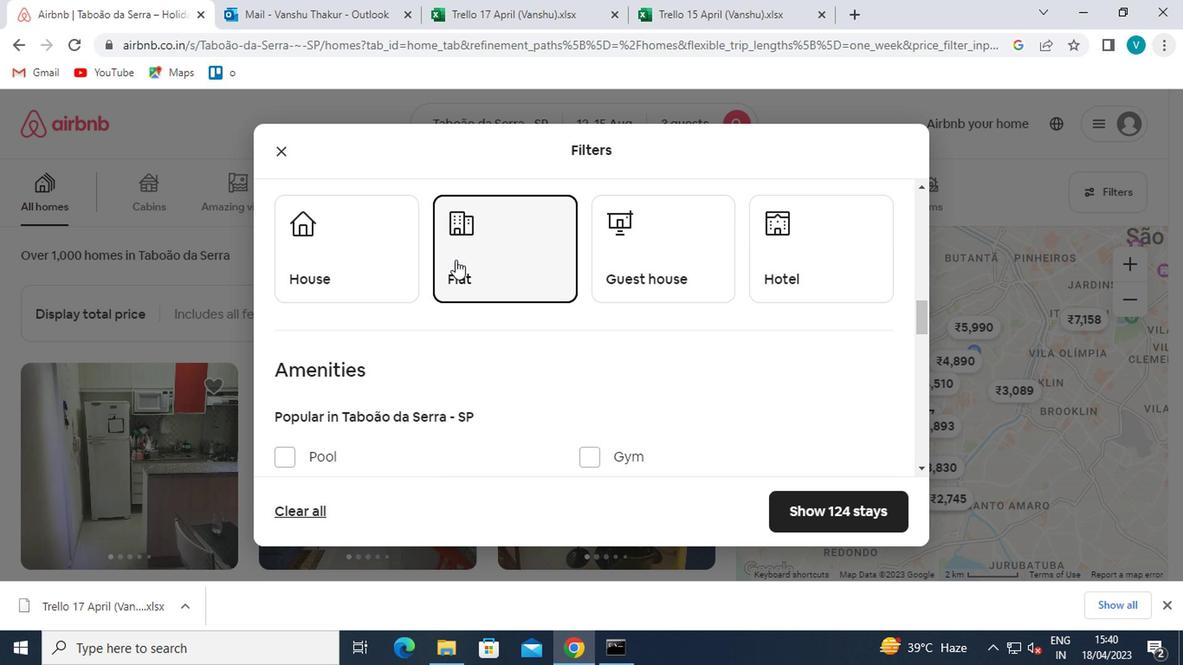 
Action: Mouse scrolled (452, 259) with delta (0, 0)
Screenshot: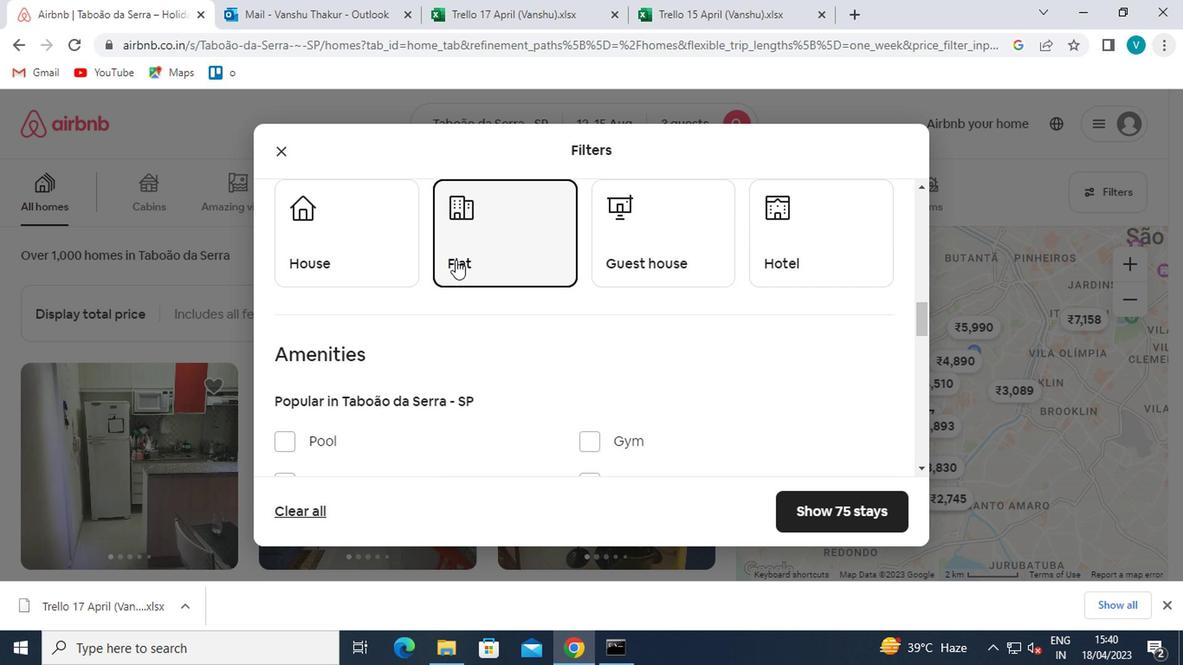 
Action: Mouse scrolled (452, 259) with delta (0, 0)
Screenshot: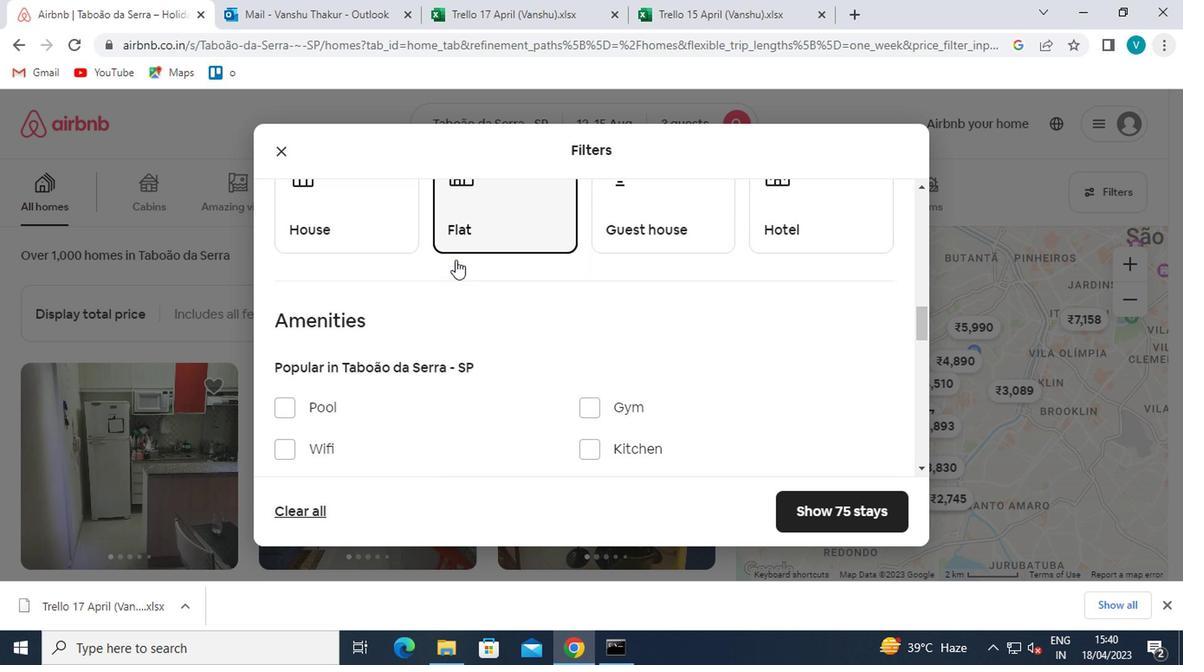 
Action: Mouse moved to (310, 321)
Screenshot: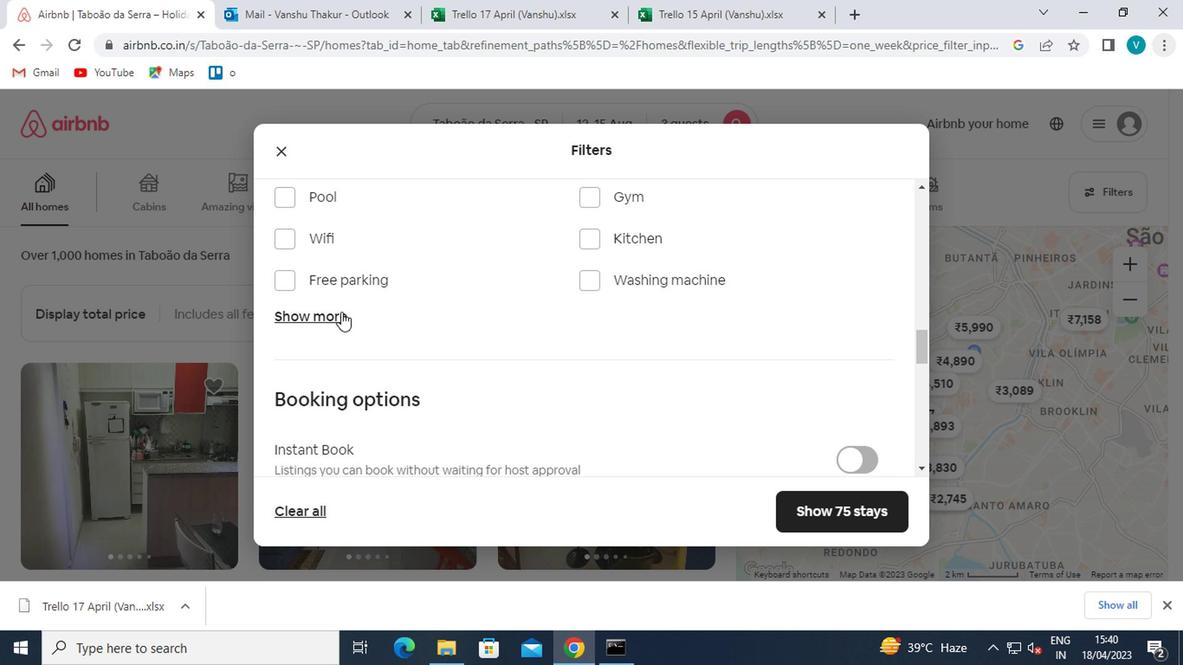 
Action: Mouse pressed left at (310, 321)
Screenshot: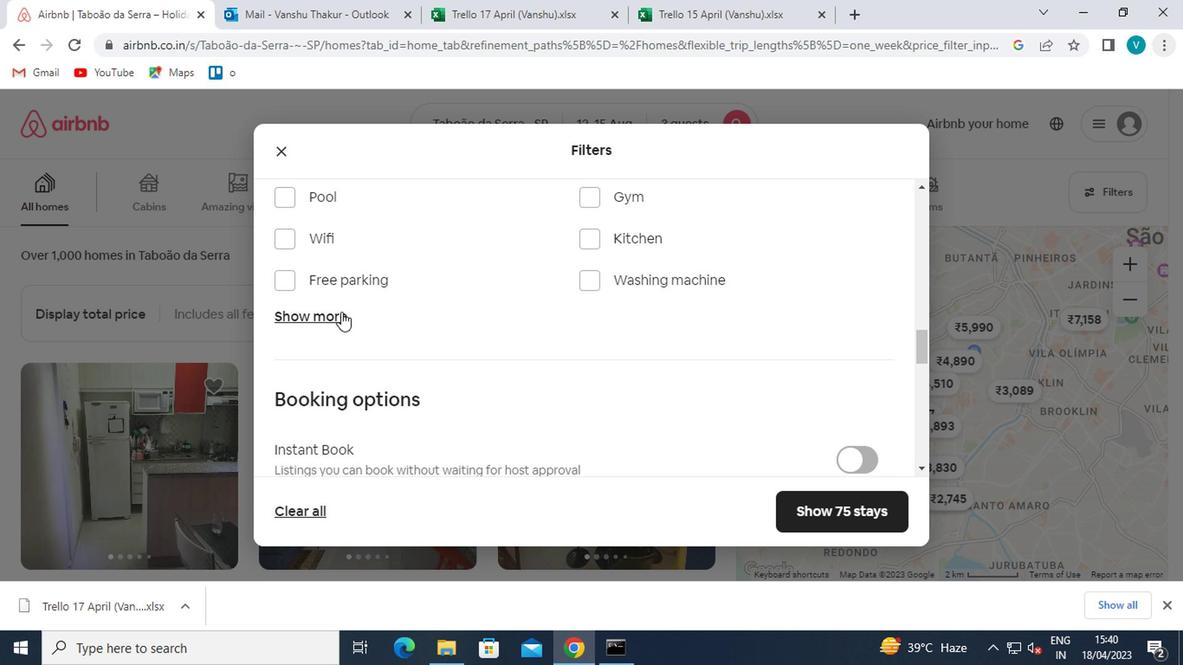 
Action: Mouse moved to (313, 334)
Screenshot: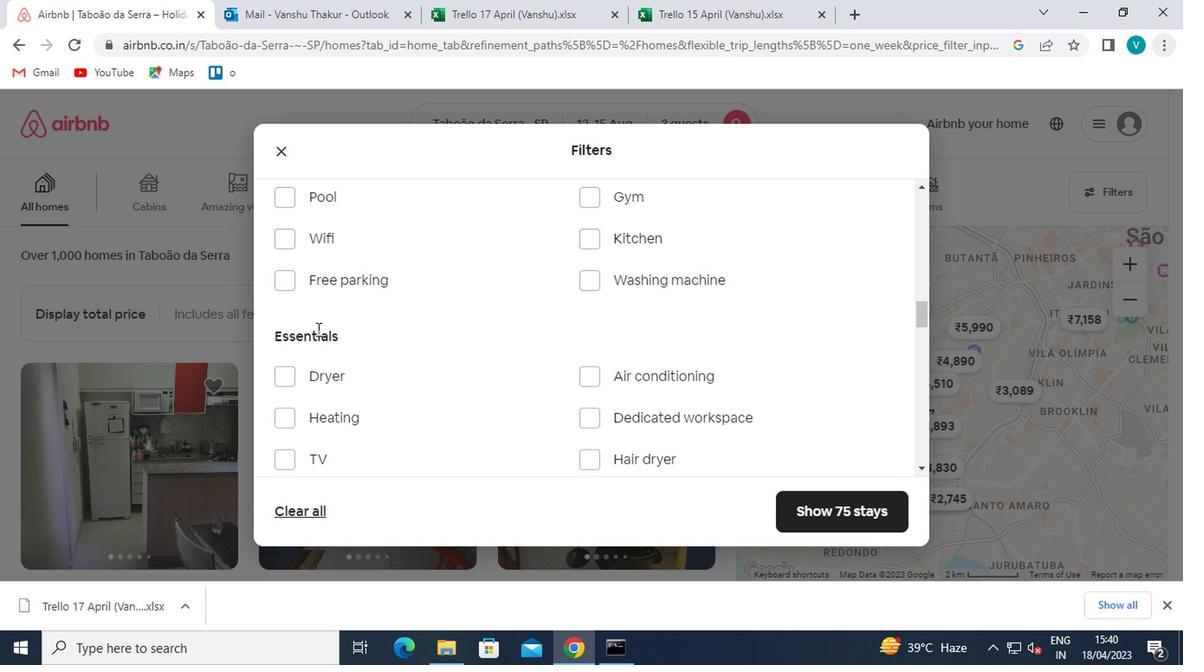 
Action: Mouse scrolled (313, 332) with delta (0, -1)
Screenshot: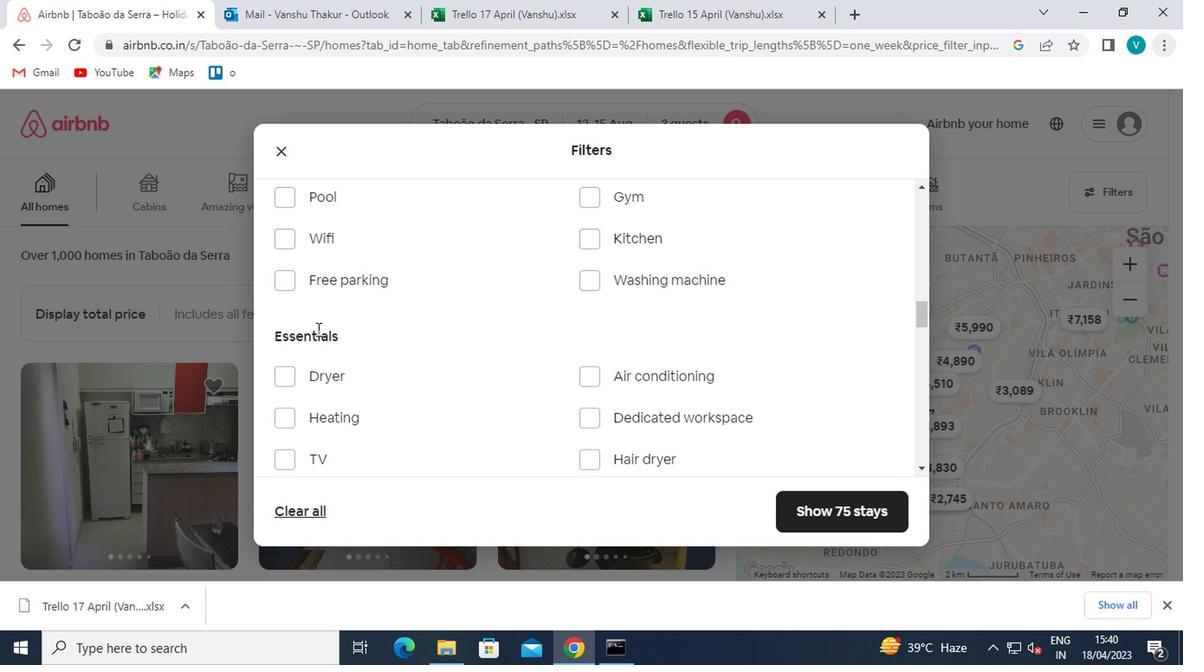 
Action: Mouse moved to (313, 334)
Screenshot: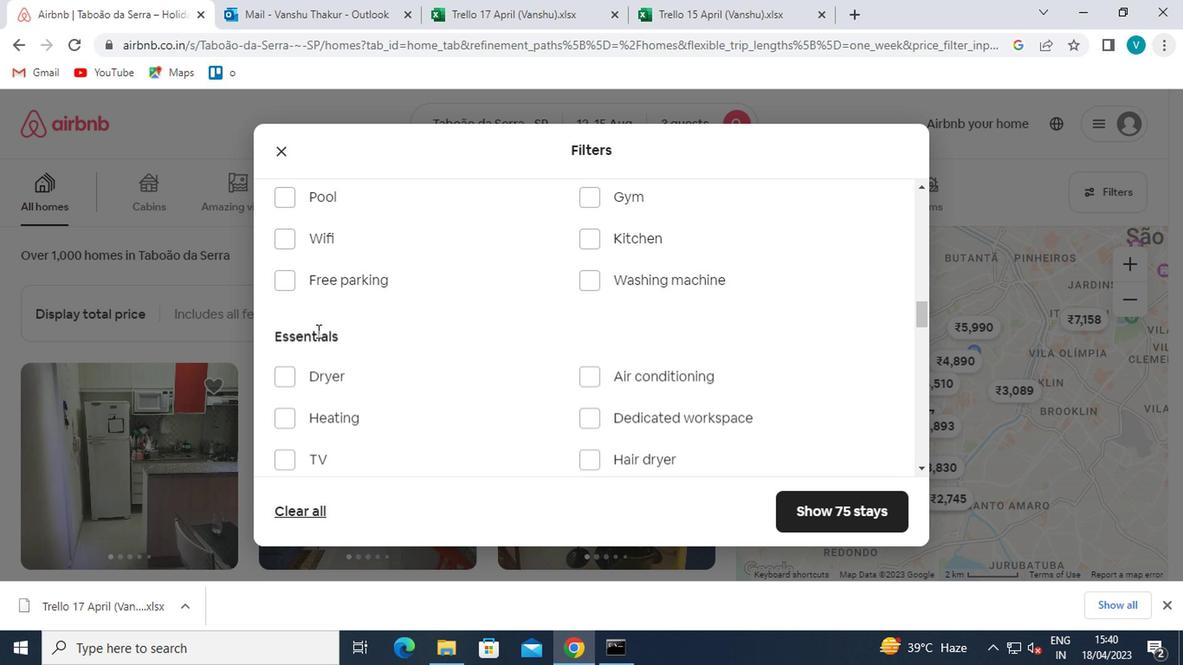 
Action: Mouse scrolled (313, 334) with delta (0, 0)
Screenshot: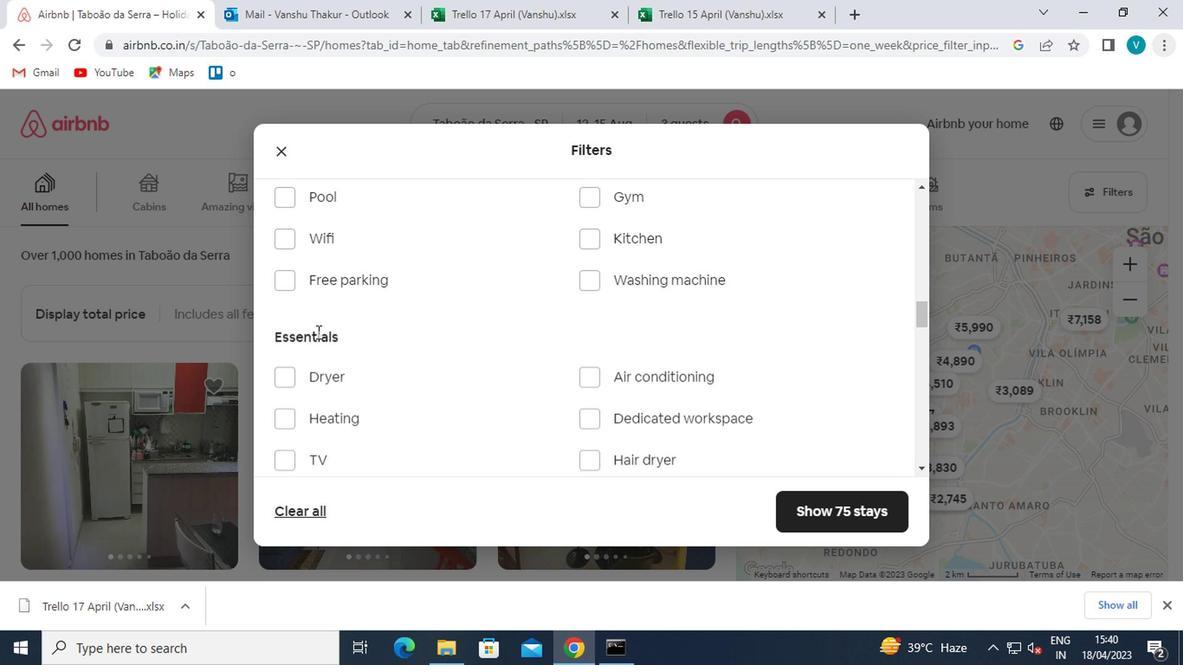 
Action: Mouse scrolled (313, 334) with delta (0, 0)
Screenshot: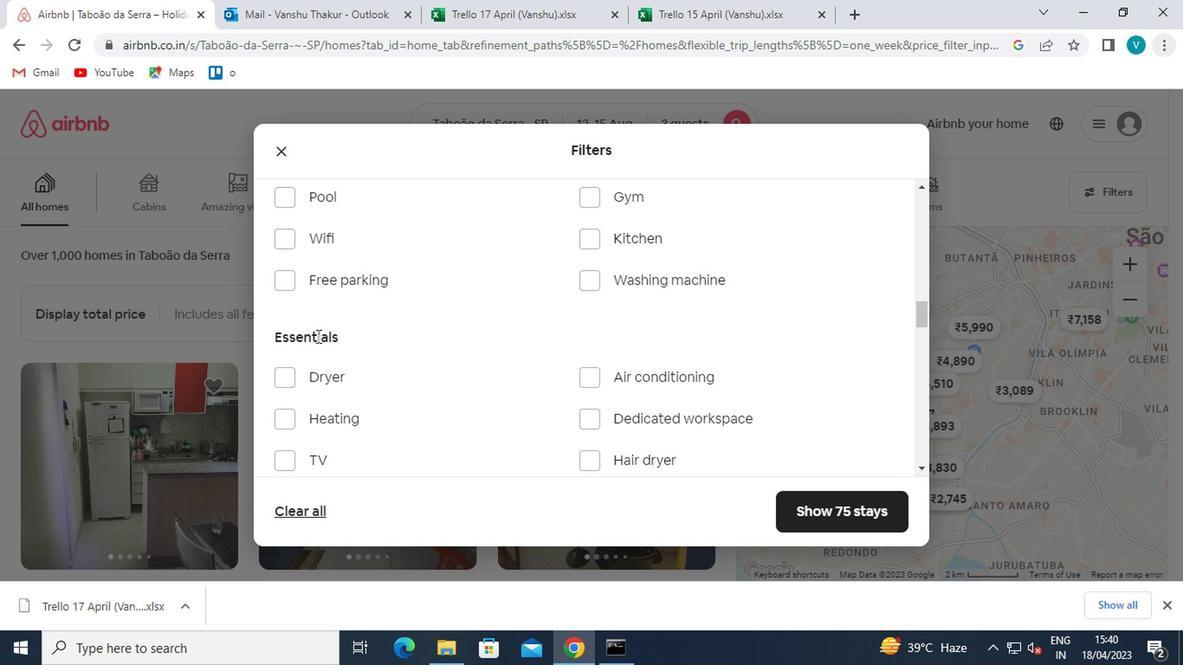 
Action: Mouse moved to (315, 335)
Screenshot: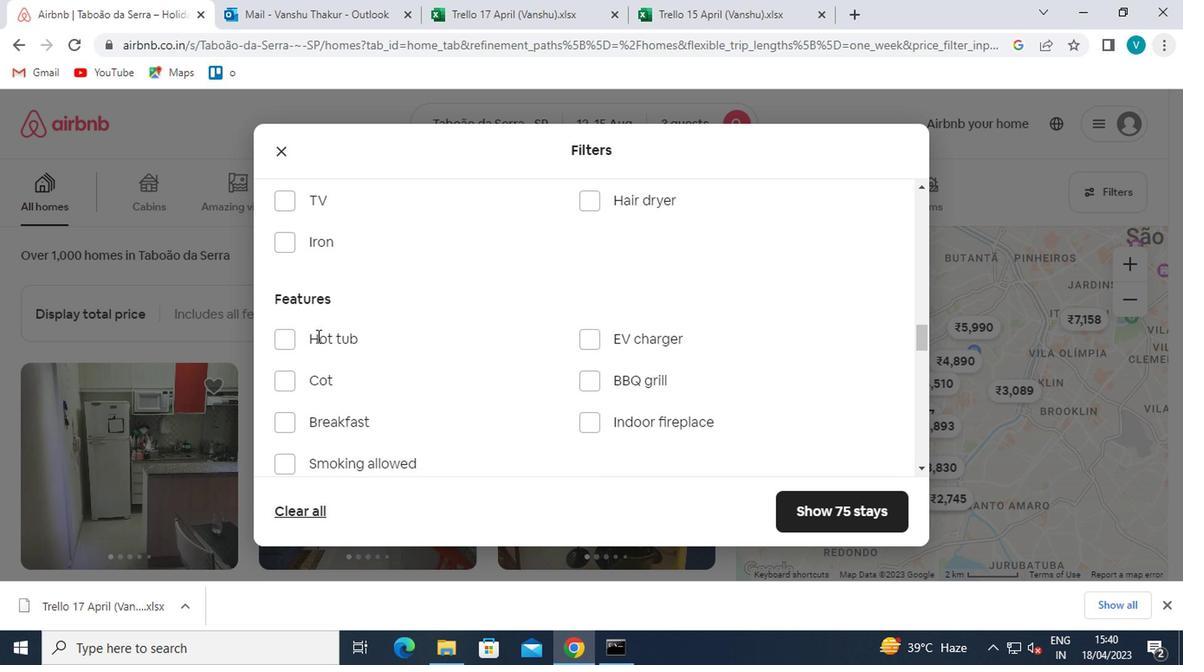 
Action: Mouse scrolled (315, 336) with delta (0, 1)
Screenshot: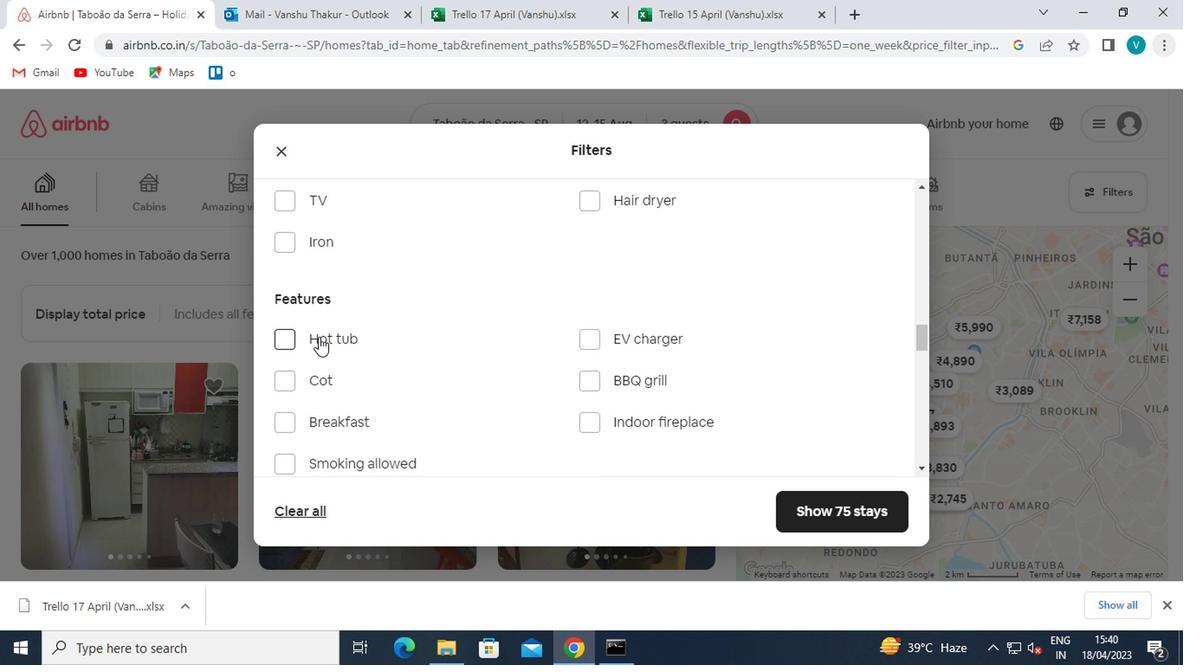 
Action: Mouse scrolled (315, 336) with delta (0, 1)
Screenshot: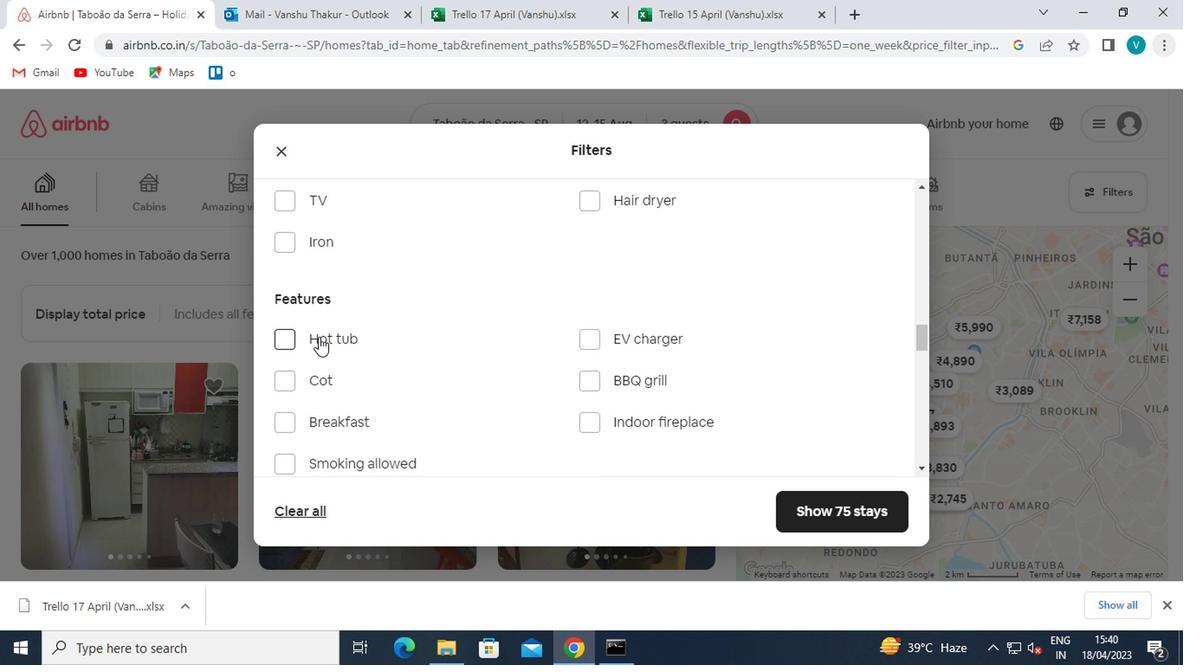 
Action: Mouse scrolled (315, 336) with delta (0, 1)
Screenshot: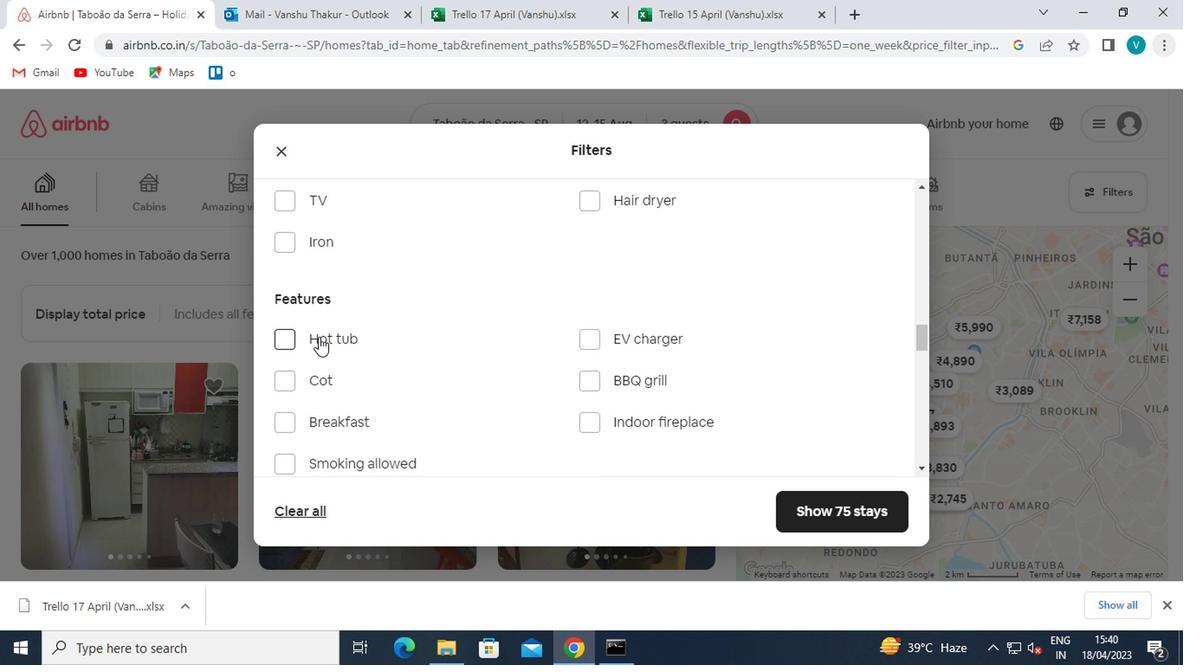
Action: Mouse scrolled (315, 336) with delta (0, 1)
Screenshot: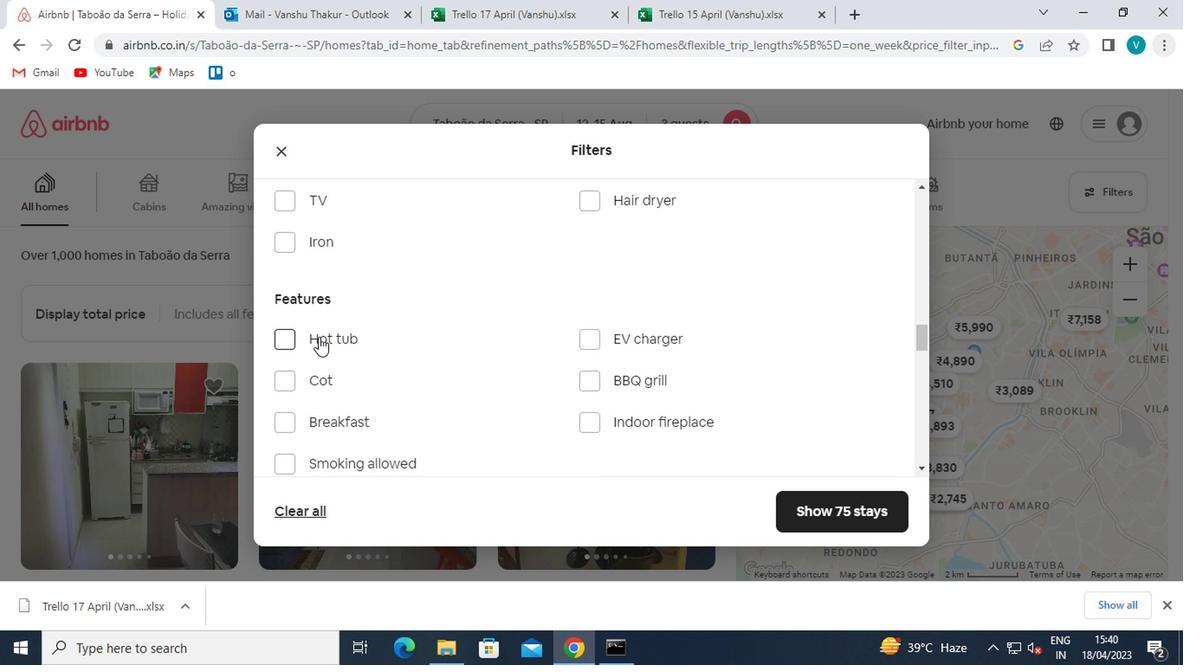 
Action: Mouse moved to (595, 363)
Screenshot: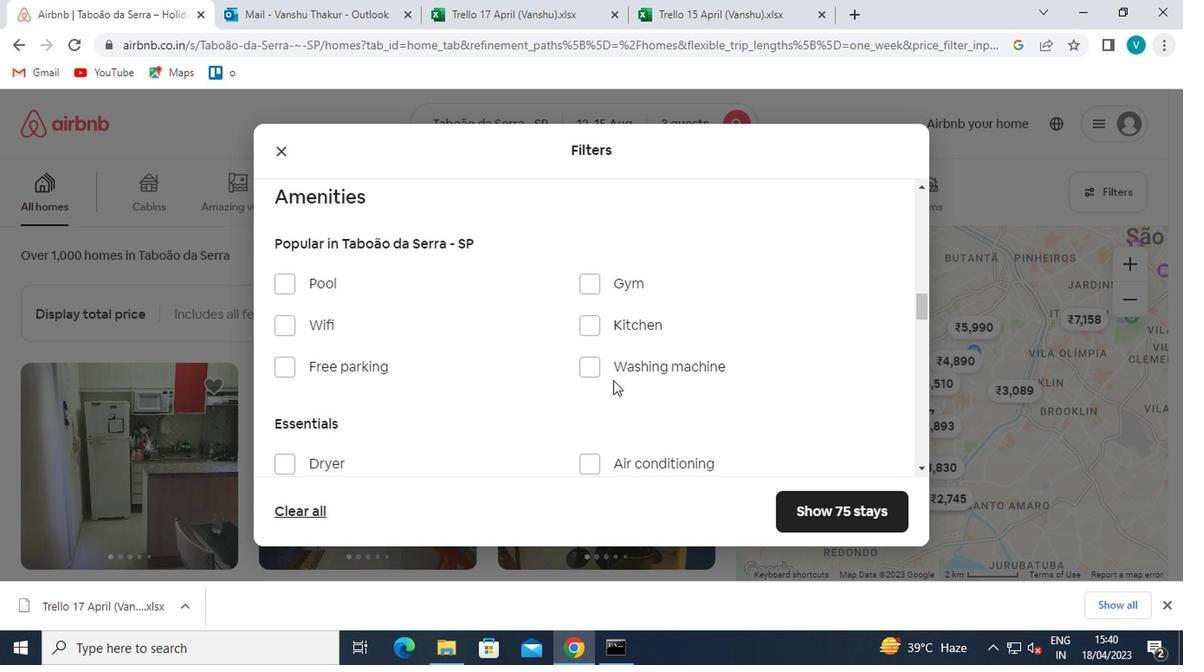 
Action: Mouse pressed left at (595, 363)
Screenshot: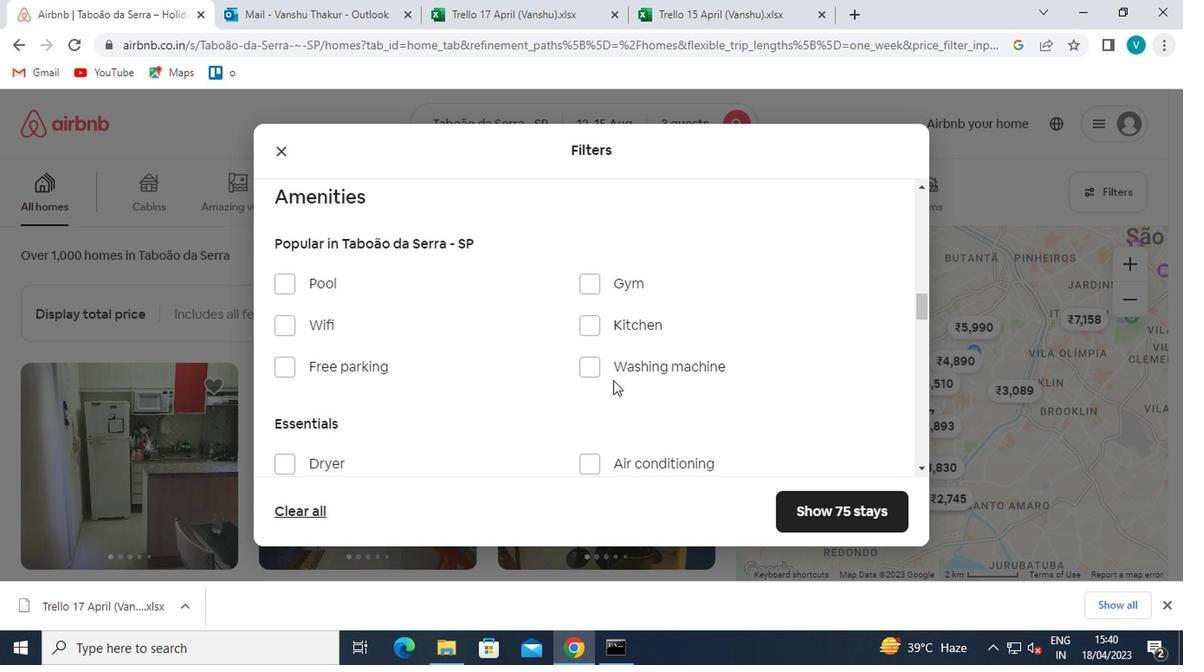 
Action: Mouse scrolled (595, 362) with delta (0, -1)
Screenshot: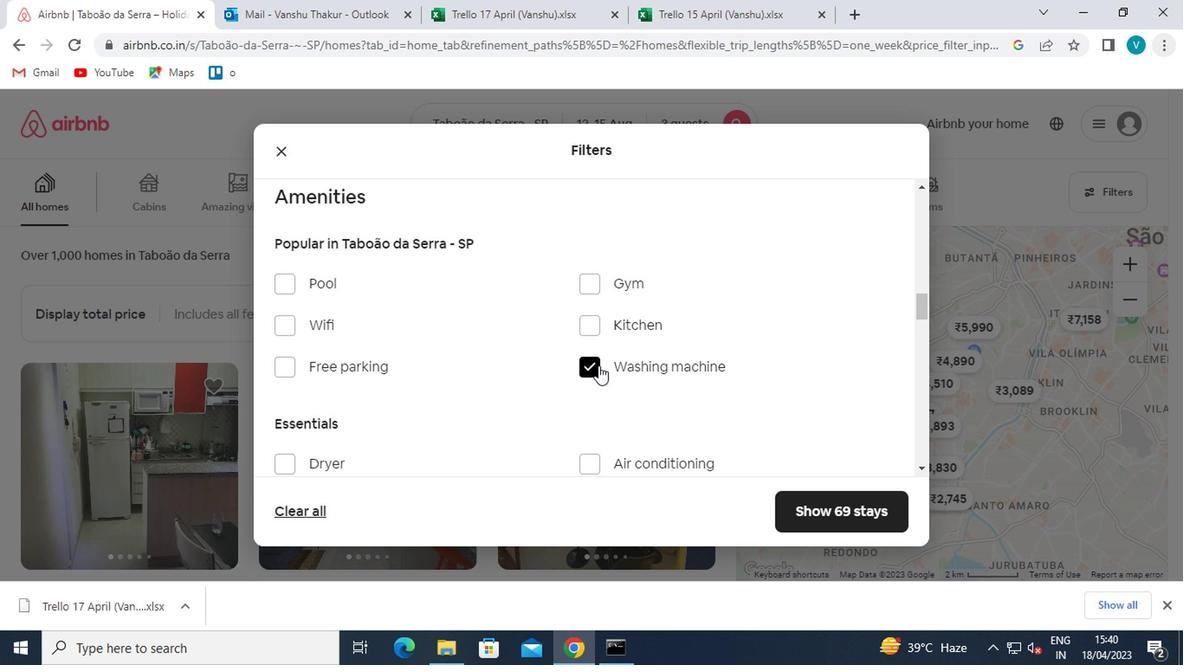 
Action: Mouse scrolled (595, 362) with delta (0, -1)
Screenshot: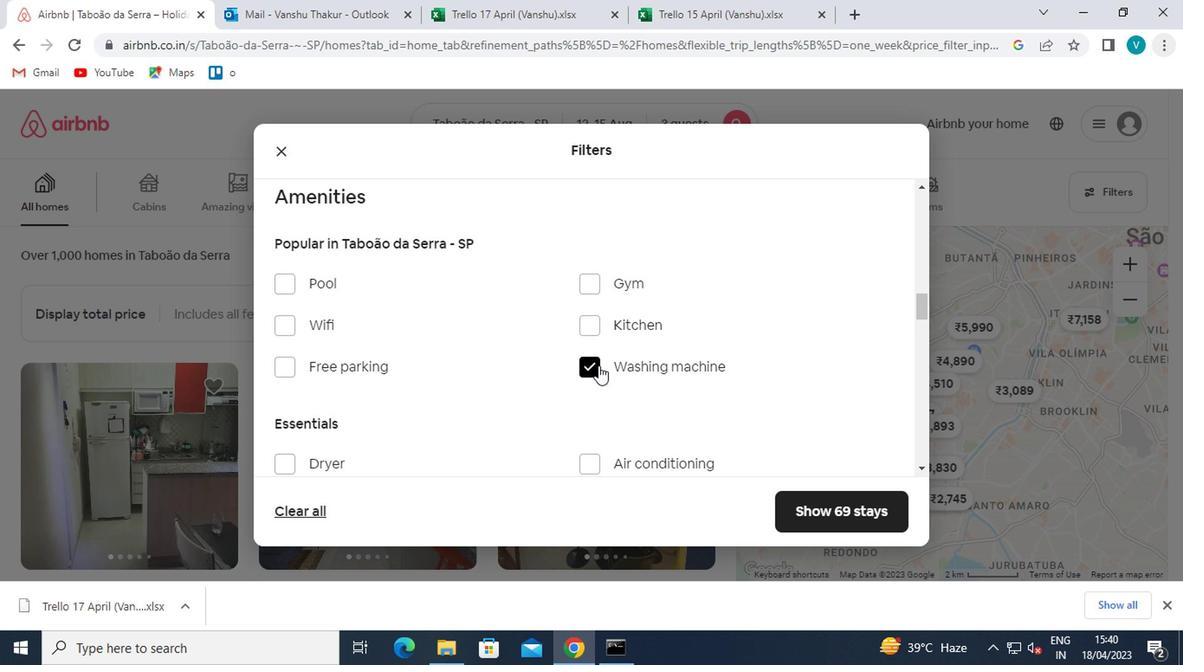 
Action: Mouse scrolled (595, 362) with delta (0, -1)
Screenshot: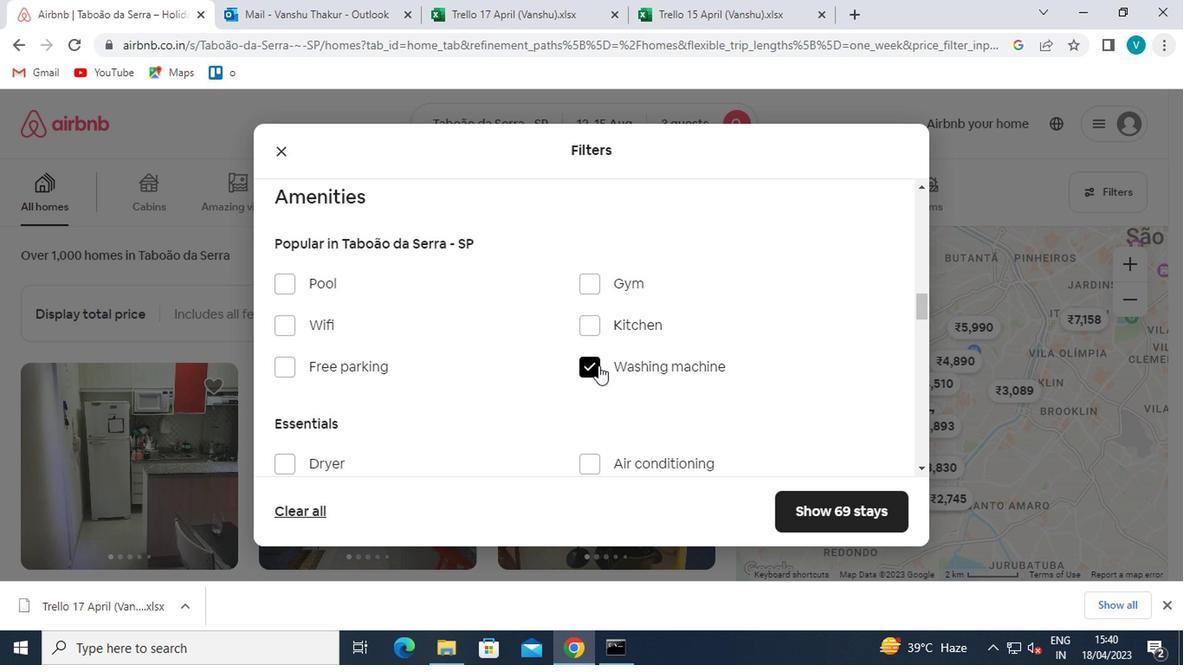 
Action: Mouse scrolled (595, 362) with delta (0, -1)
Screenshot: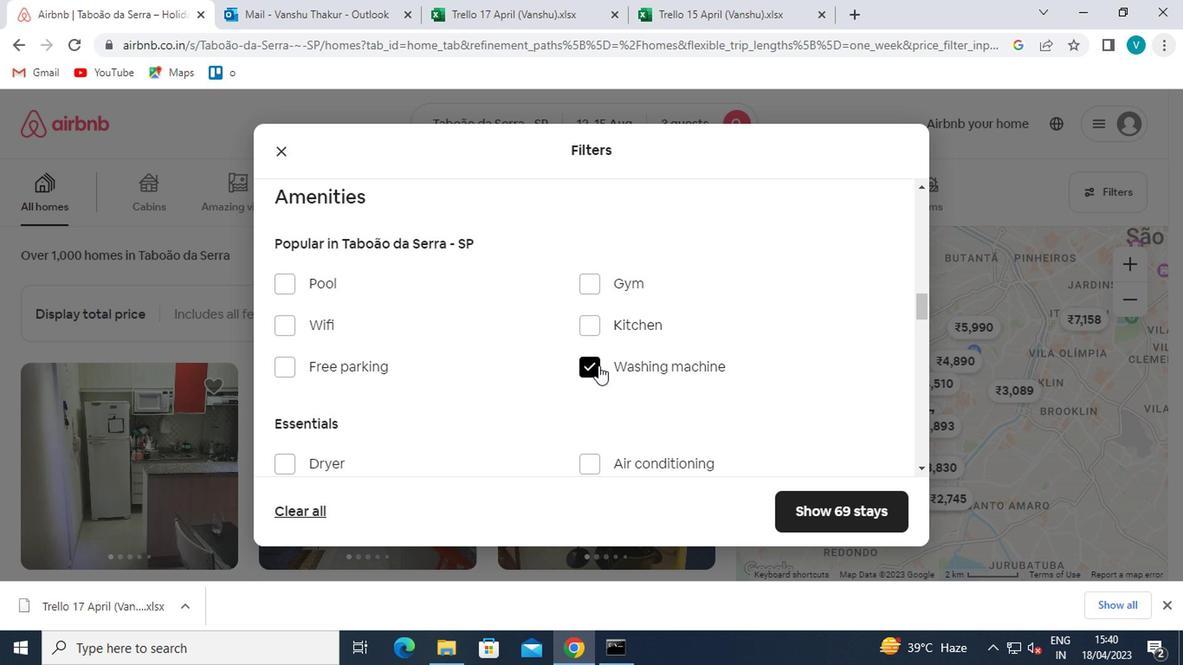 
Action: Mouse moved to (595, 364)
Screenshot: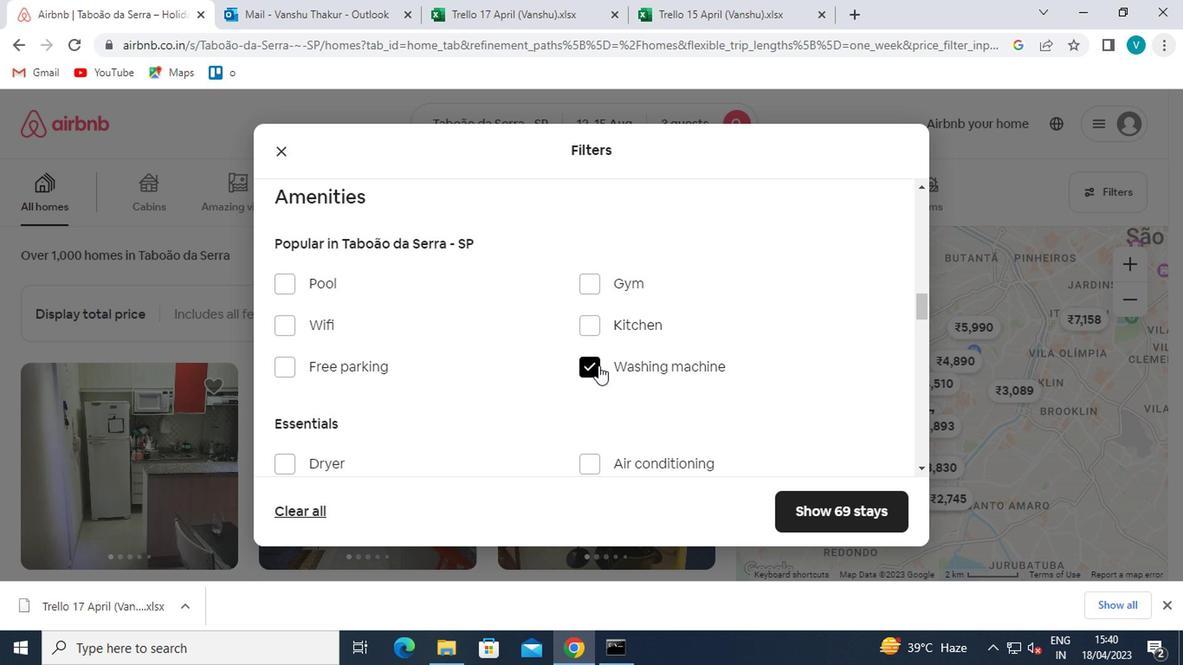 
Action: Mouse scrolled (595, 363) with delta (0, 0)
Screenshot: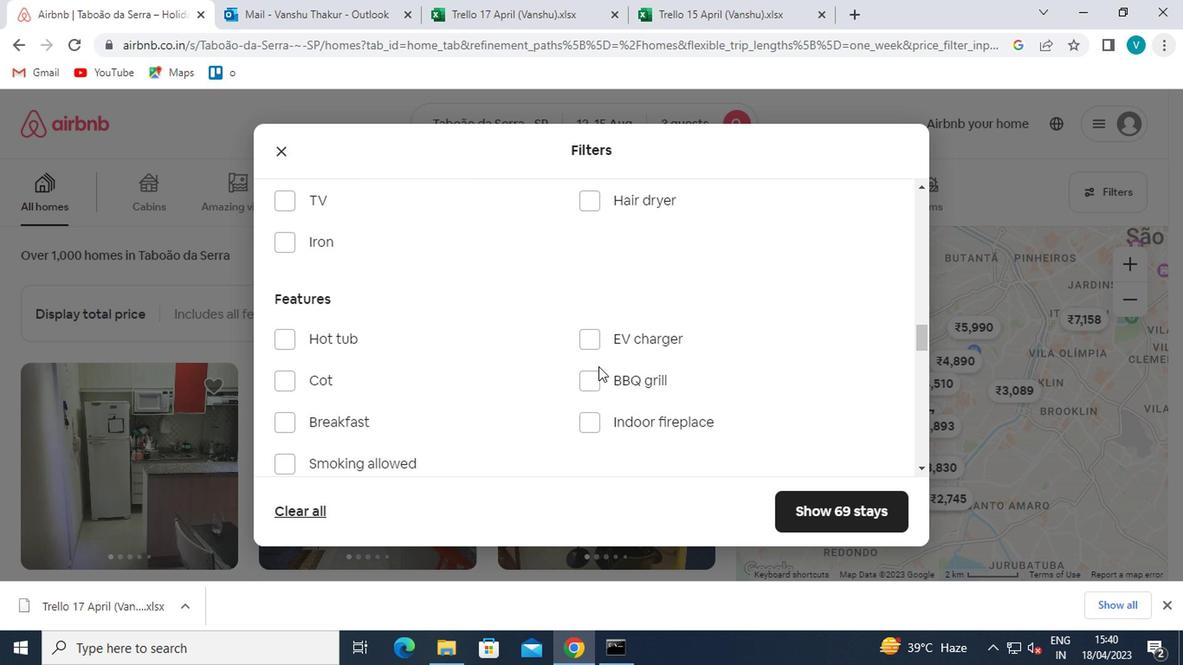 
Action: Mouse scrolled (595, 363) with delta (0, 0)
Screenshot: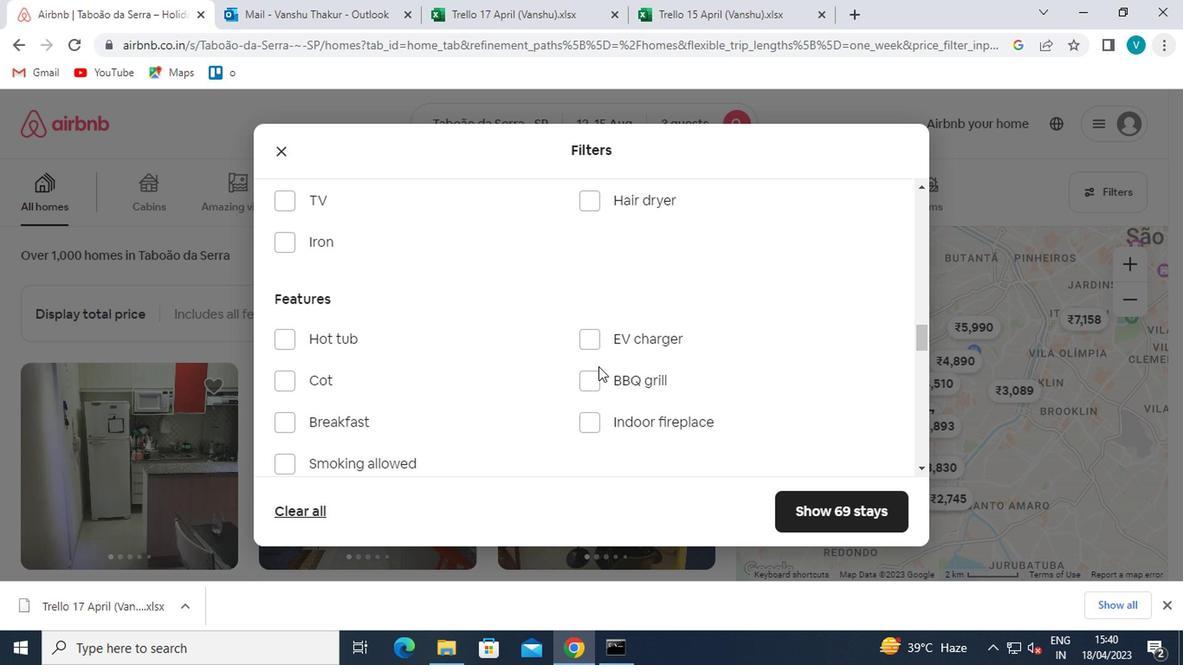 
Action: Mouse scrolled (595, 363) with delta (0, 0)
Screenshot: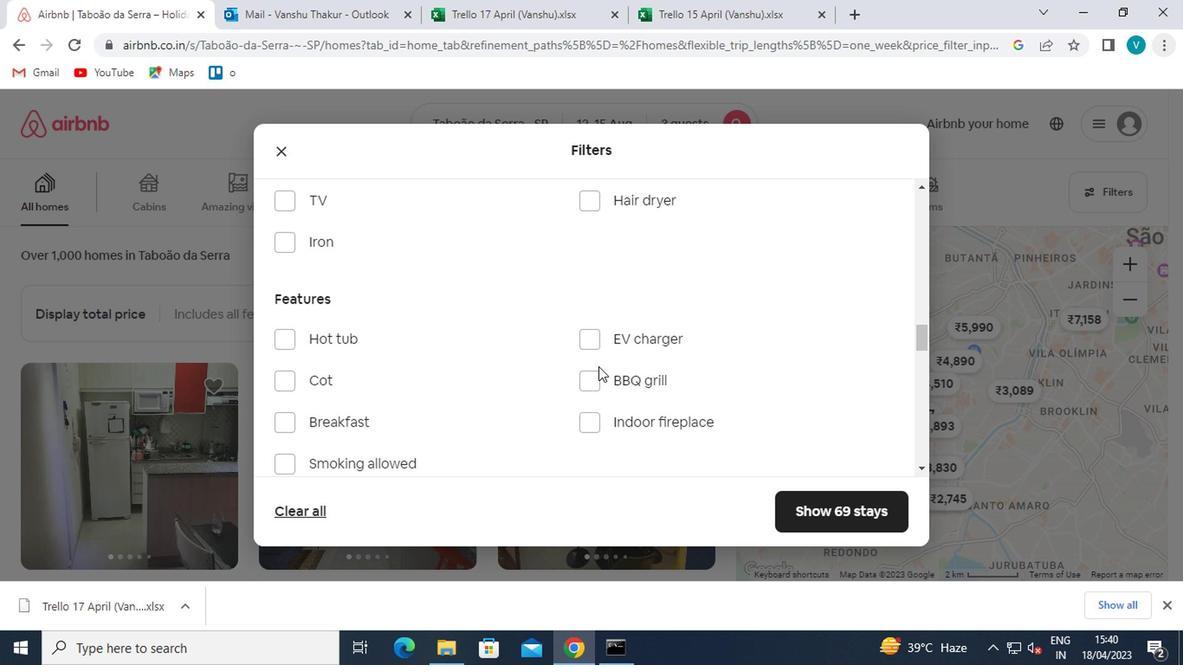 
Action: Mouse moved to (597, 364)
Screenshot: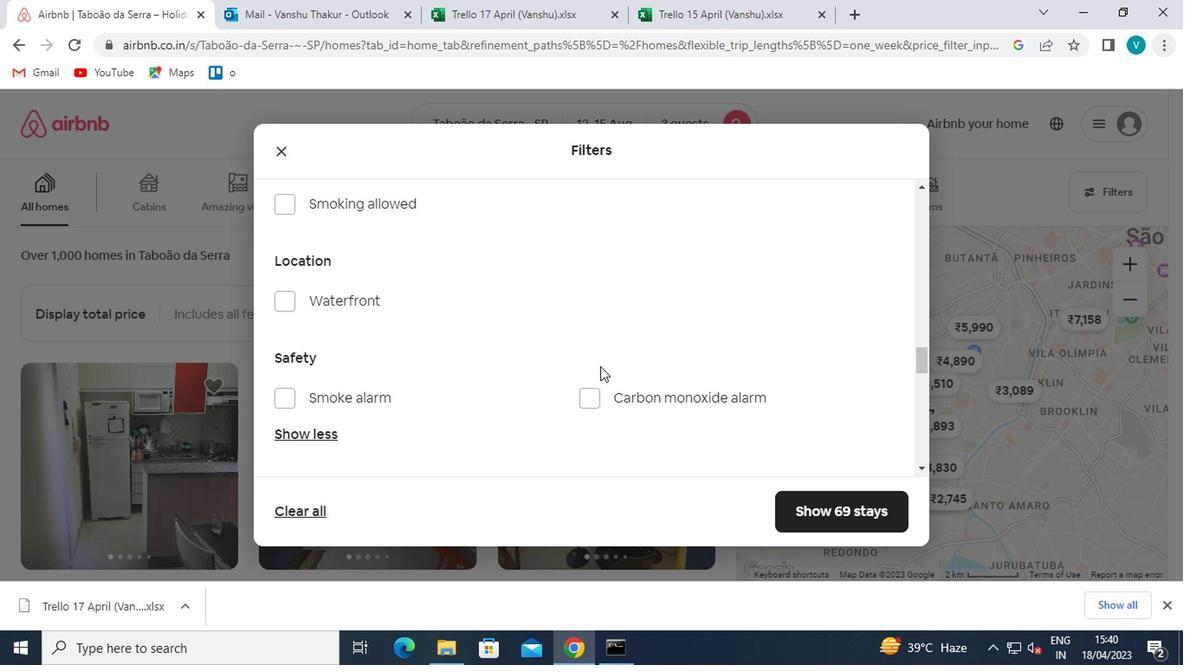 
Action: Mouse scrolled (597, 364) with delta (0, 0)
Screenshot: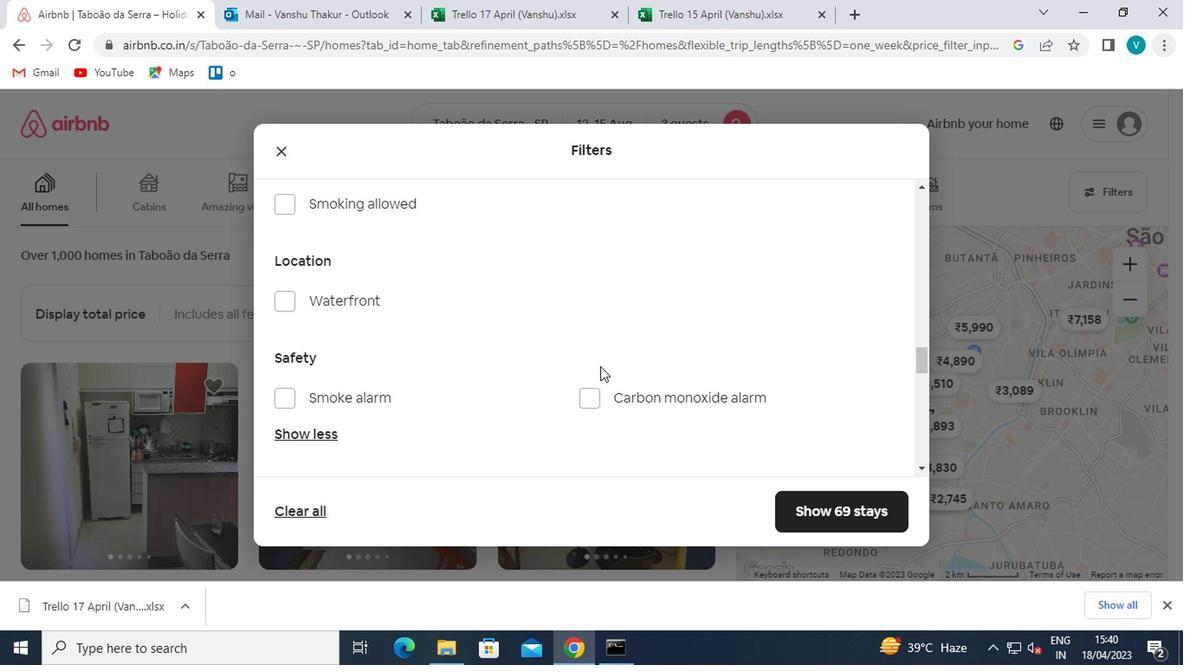 
Action: Mouse scrolled (597, 364) with delta (0, 0)
Screenshot: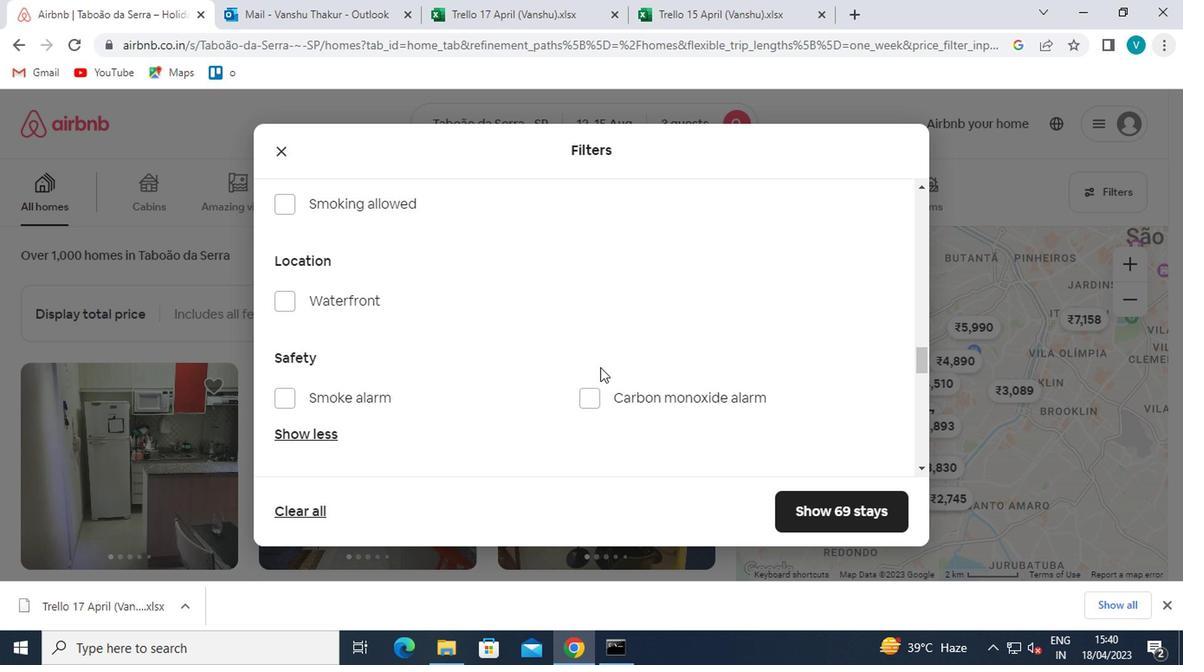 
Action: Mouse scrolled (597, 364) with delta (0, 0)
Screenshot: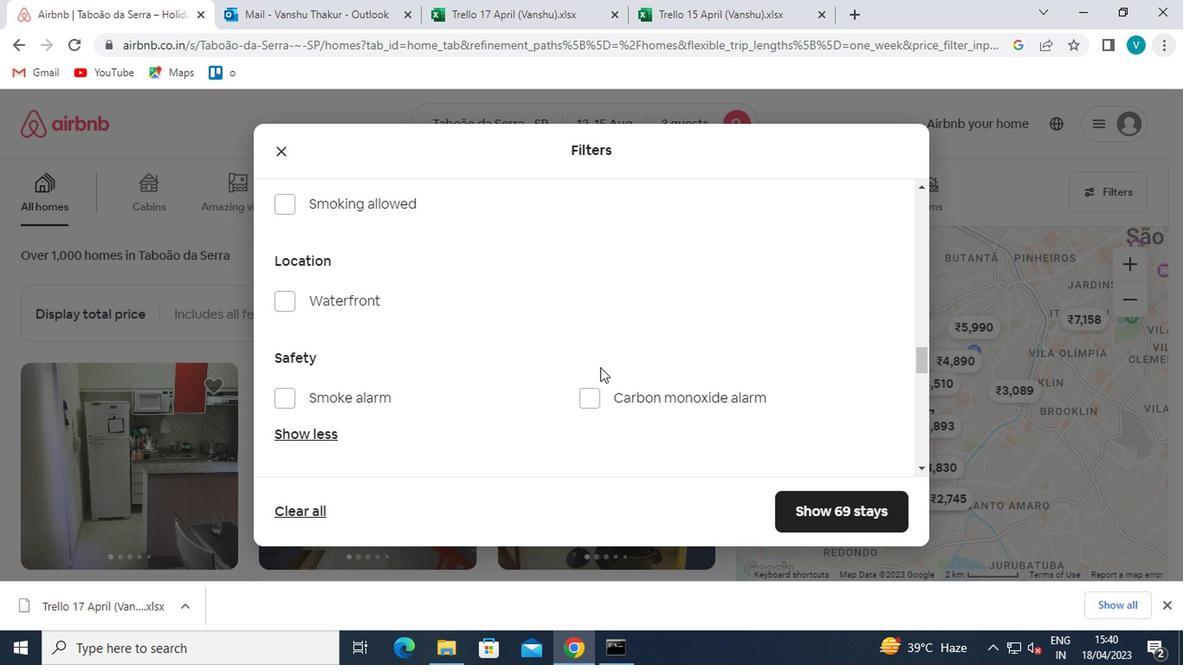 
Action: Mouse moved to (859, 364)
Screenshot: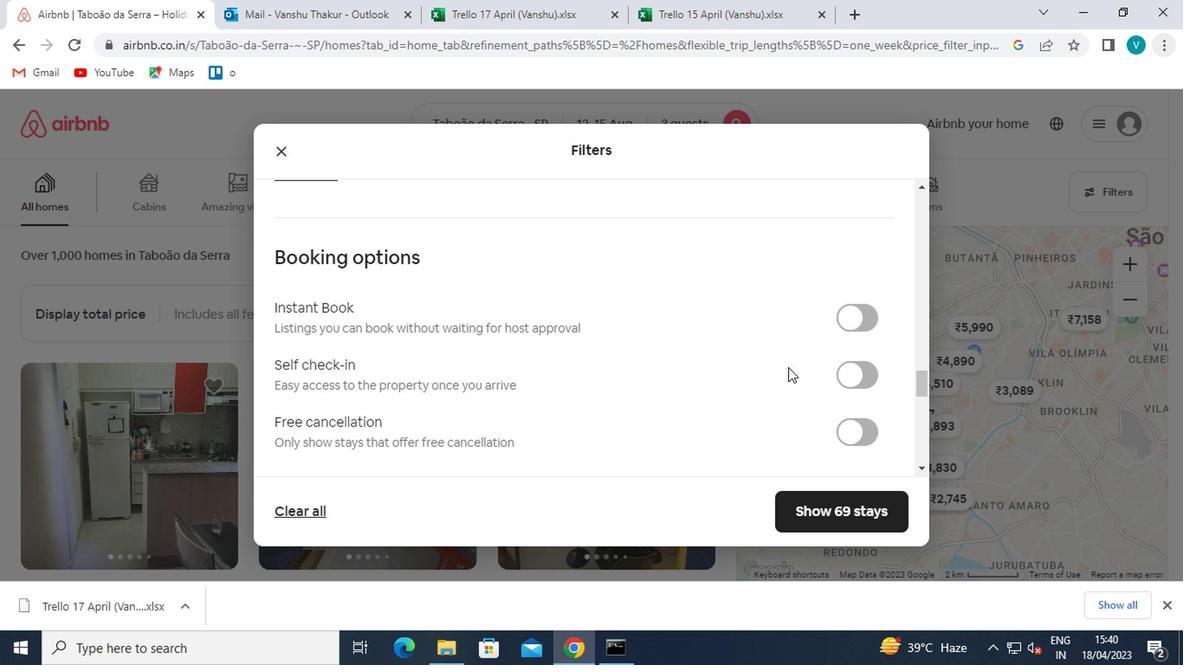 
Action: Mouse pressed left at (859, 364)
Screenshot: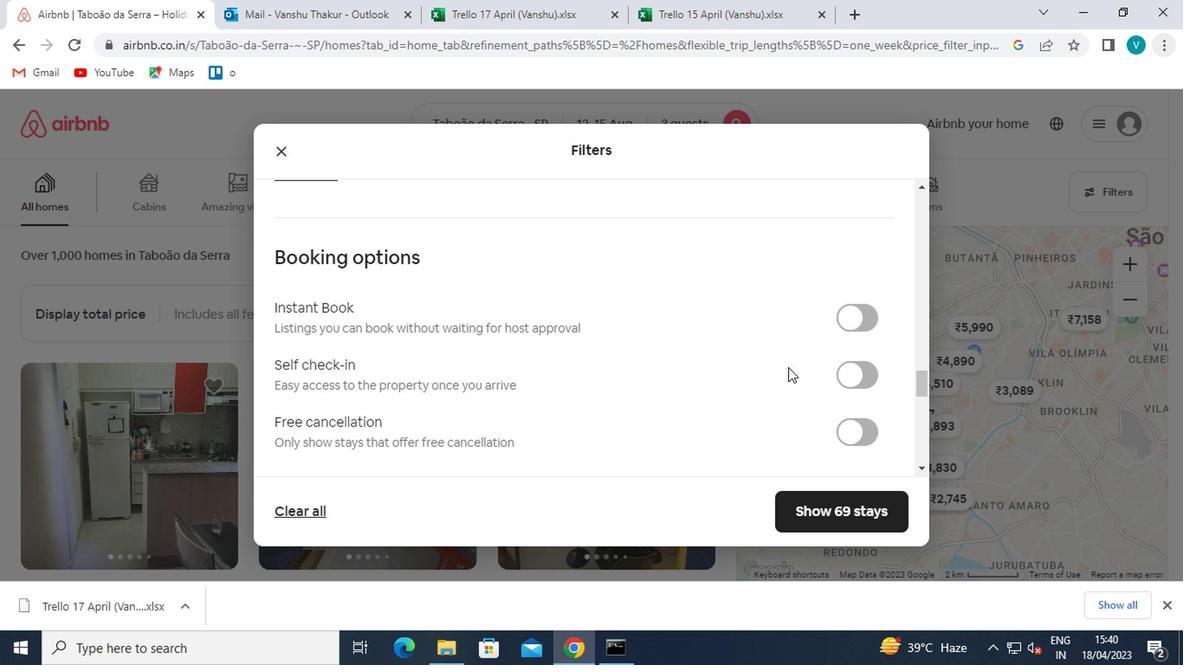 
Action: Mouse moved to (705, 372)
Screenshot: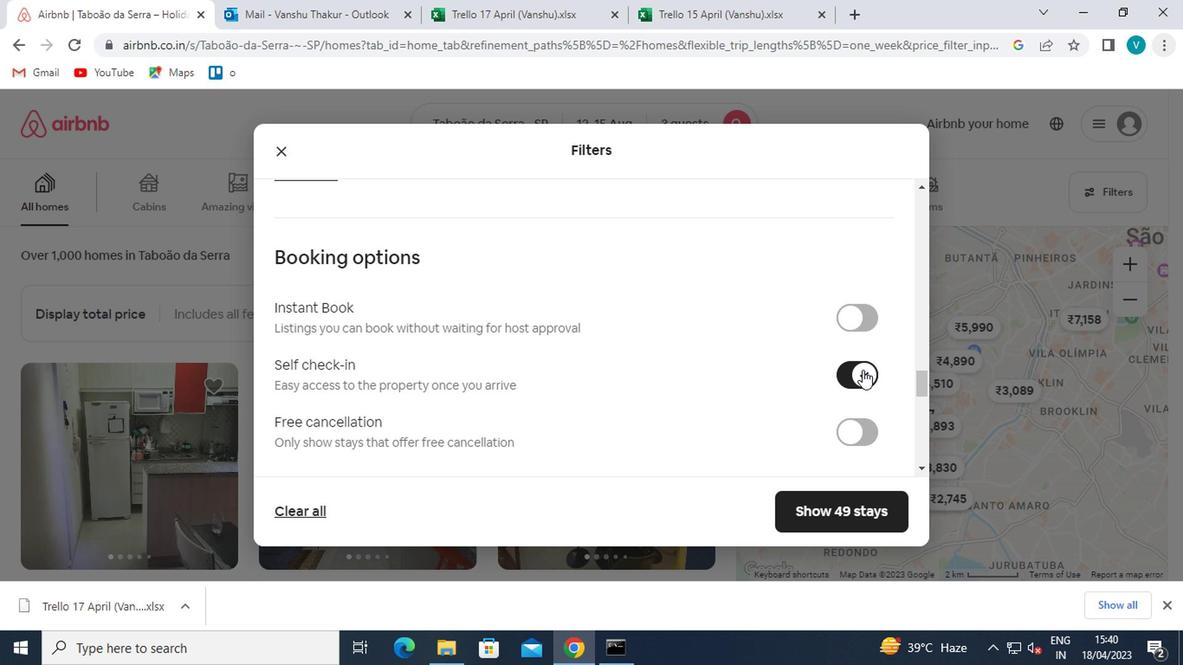 
Action: Mouse scrolled (705, 371) with delta (0, -1)
Screenshot: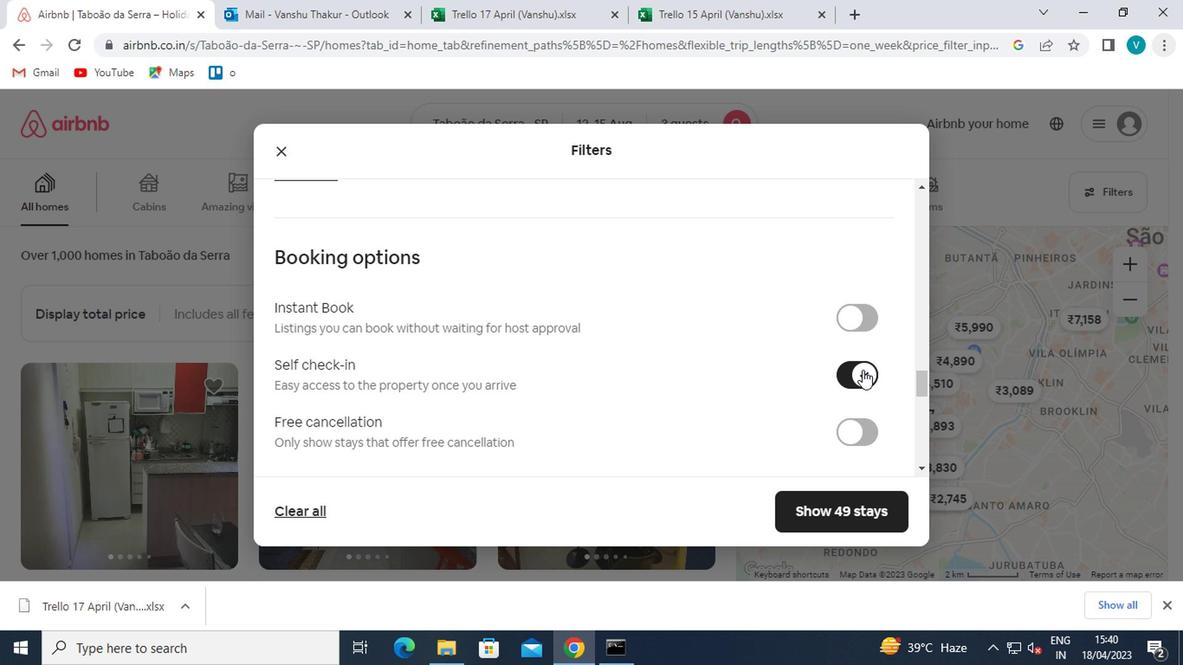 
Action: Mouse moved to (683, 372)
Screenshot: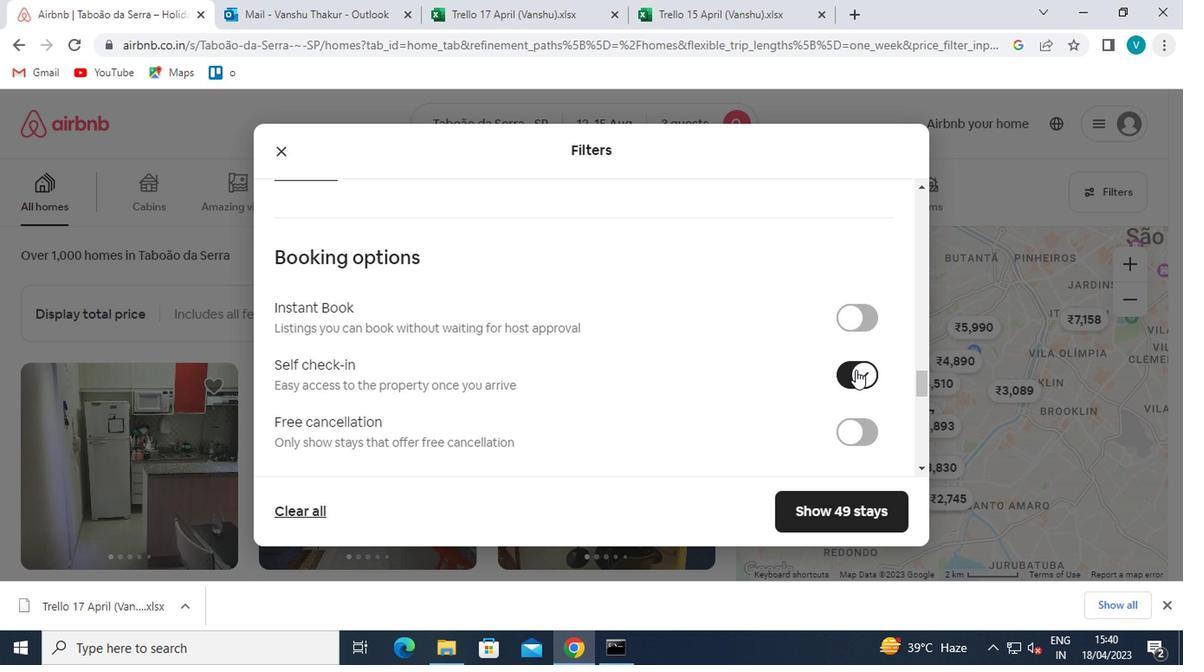 
Action: Mouse scrolled (683, 371) with delta (0, -1)
Screenshot: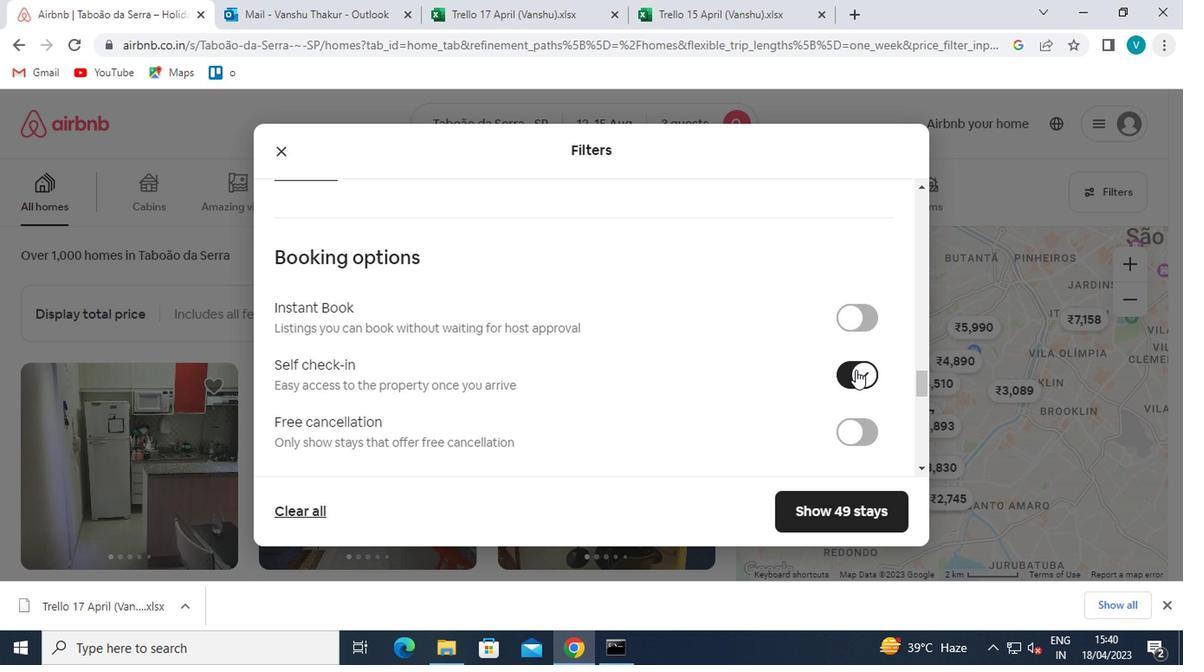 
Action: Mouse moved to (413, 380)
Screenshot: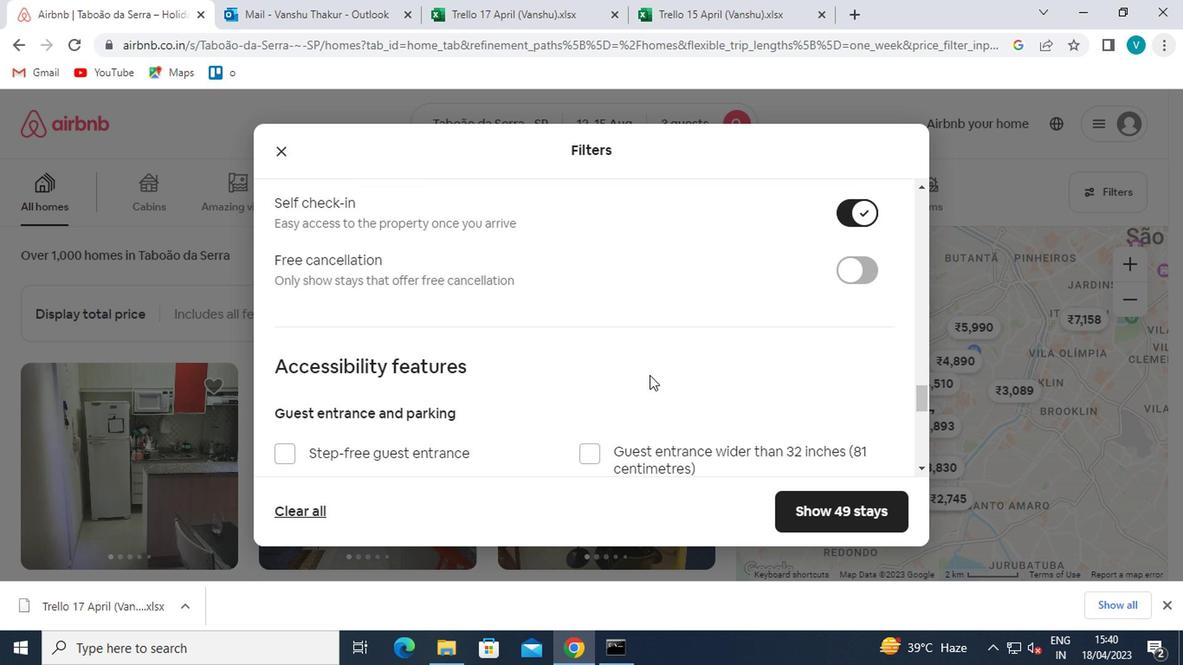 
Action: Mouse scrolled (413, 379) with delta (0, 0)
Screenshot: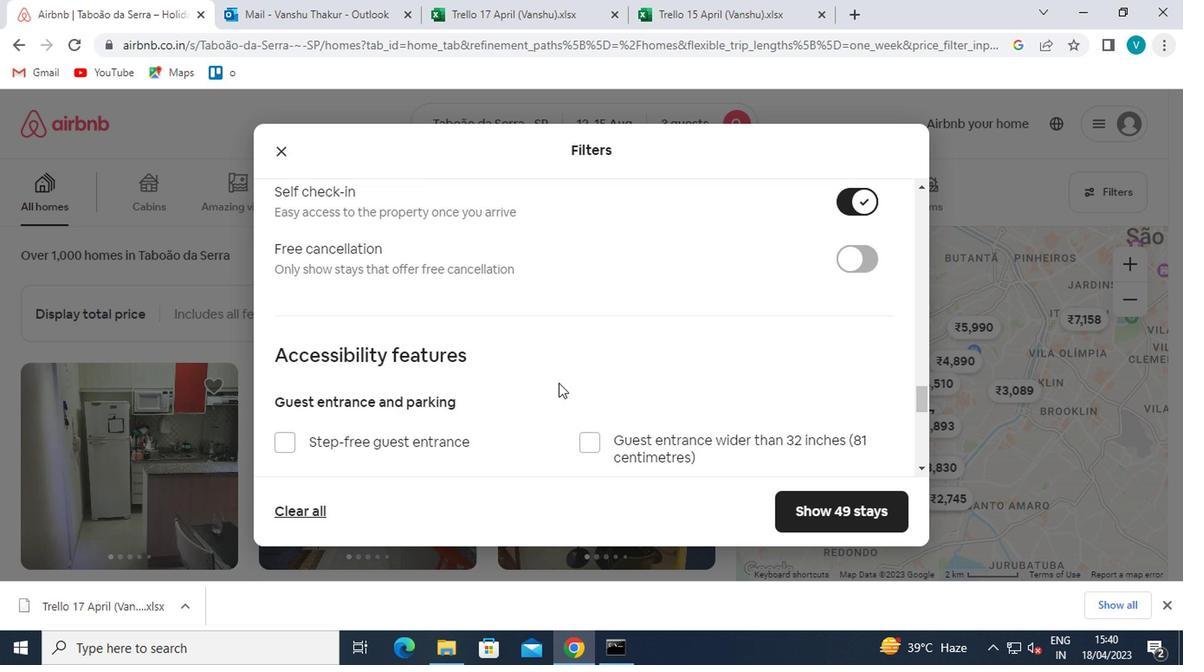 
Action: Mouse moved to (413, 381)
Screenshot: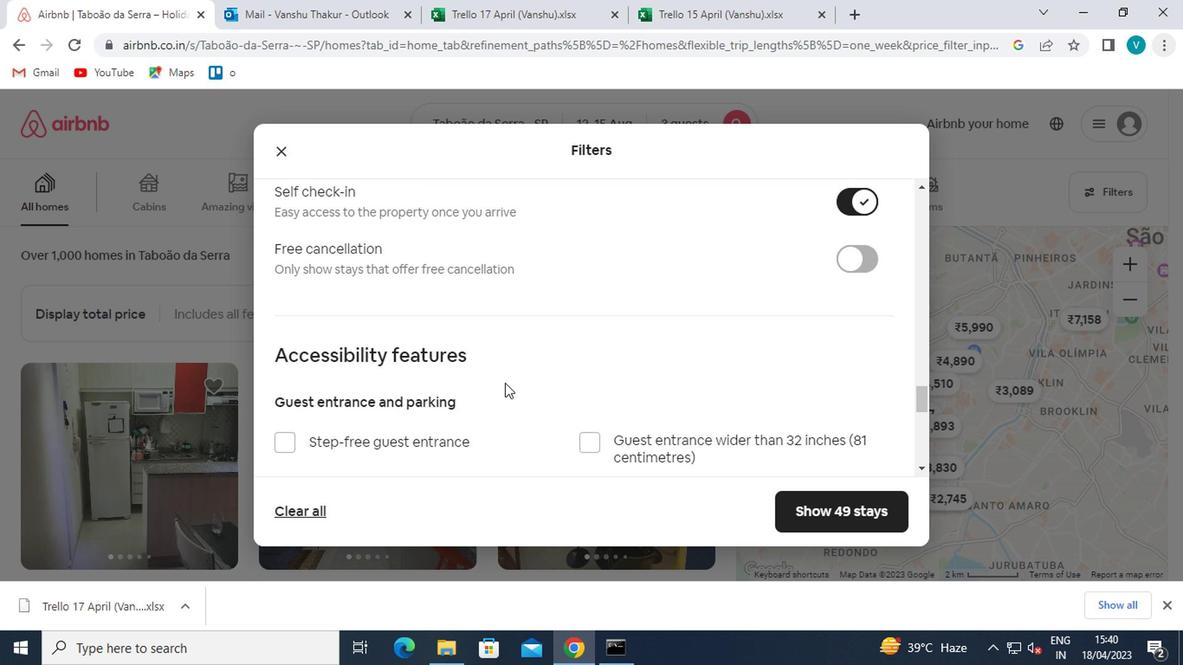 
Action: Mouse scrolled (413, 380) with delta (0, -1)
Screenshot: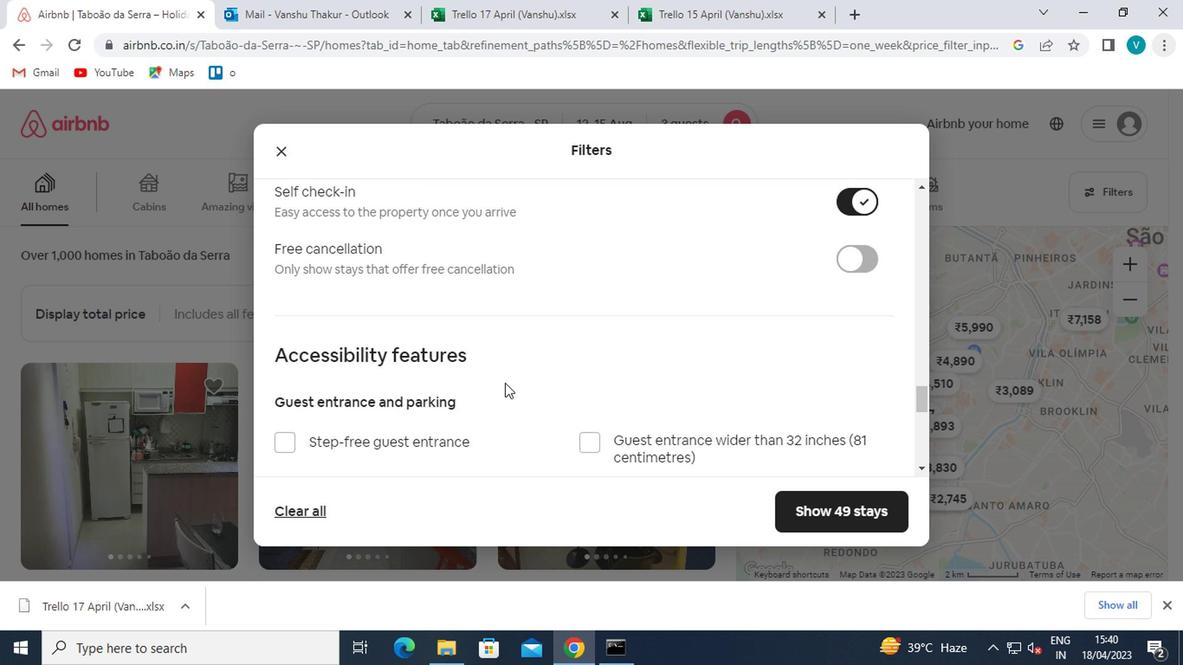 
Action: Mouse scrolled (413, 380) with delta (0, -1)
Screenshot: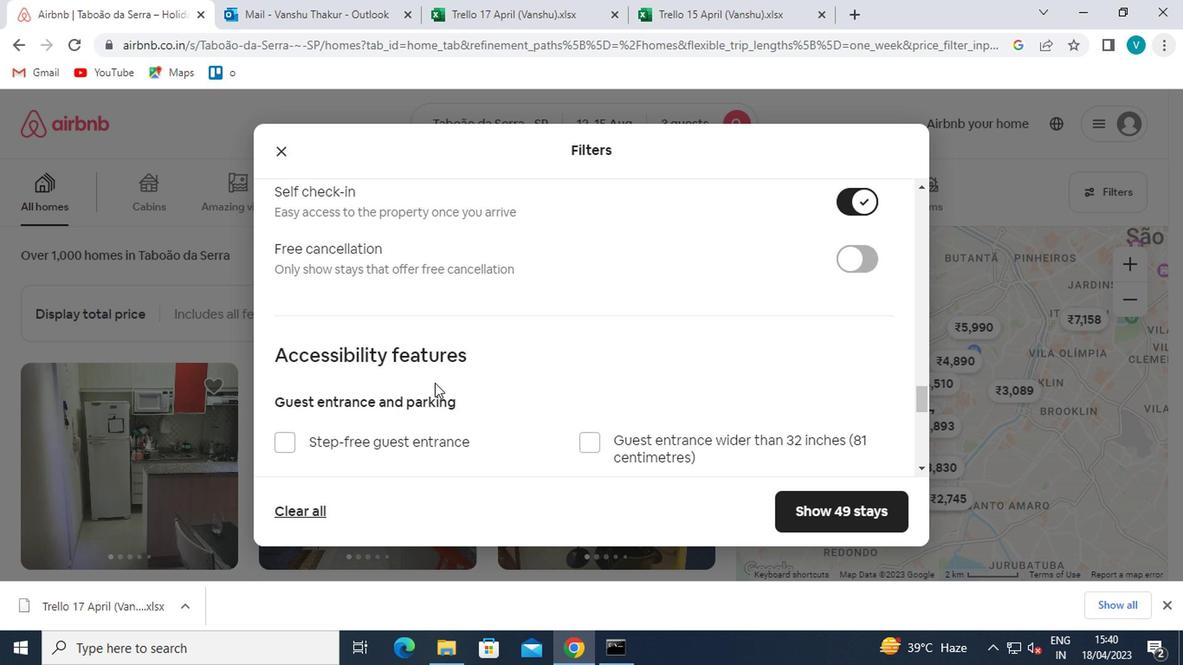 
Action: Mouse scrolled (413, 380) with delta (0, -1)
Screenshot: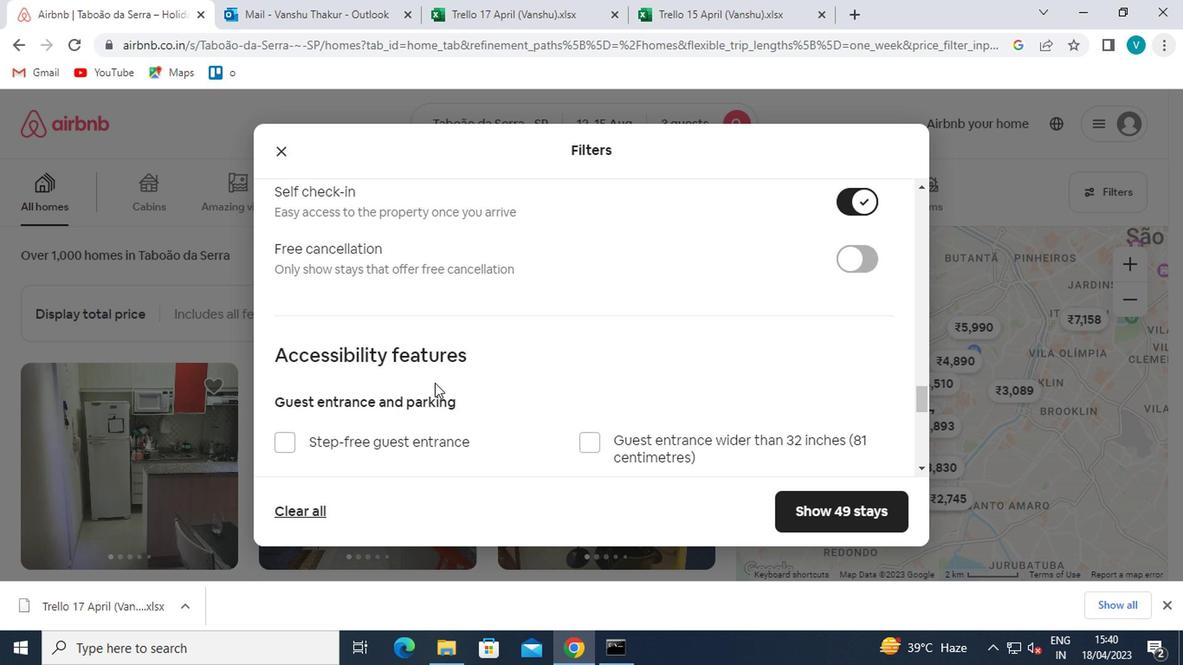 
Action: Mouse moved to (413, 382)
Screenshot: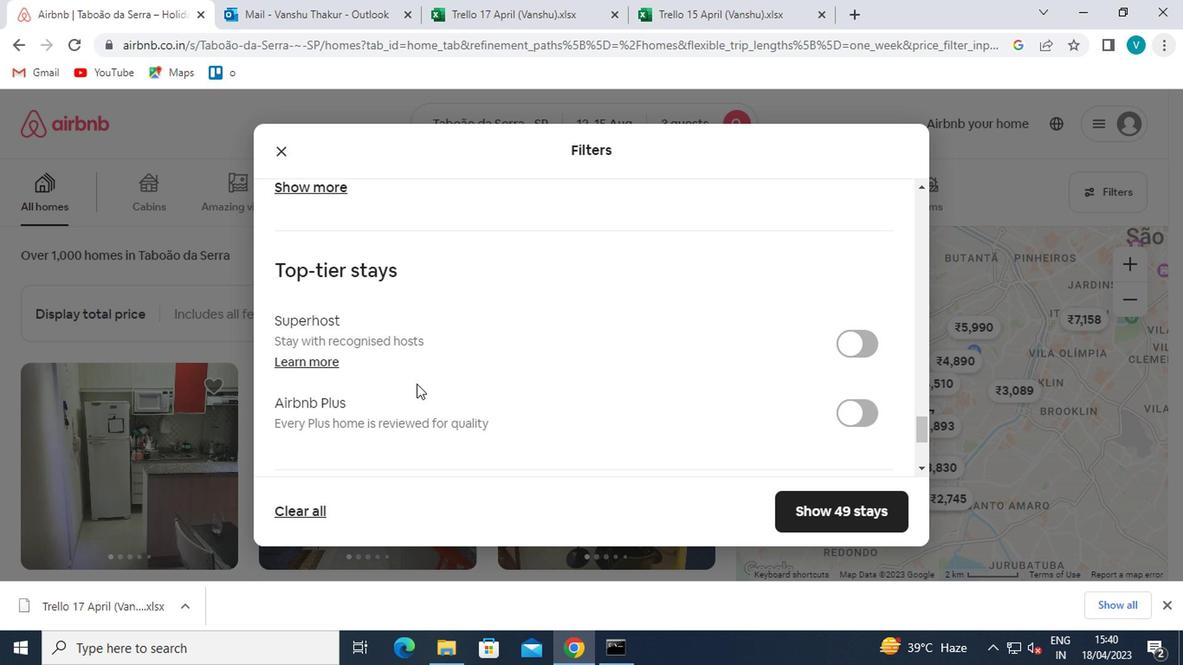 
Action: Mouse scrolled (413, 381) with delta (0, 0)
Screenshot: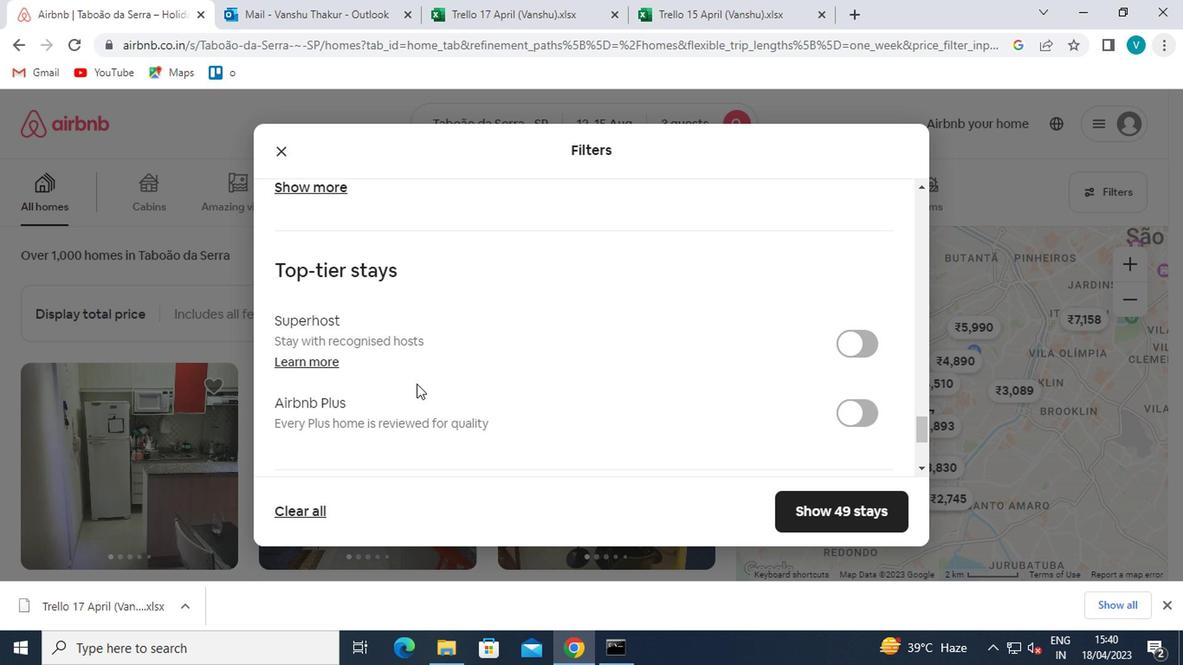 
Action: Mouse scrolled (413, 381) with delta (0, 0)
Screenshot: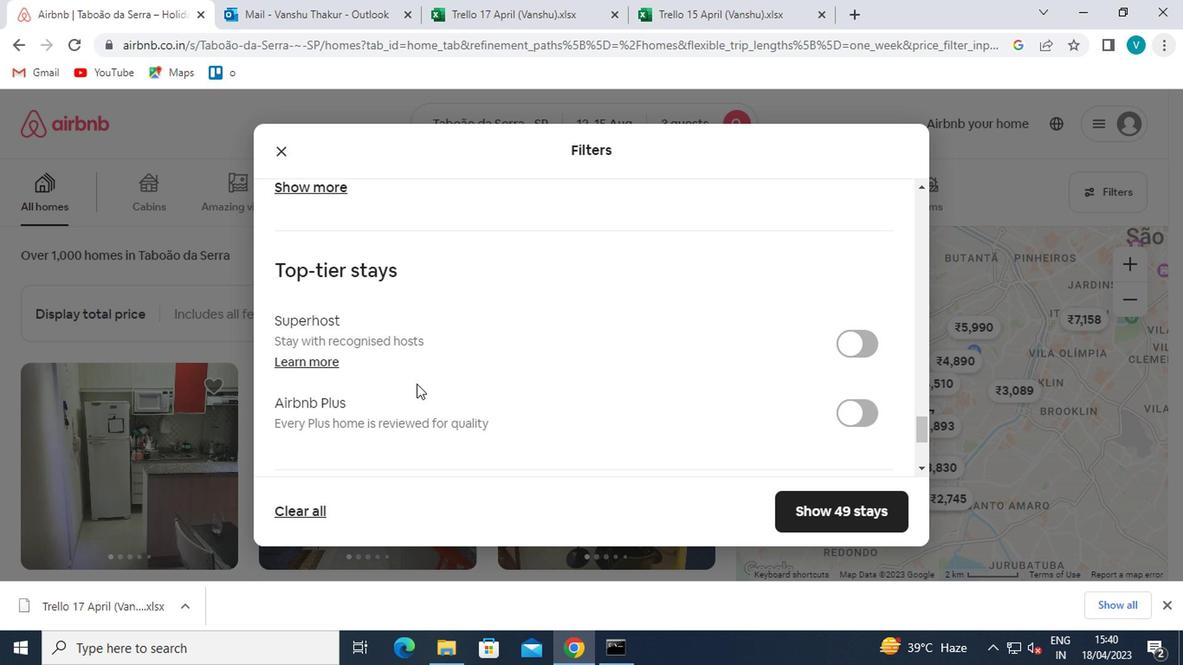 
Action: Mouse scrolled (413, 381) with delta (0, 0)
Screenshot: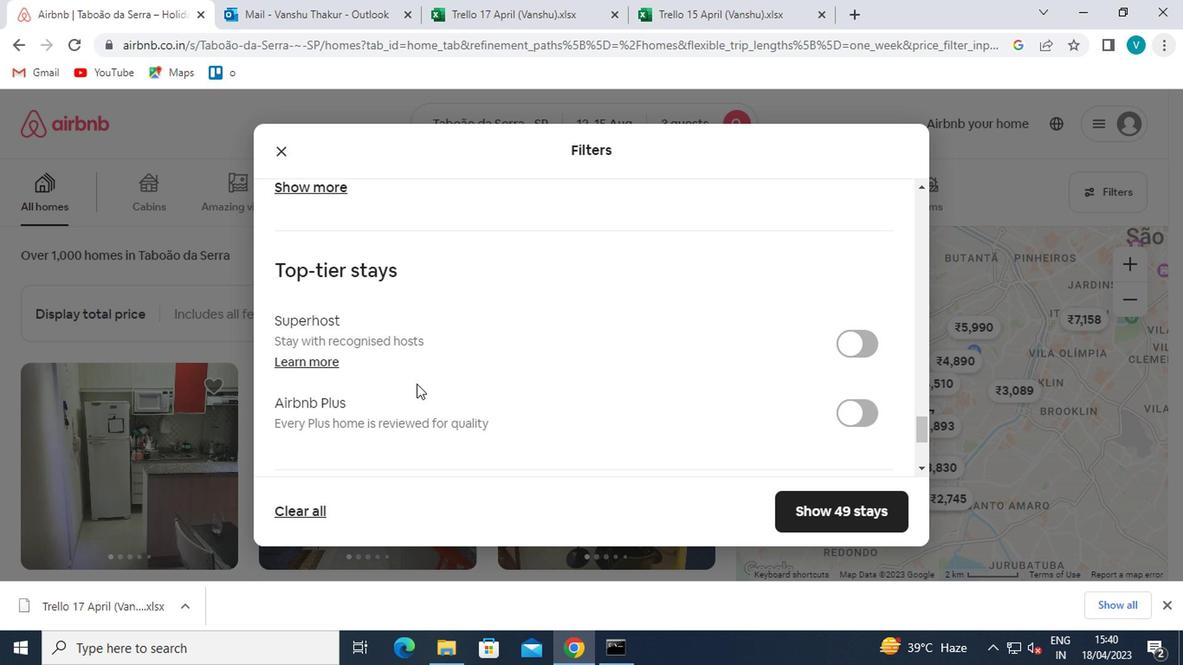
Action: Mouse moved to (322, 433)
Screenshot: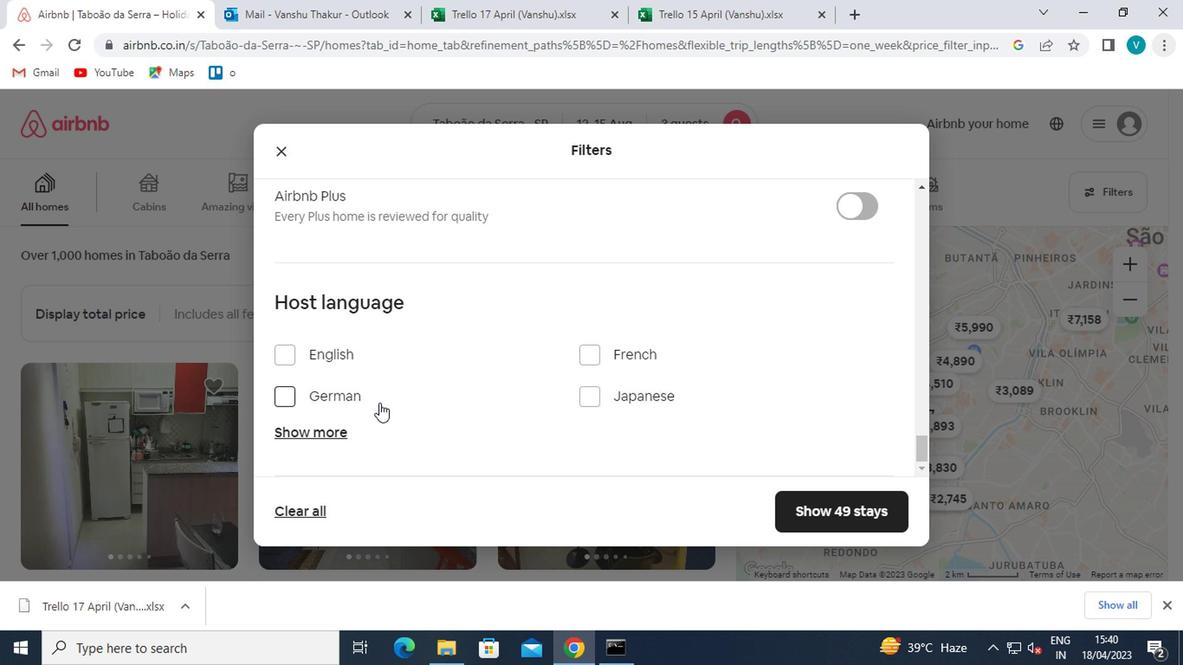 
Action: Mouse pressed left at (322, 433)
Screenshot: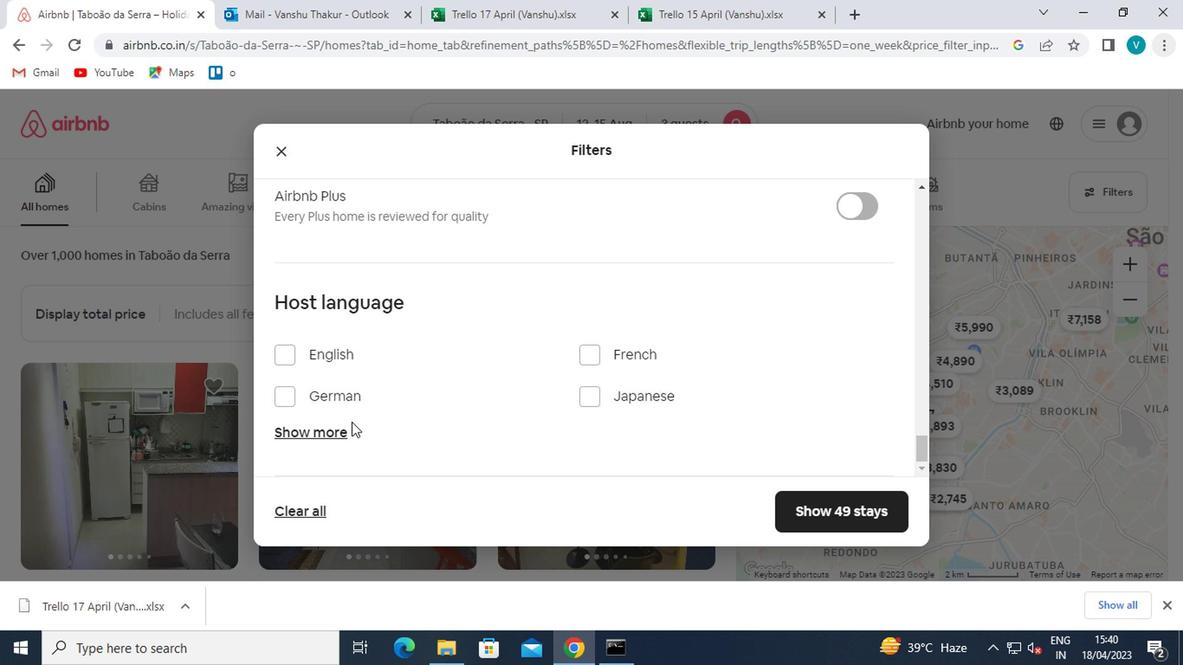 
Action: Mouse moved to (324, 433)
Screenshot: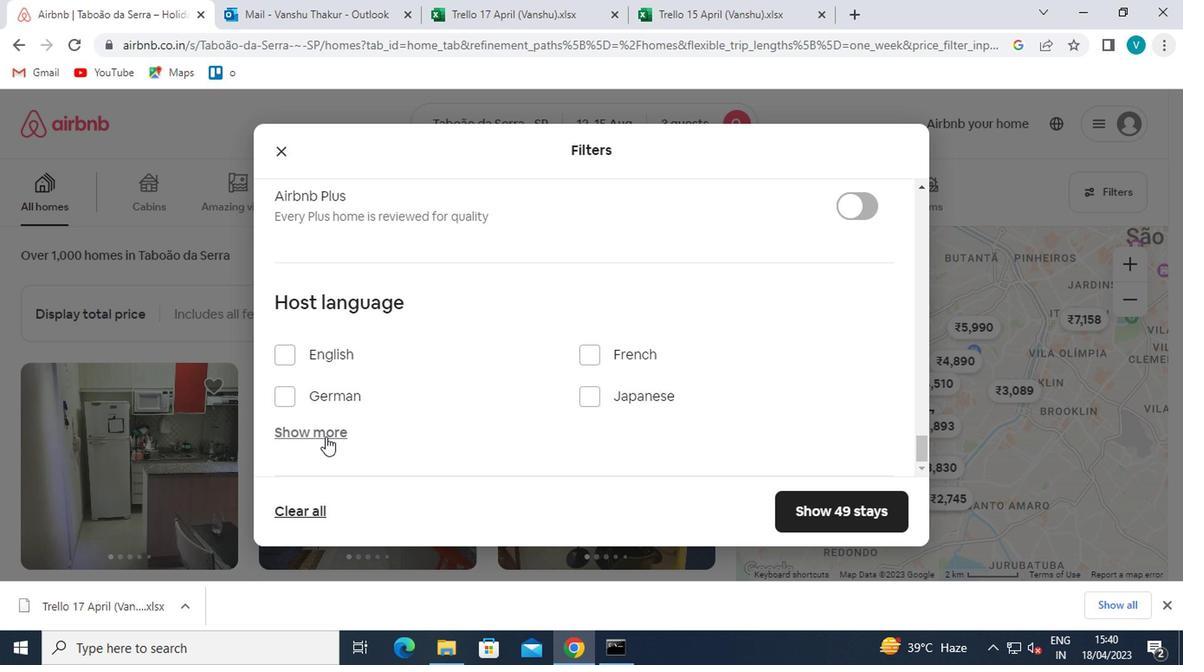 
Action: Mouse scrolled (324, 432) with delta (0, -1)
Screenshot: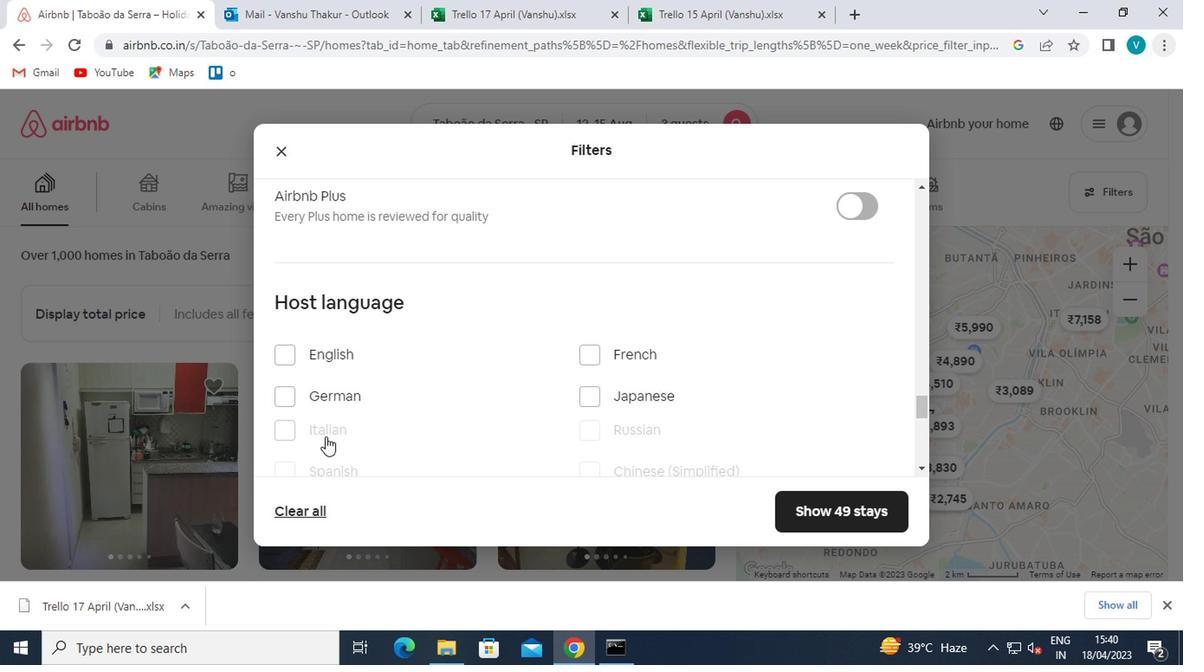 
Action: Mouse moved to (286, 393)
Screenshot: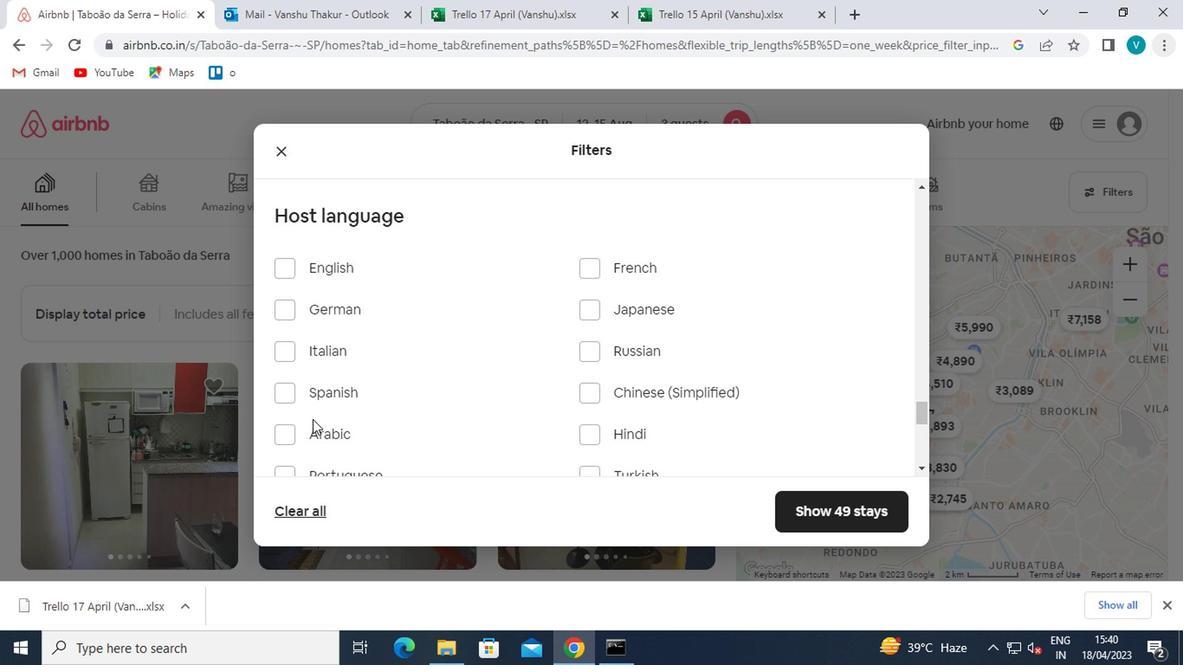 
Action: Mouse pressed left at (286, 393)
Screenshot: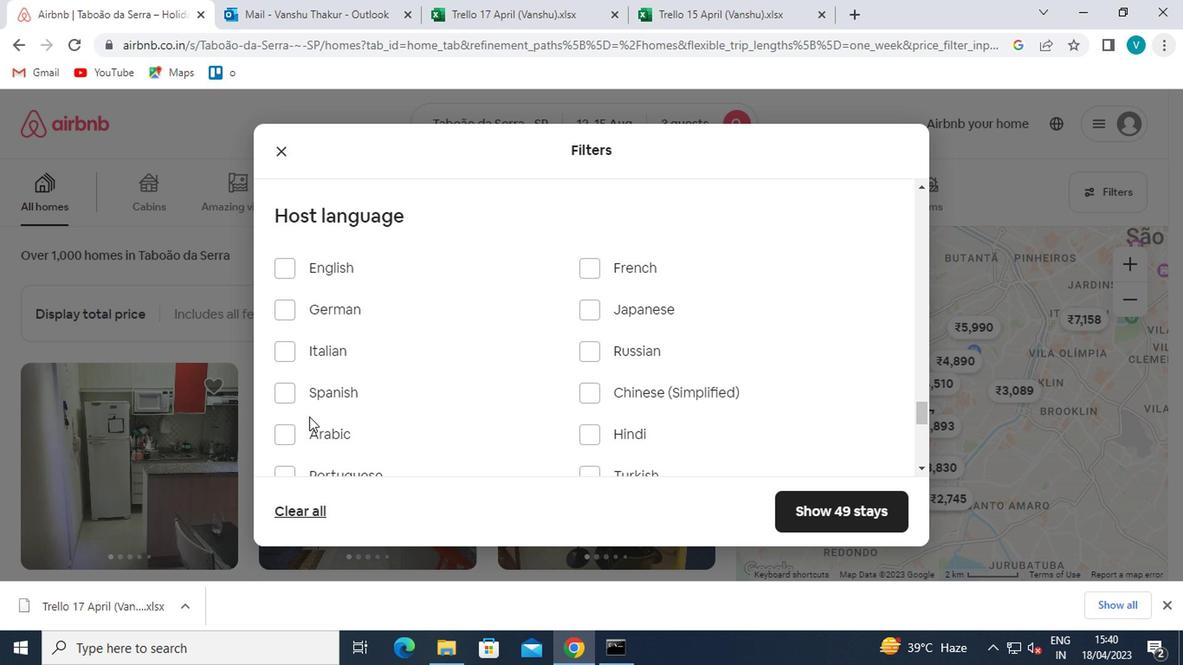 
Action: Mouse moved to (346, 374)
Screenshot: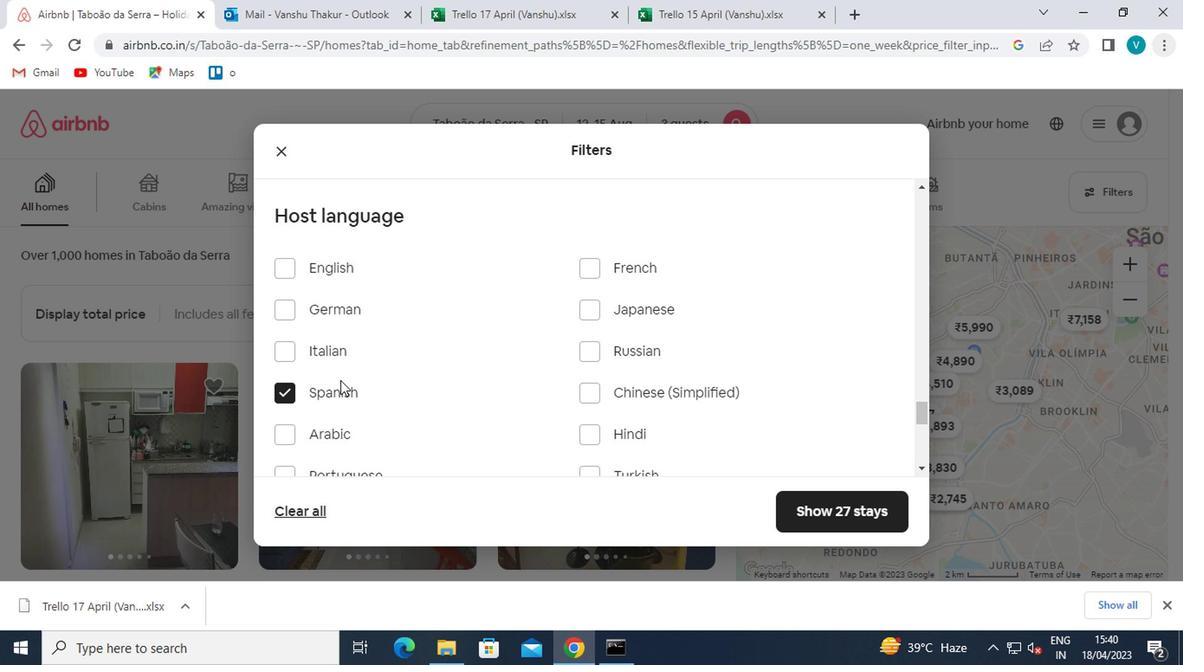 
Action: Mouse scrolled (346, 373) with delta (0, -1)
Screenshot: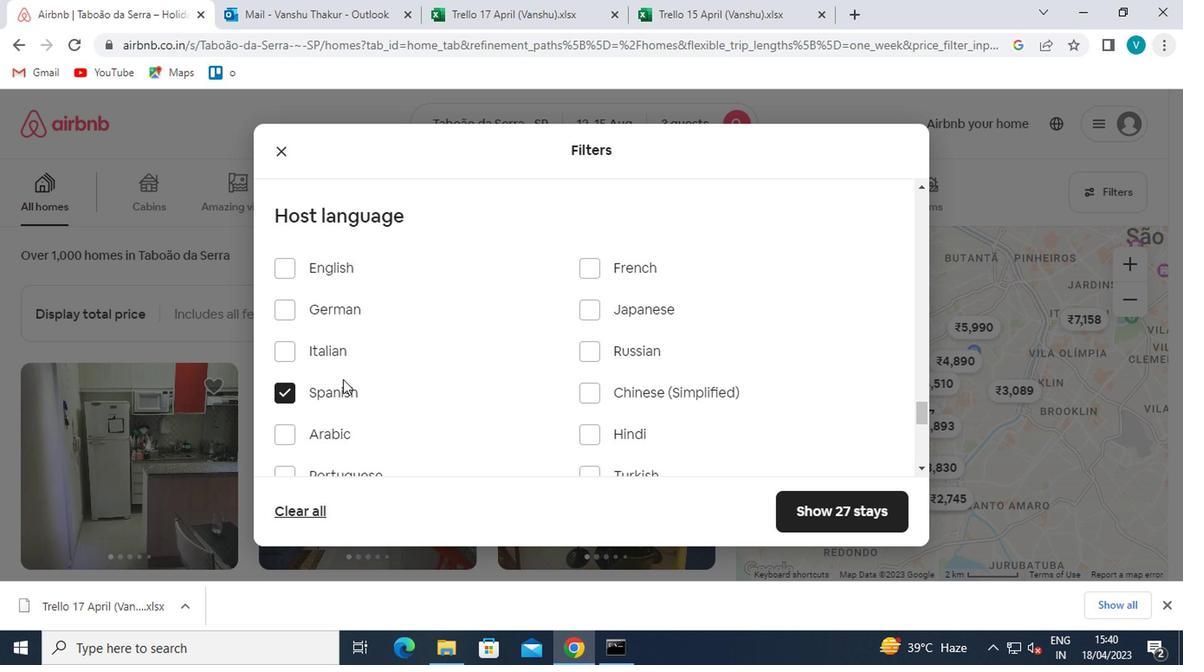 
Action: Mouse moved to (346, 374)
Screenshot: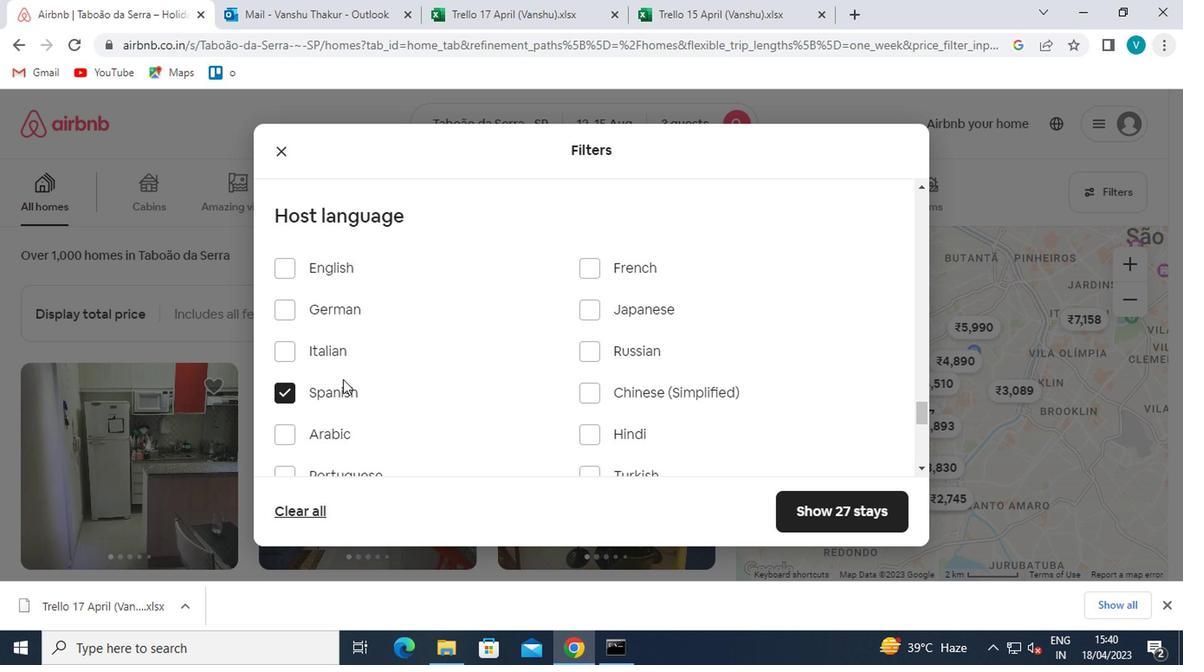 
Action: Mouse scrolled (346, 373) with delta (0, -1)
Screenshot: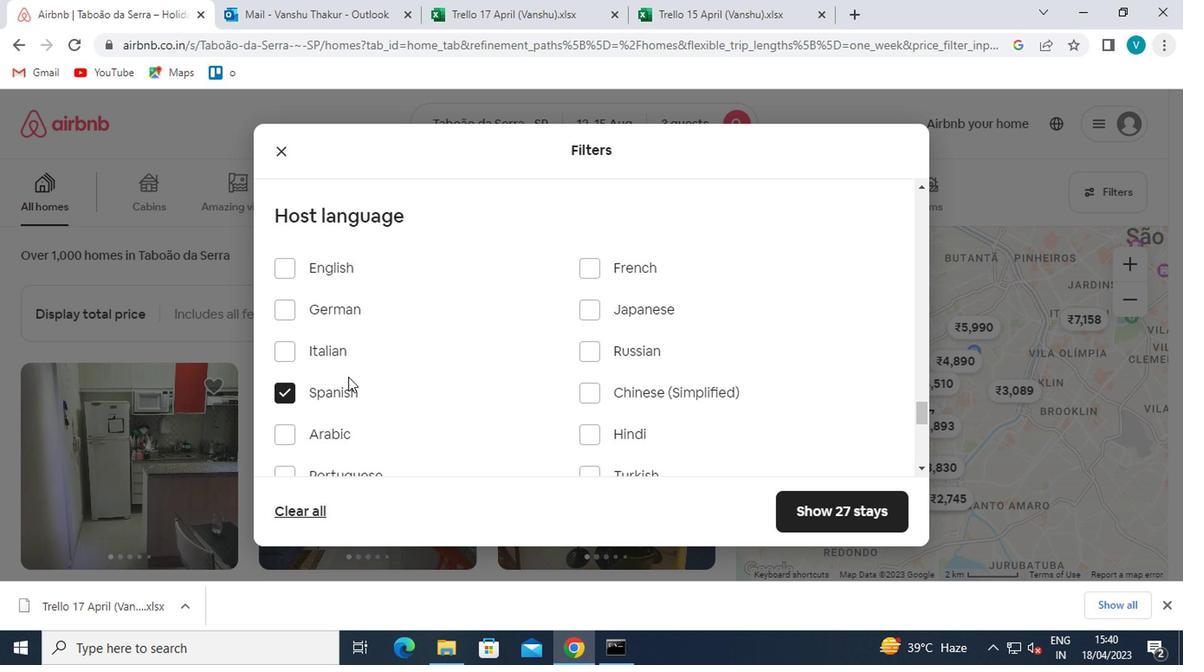 
Action: Mouse scrolled (346, 373) with delta (0, -1)
Screenshot: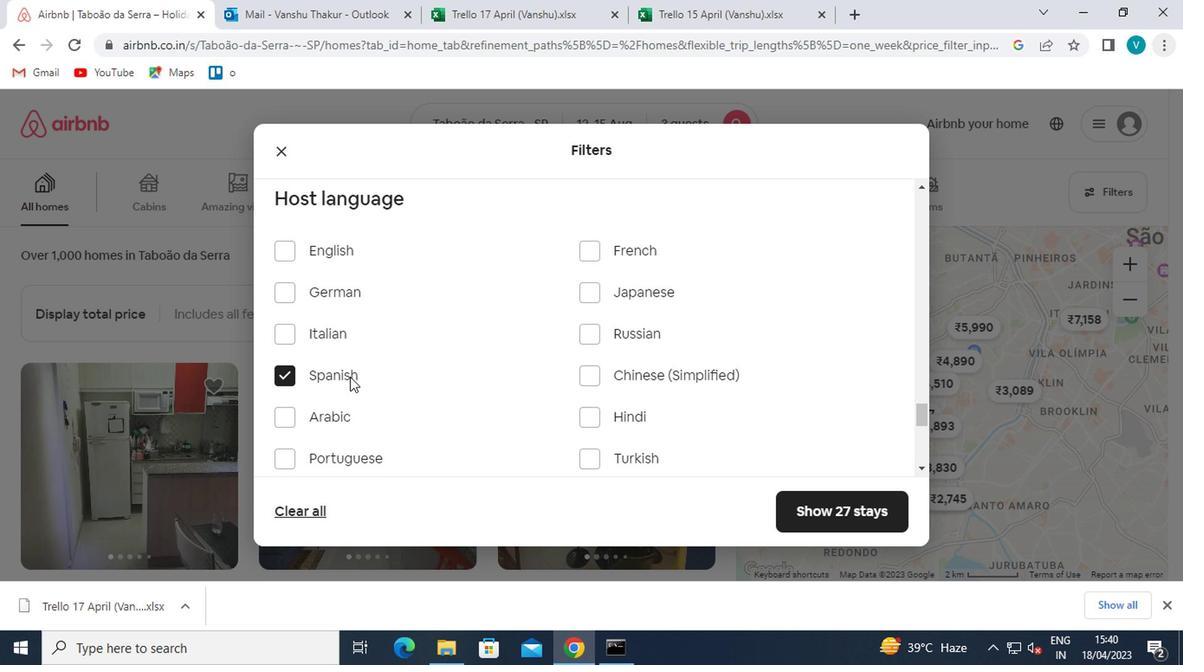 
Action: Mouse moved to (831, 501)
Screenshot: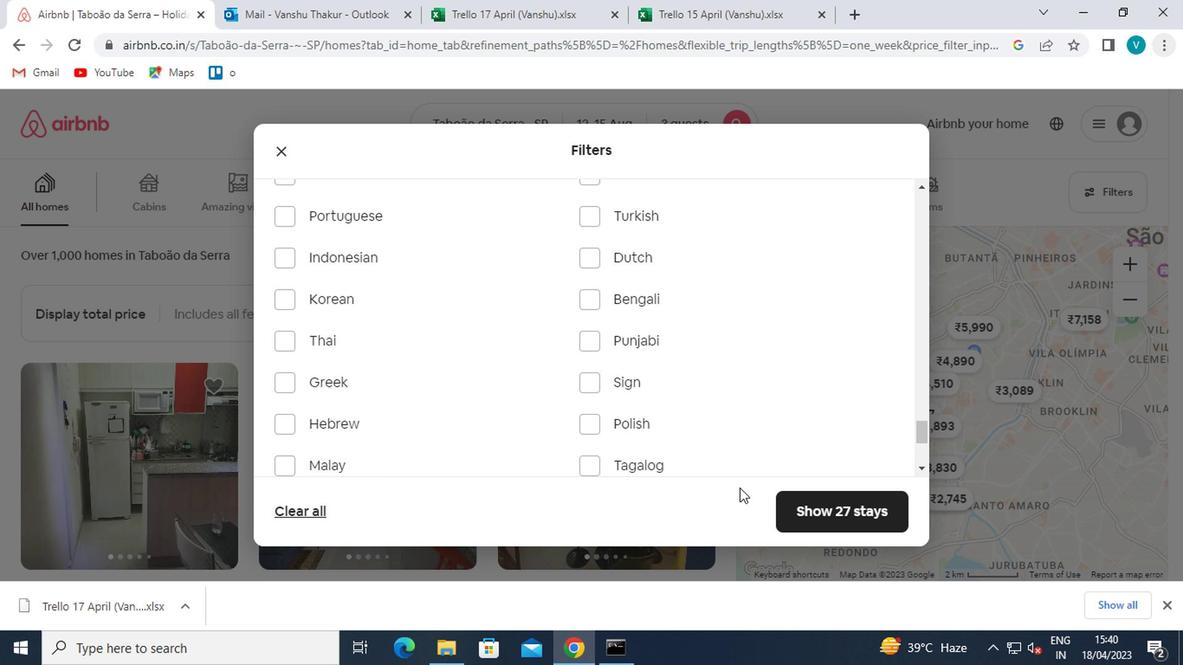 
Action: Mouse pressed left at (831, 501)
Screenshot: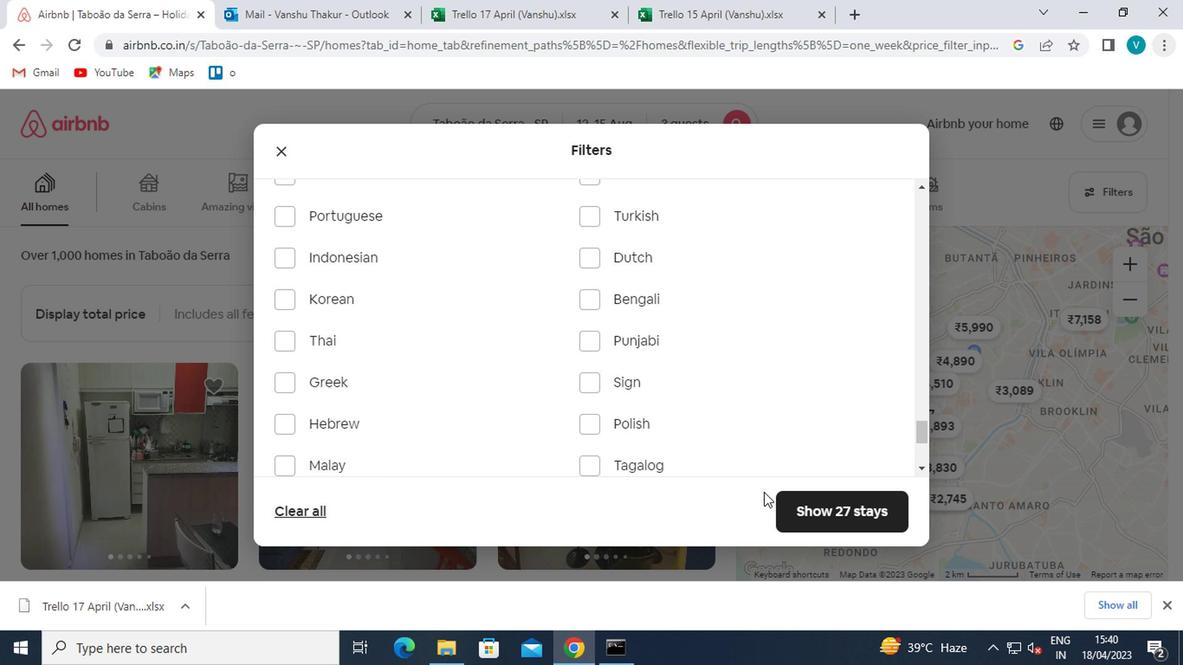 
Action: Mouse moved to (655, 452)
Screenshot: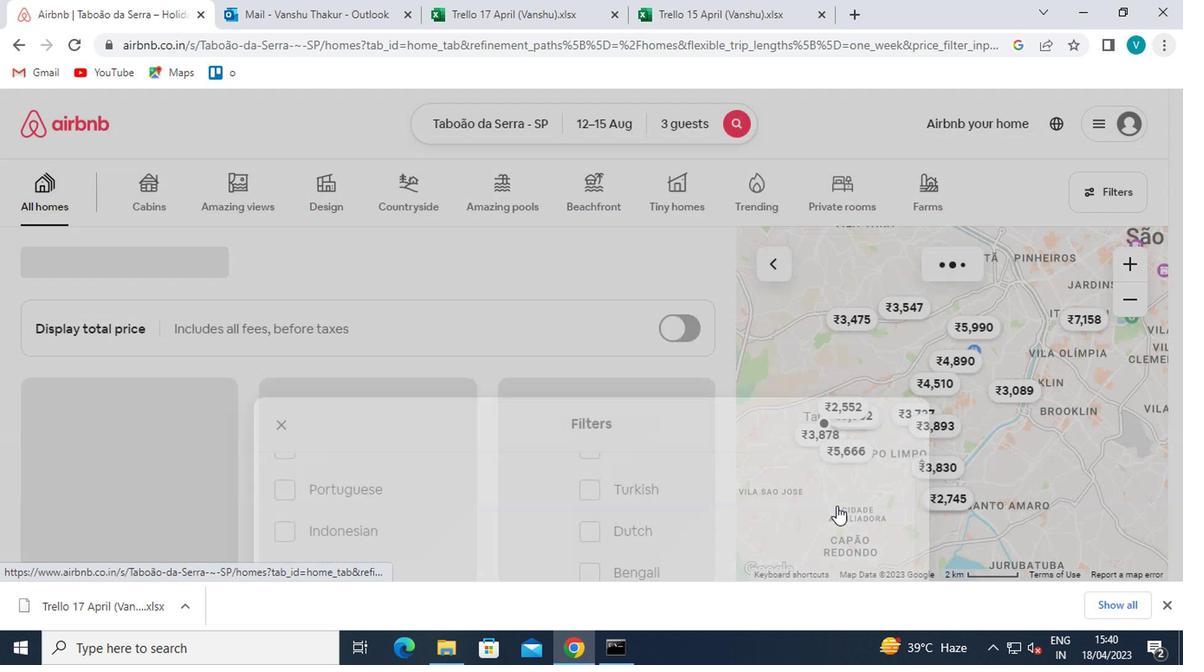
